 Task: Find connections with filter location Tsqaltubo with filter topic #covidwith filter profile language English with filter current company Dicetek LLC with filter school Shri Ram Institute of Technology with filter industry Entertainment Providers with filter service category Real Estate with filter keywords title Quality Control
Action: Mouse moved to (166, 254)
Screenshot: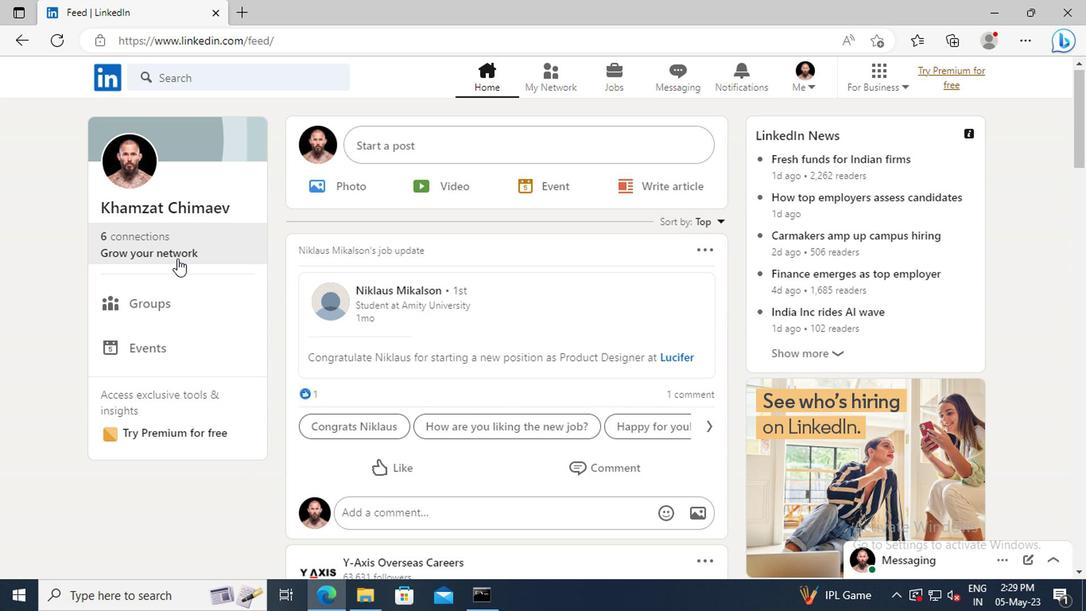 
Action: Mouse pressed left at (166, 254)
Screenshot: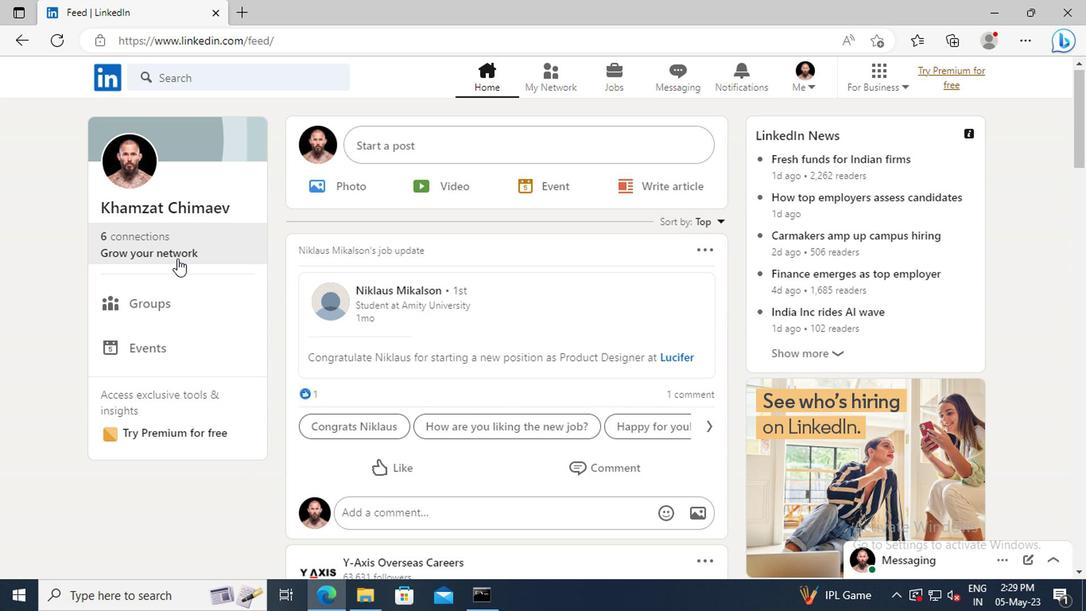
Action: Mouse moved to (168, 167)
Screenshot: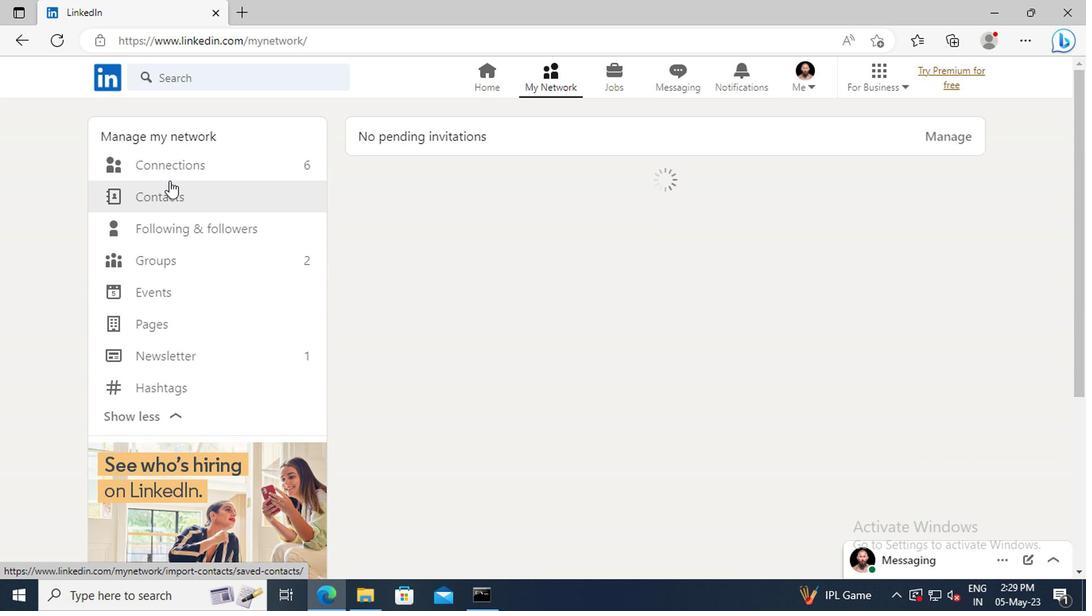 
Action: Mouse pressed left at (168, 167)
Screenshot: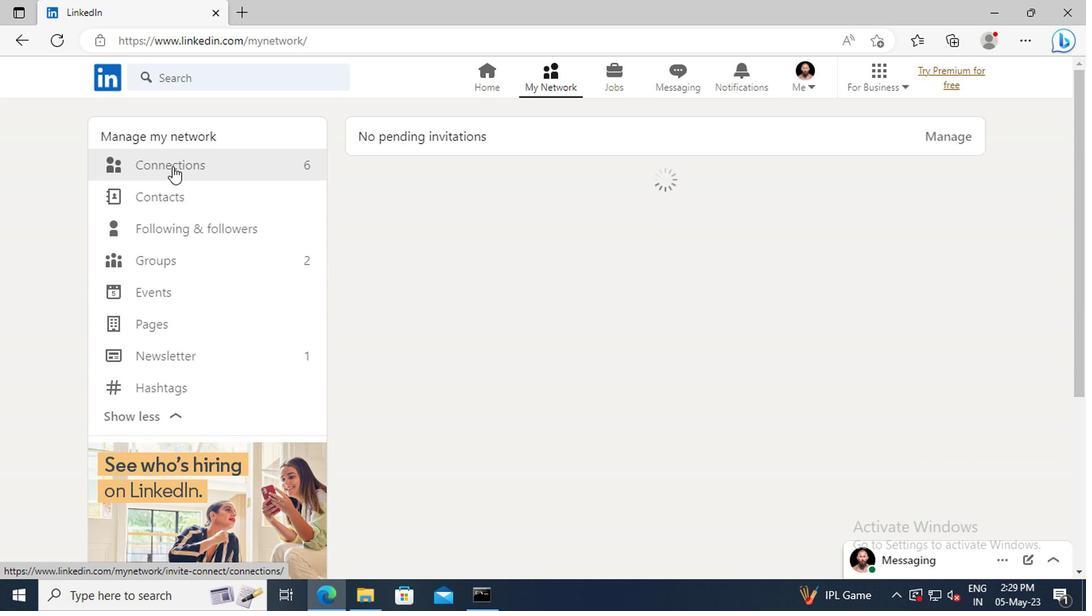 
Action: Mouse moved to (663, 170)
Screenshot: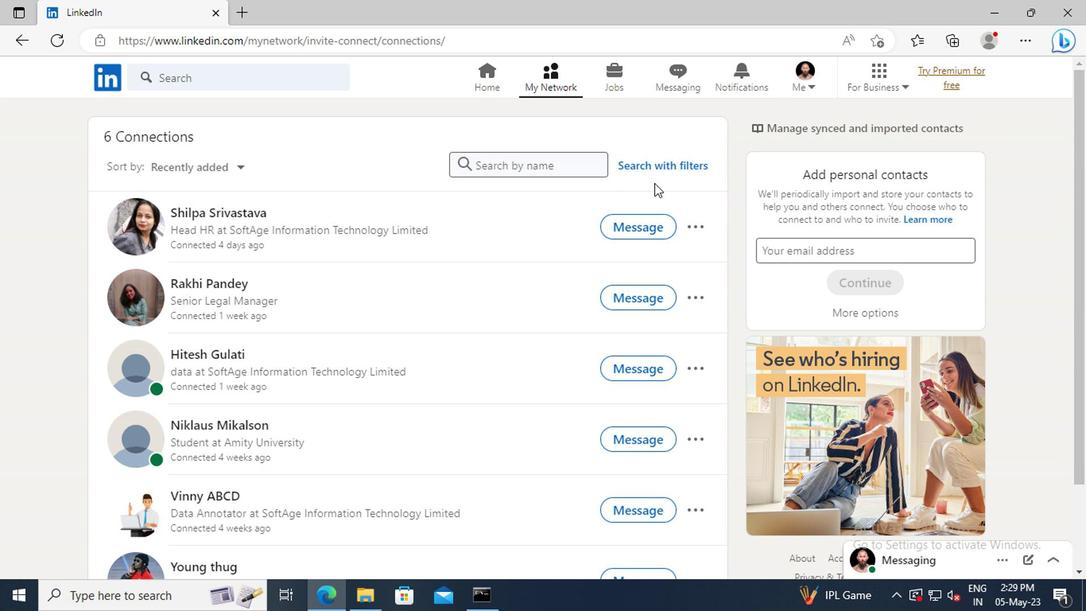 
Action: Mouse pressed left at (663, 170)
Screenshot: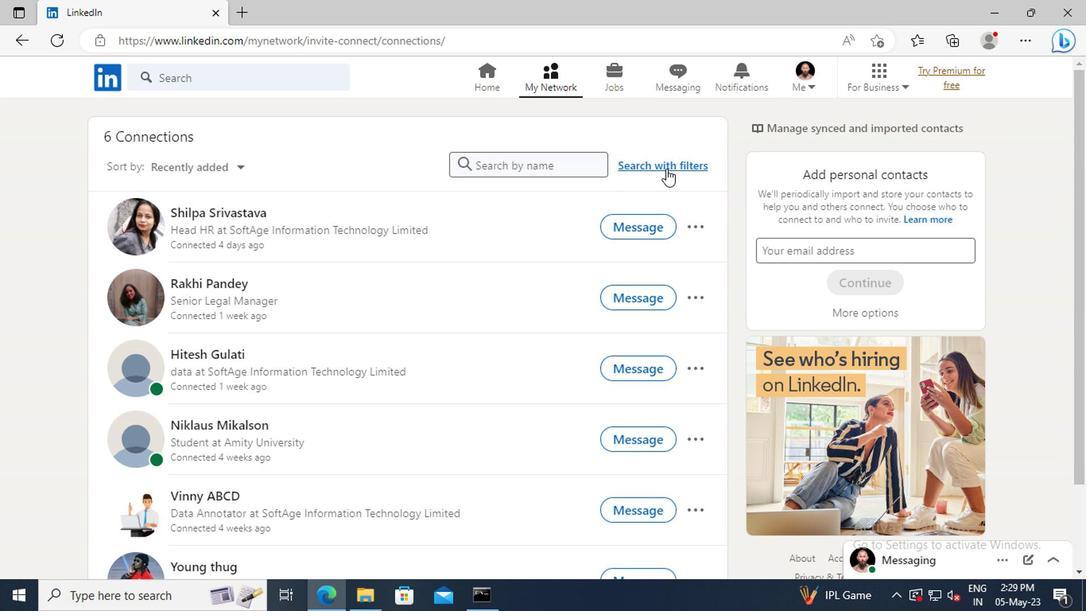 
Action: Mouse moved to (599, 123)
Screenshot: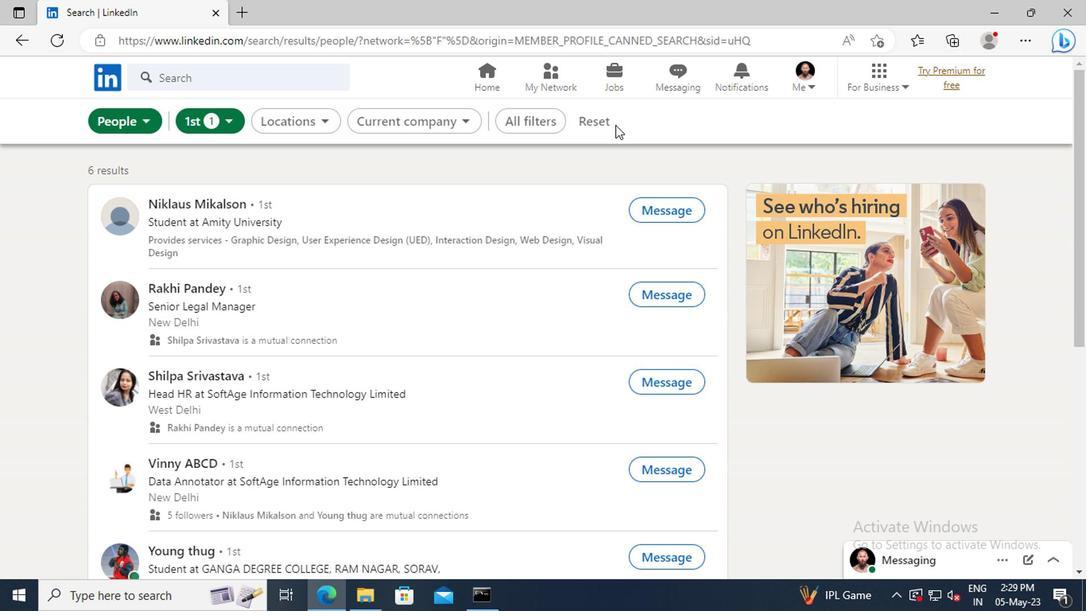 
Action: Mouse pressed left at (599, 123)
Screenshot: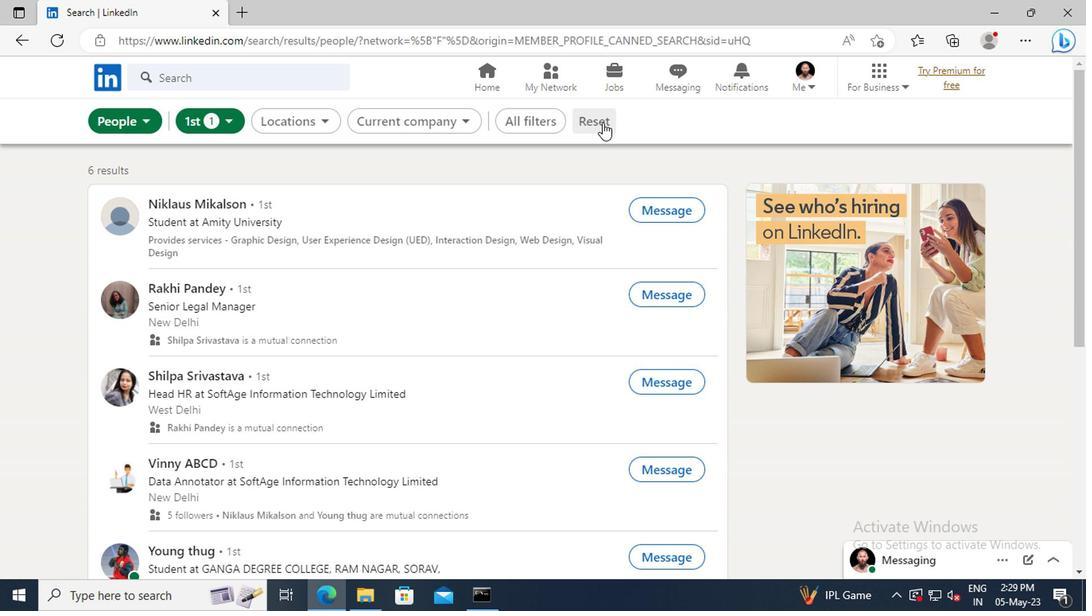 
Action: Mouse moved to (569, 123)
Screenshot: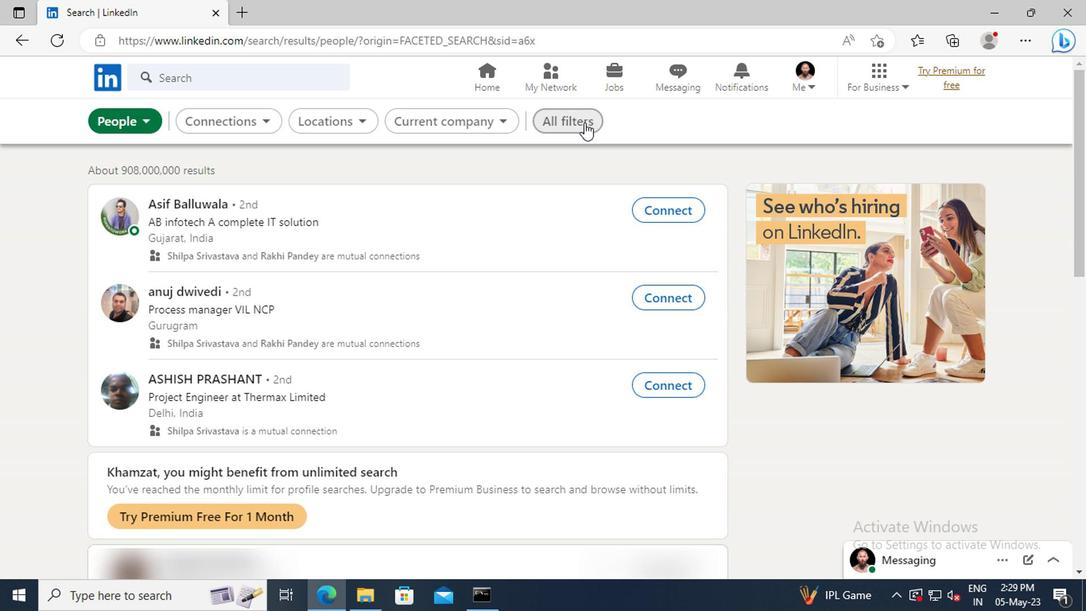 
Action: Mouse pressed left at (569, 123)
Screenshot: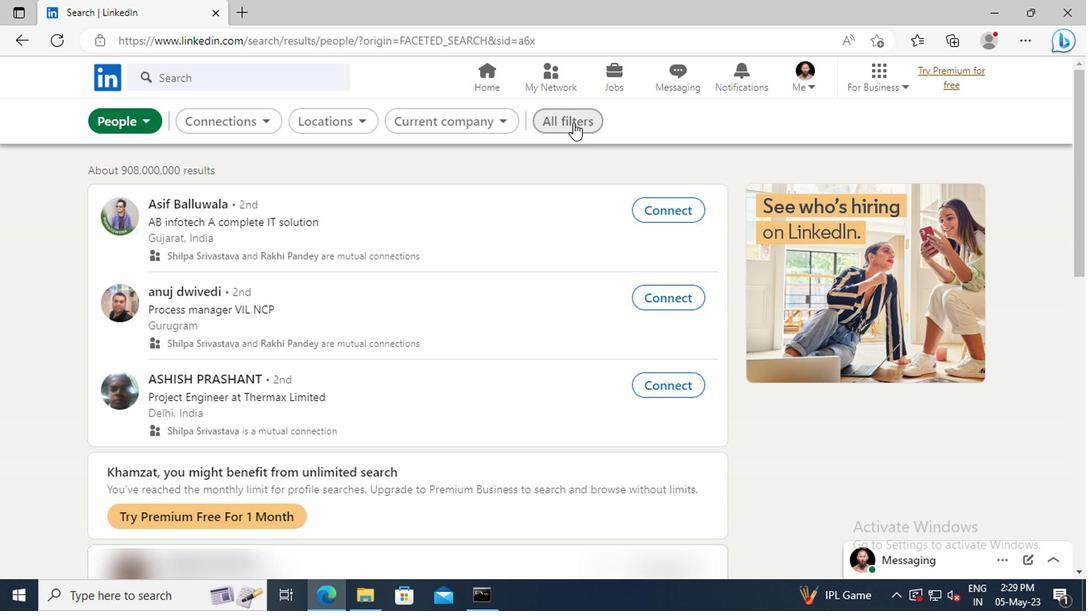 
Action: Mouse moved to (865, 316)
Screenshot: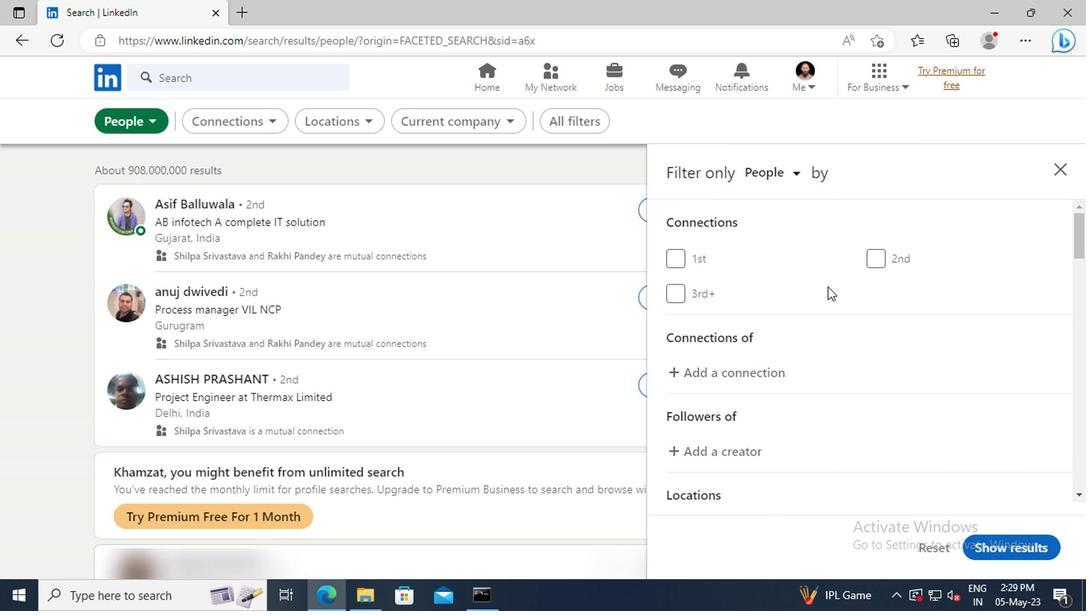 
Action: Mouse scrolled (865, 315) with delta (0, -1)
Screenshot: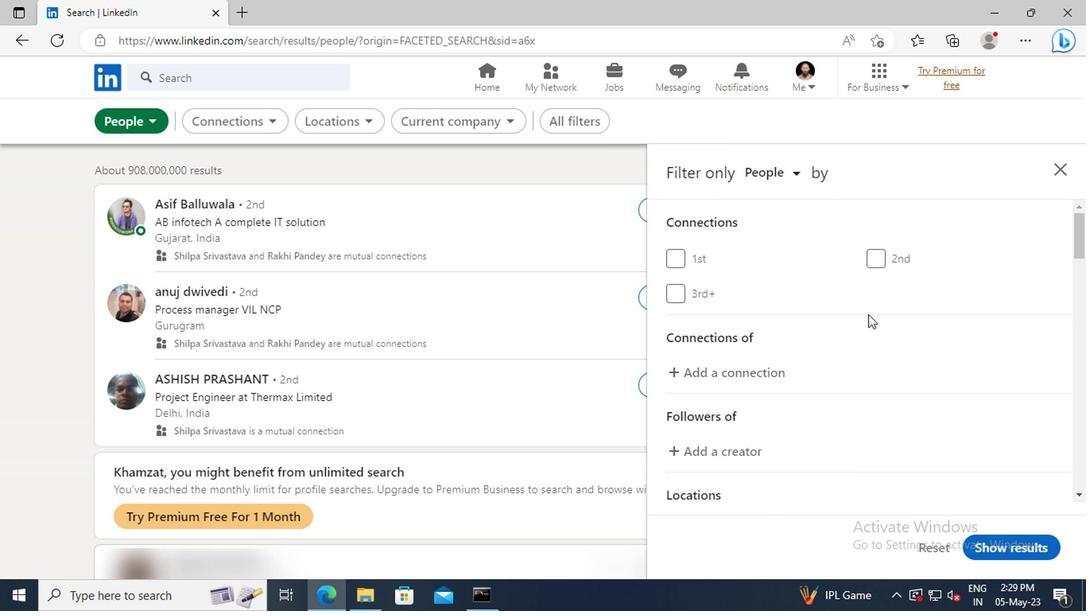 
Action: Mouse scrolled (865, 315) with delta (0, -1)
Screenshot: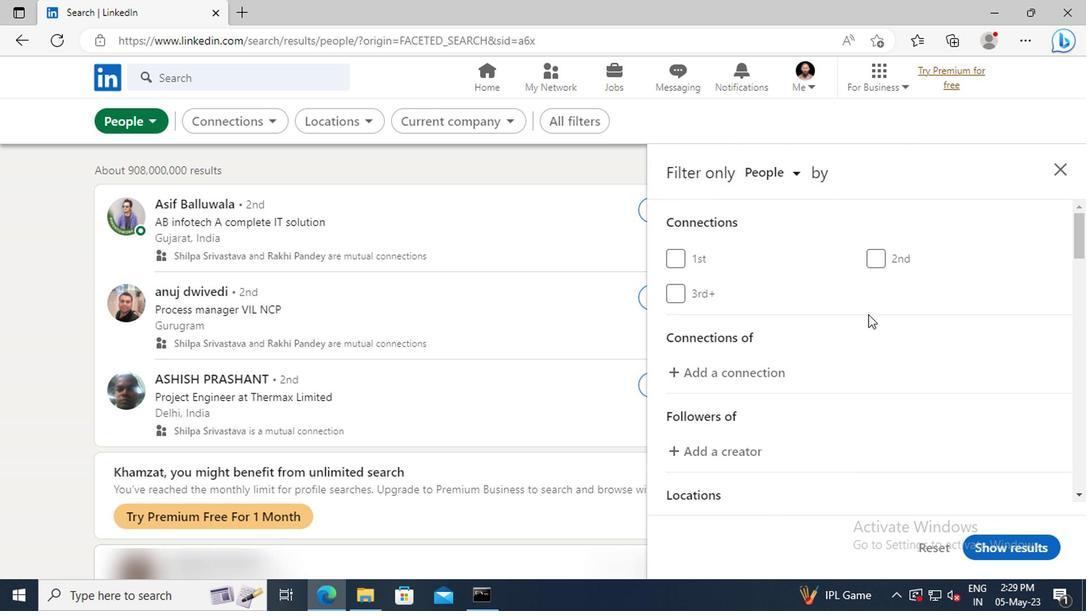 
Action: Mouse scrolled (865, 315) with delta (0, -1)
Screenshot: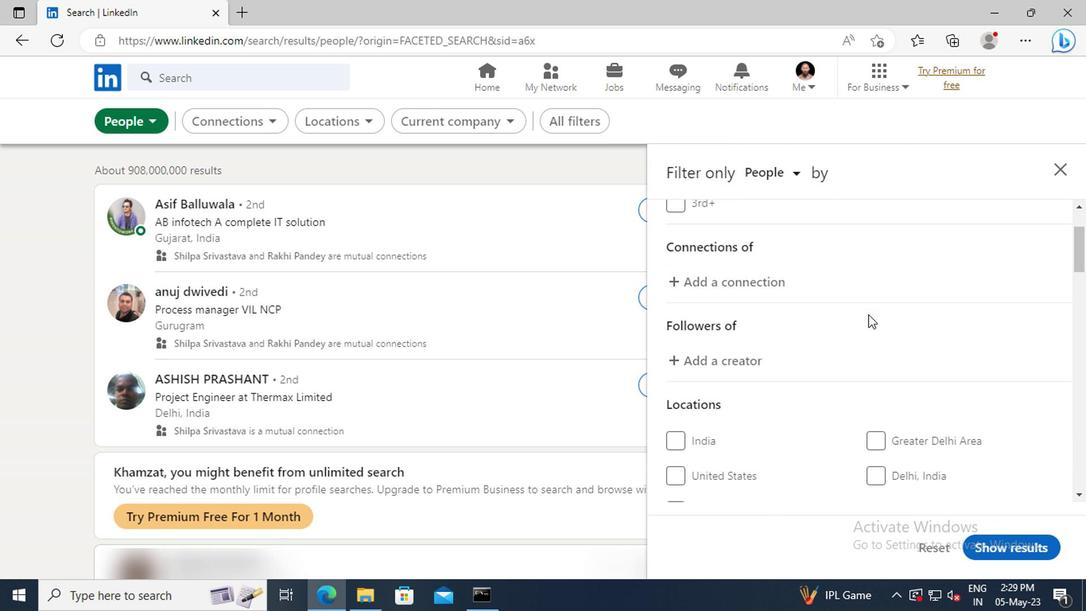 
Action: Mouse scrolled (865, 315) with delta (0, -1)
Screenshot: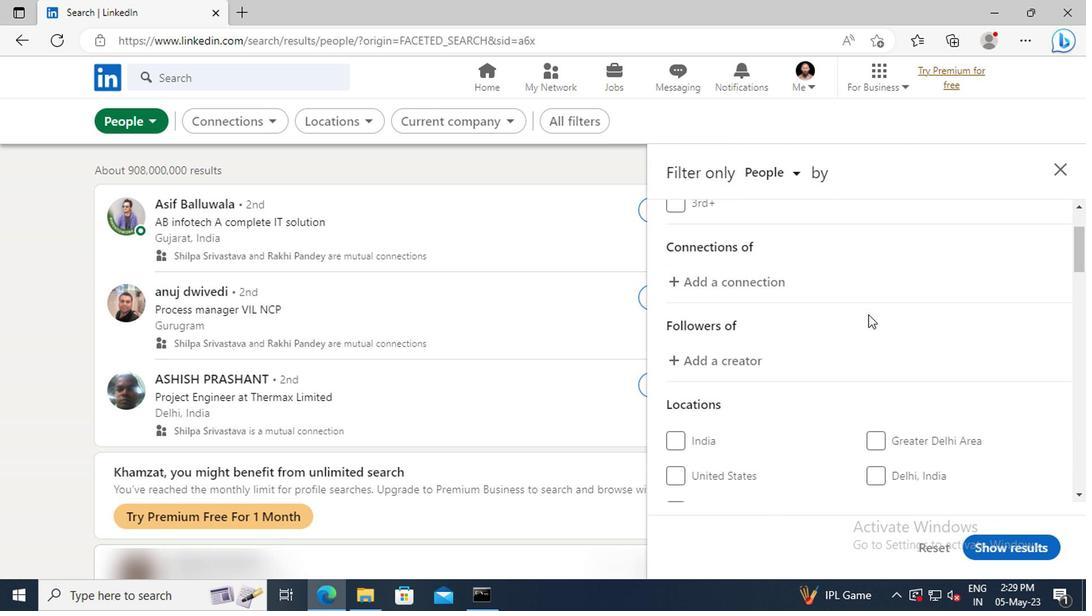 
Action: Mouse scrolled (865, 315) with delta (0, -1)
Screenshot: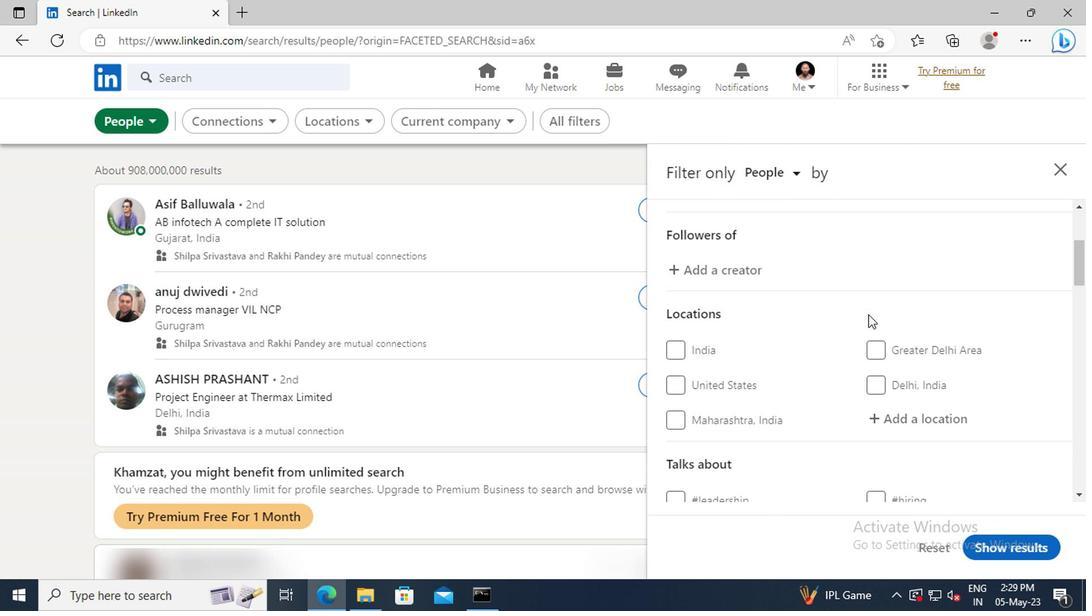 
Action: Mouse moved to (882, 376)
Screenshot: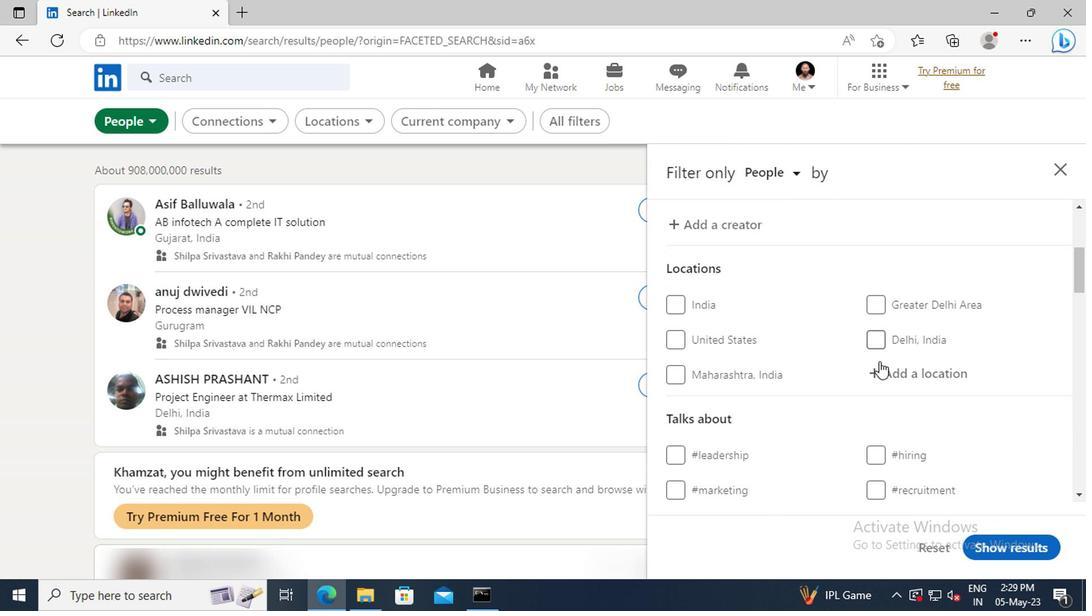 
Action: Mouse pressed left at (882, 376)
Screenshot: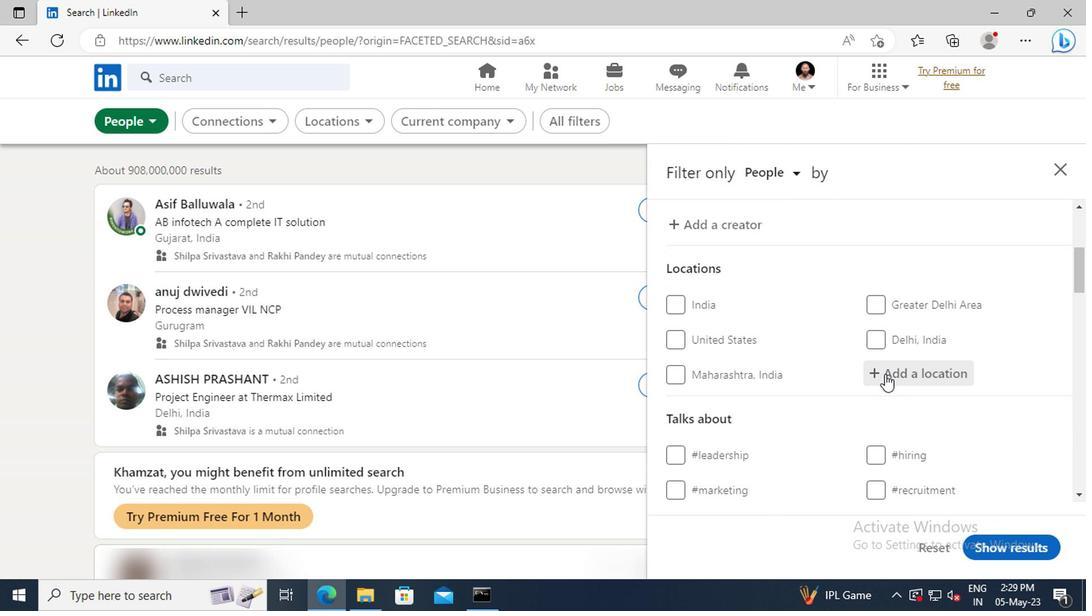 
Action: Key pressed <Key.shift>TSQALTUBO
Screenshot: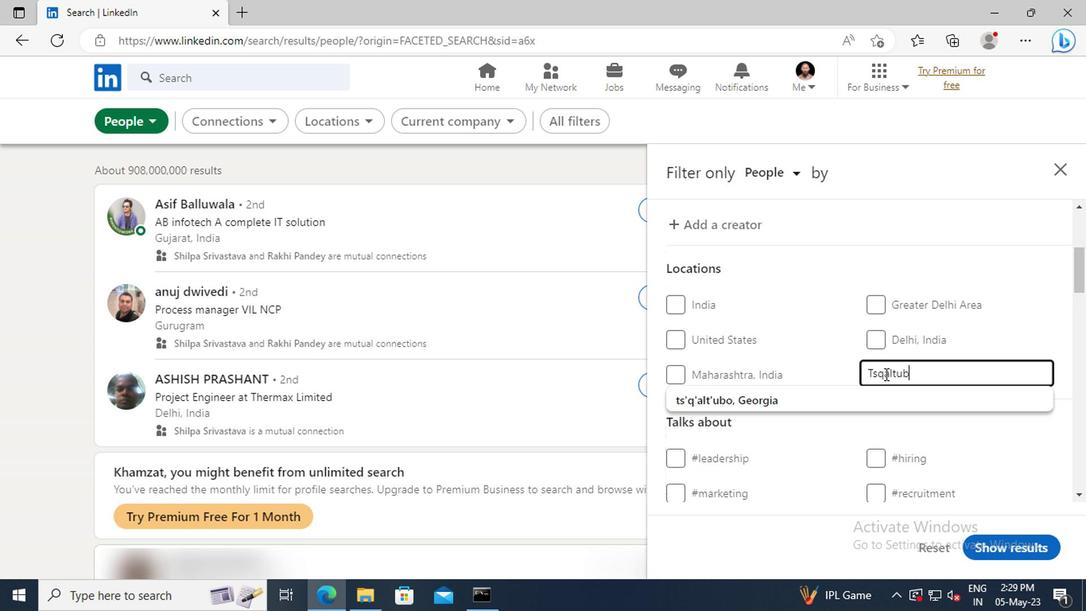 
Action: Mouse moved to (886, 392)
Screenshot: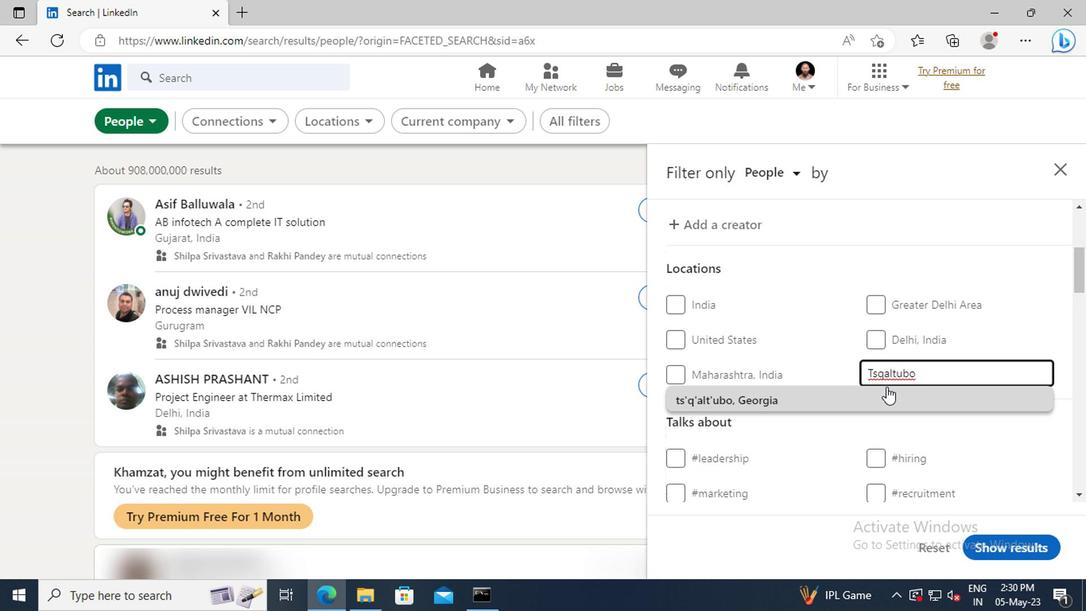 
Action: Mouse pressed left at (886, 392)
Screenshot: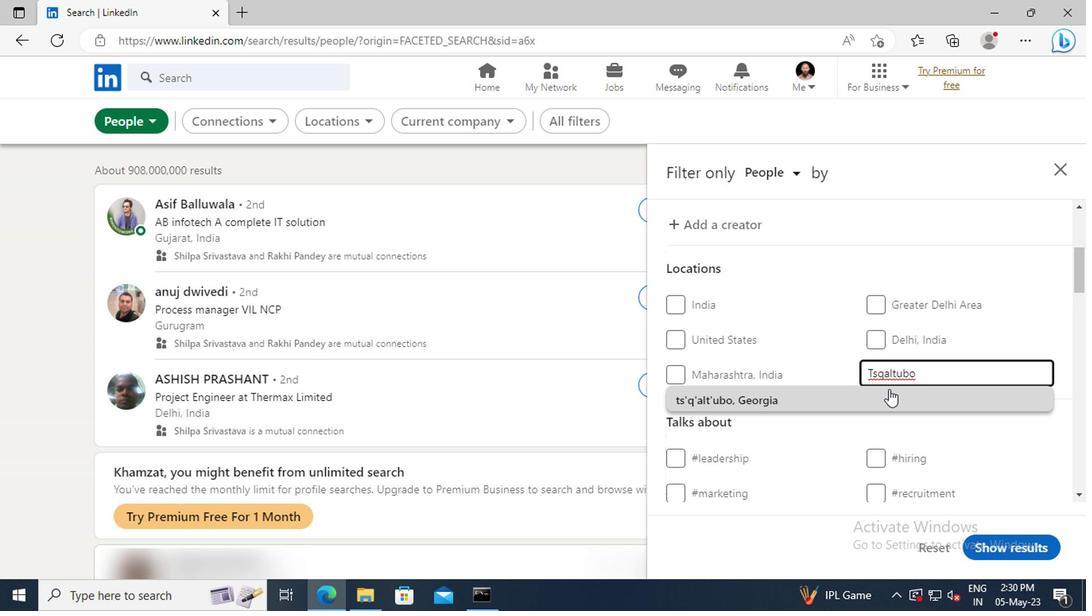 
Action: Mouse scrolled (886, 392) with delta (0, 0)
Screenshot: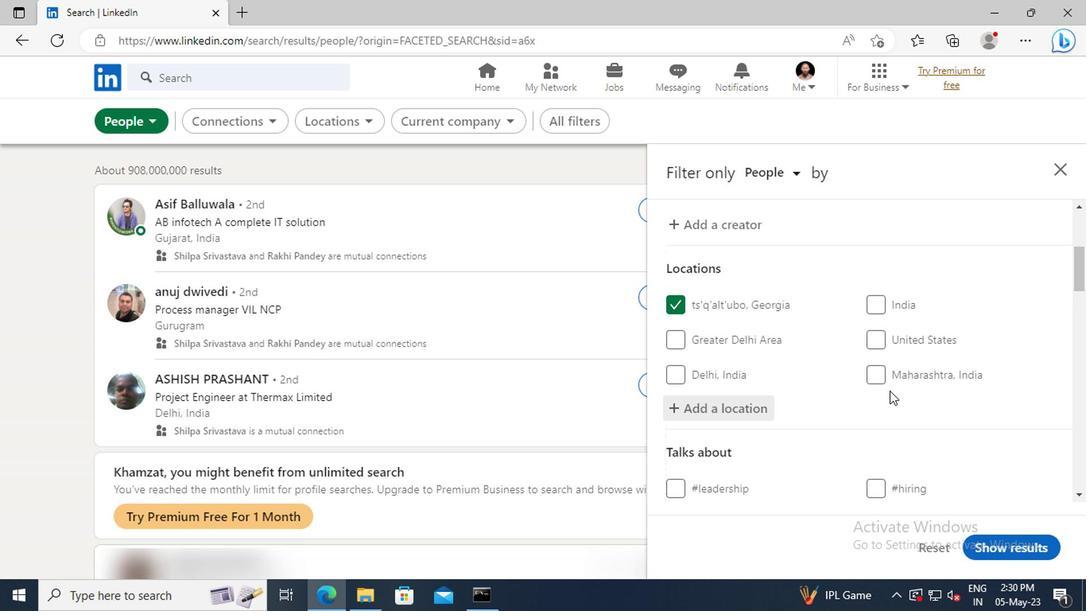 
Action: Mouse scrolled (886, 392) with delta (0, 0)
Screenshot: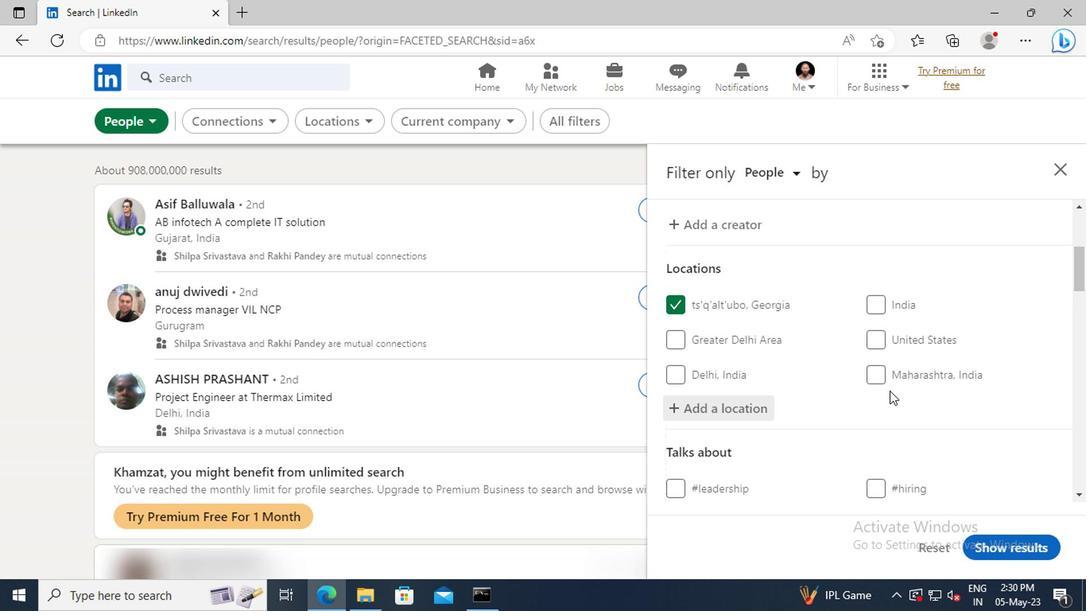 
Action: Mouse scrolled (886, 392) with delta (0, 0)
Screenshot: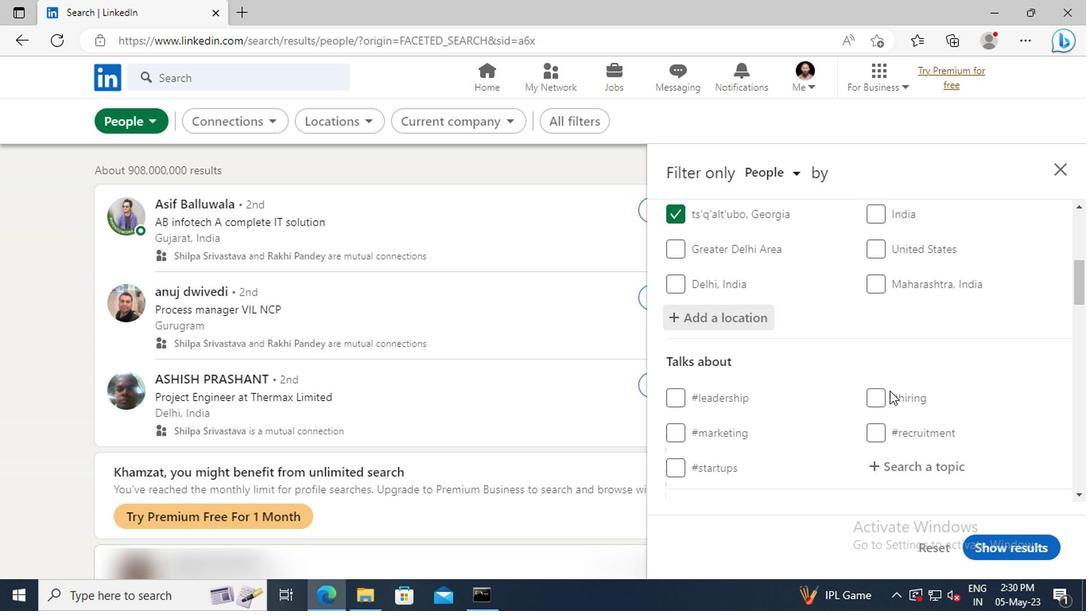 
Action: Mouse scrolled (886, 392) with delta (0, 0)
Screenshot: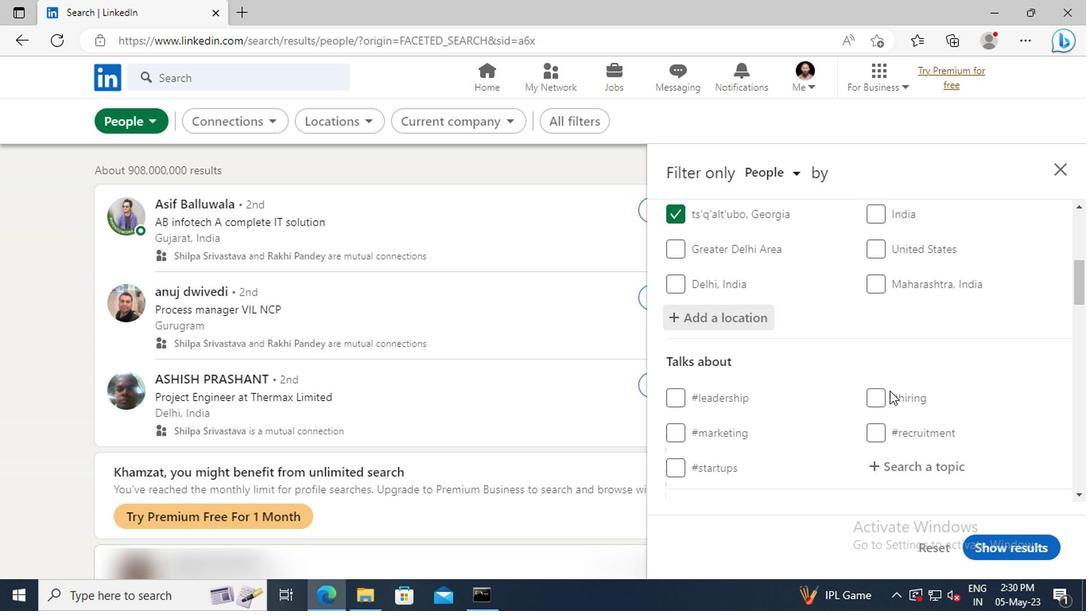 
Action: Mouse moved to (886, 388)
Screenshot: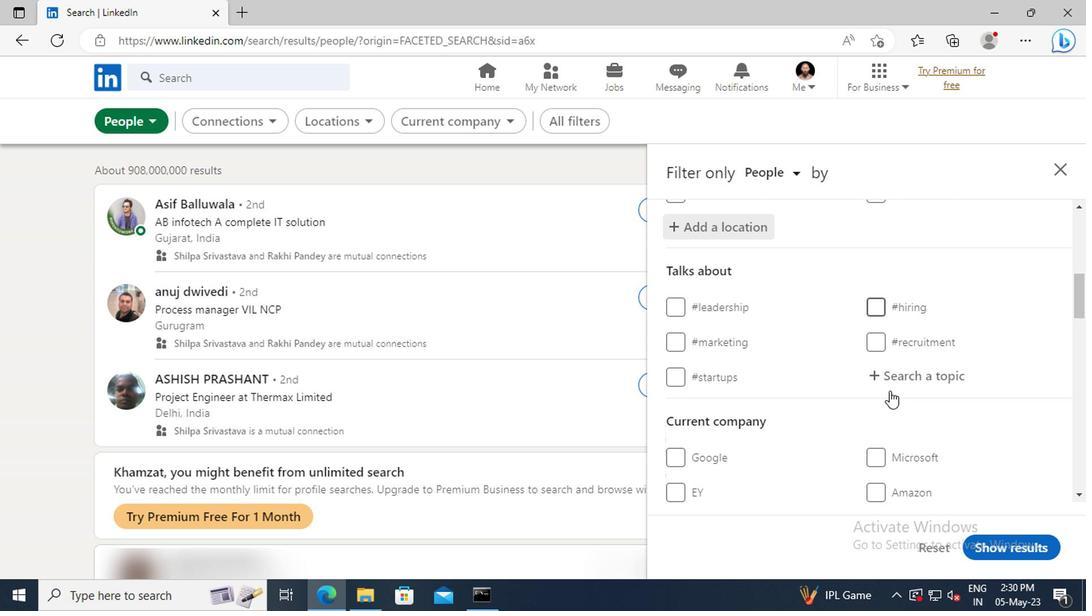 
Action: Mouse pressed left at (886, 388)
Screenshot: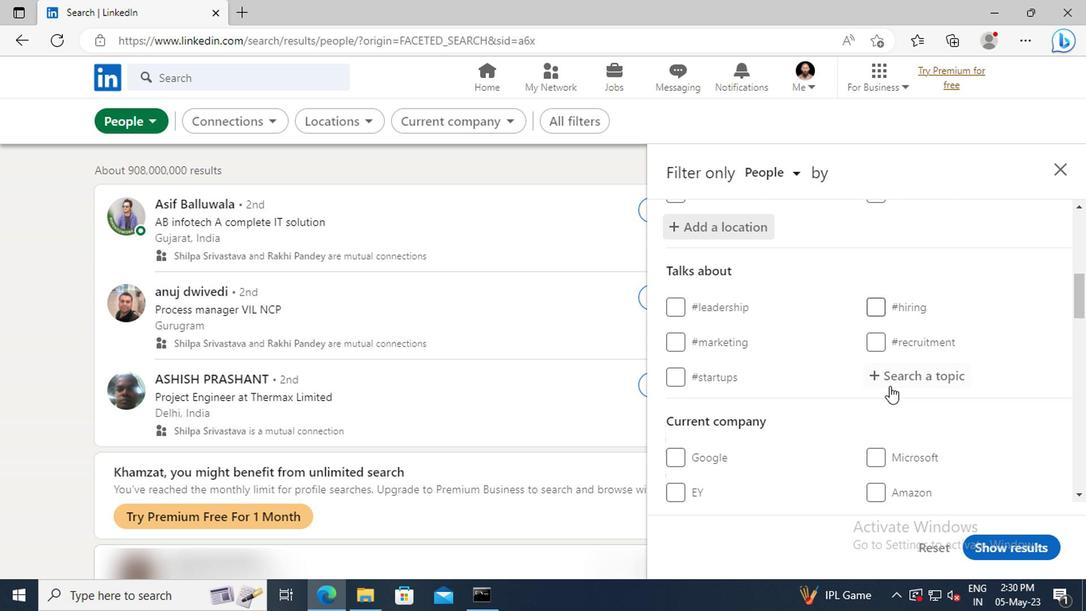
Action: Key pressed COVID
Screenshot: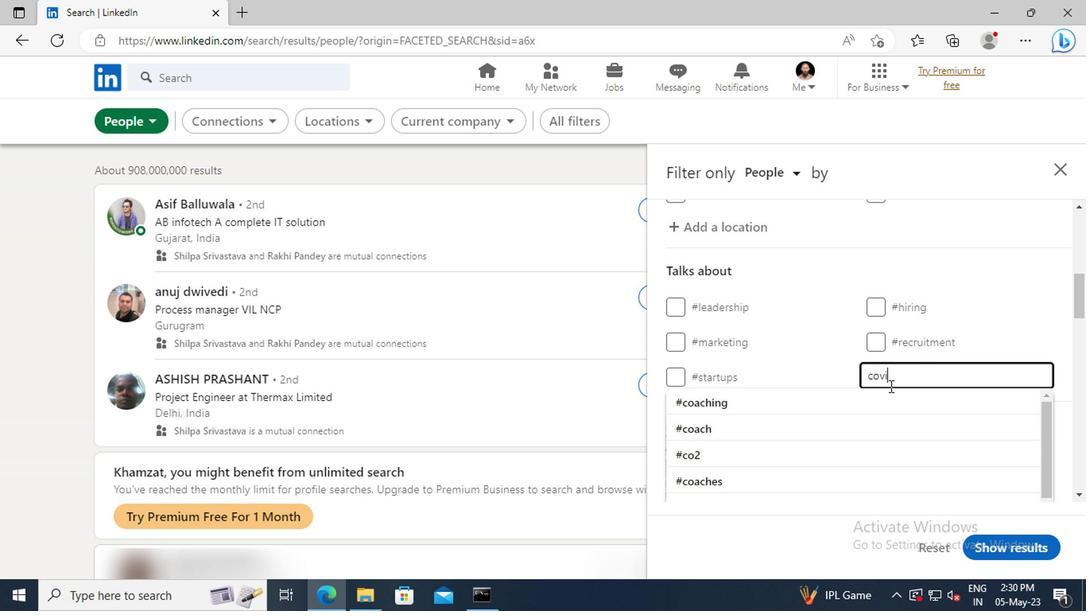 
Action: Mouse moved to (890, 396)
Screenshot: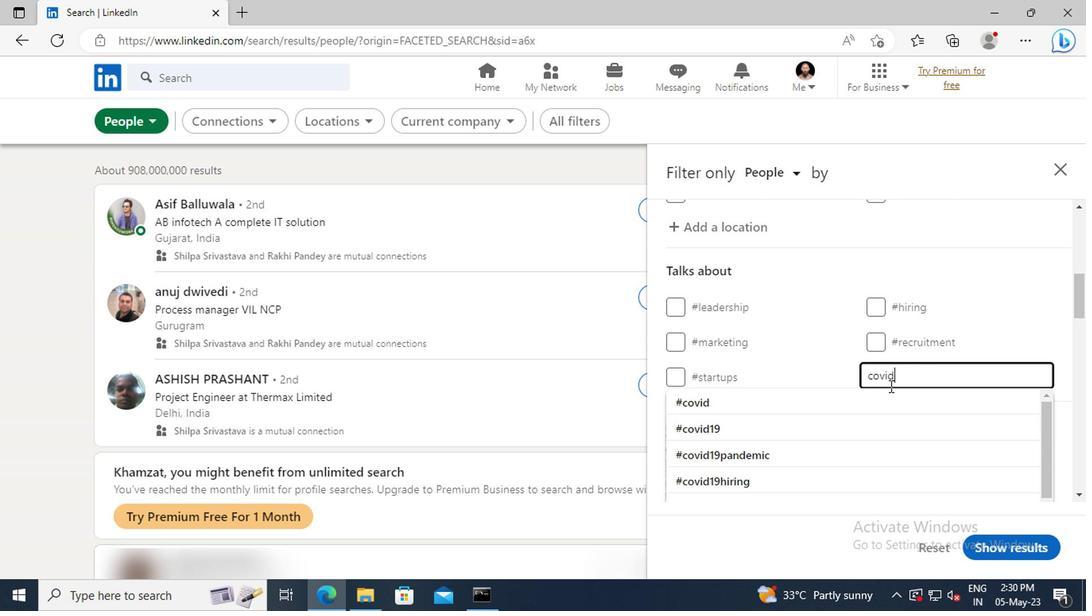 
Action: Mouse pressed left at (890, 396)
Screenshot: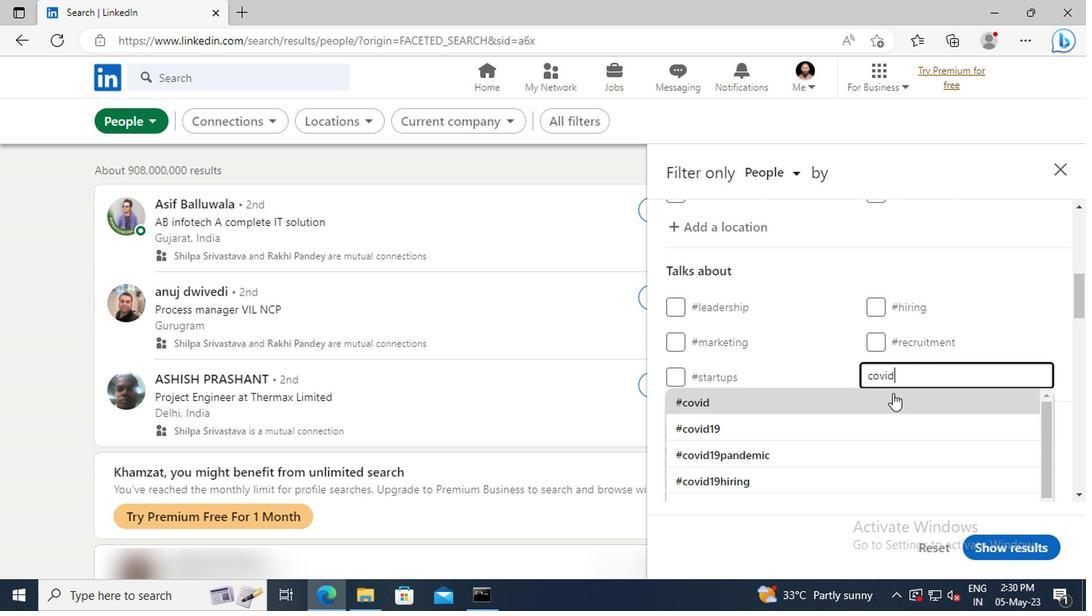 
Action: Mouse scrolled (890, 396) with delta (0, 0)
Screenshot: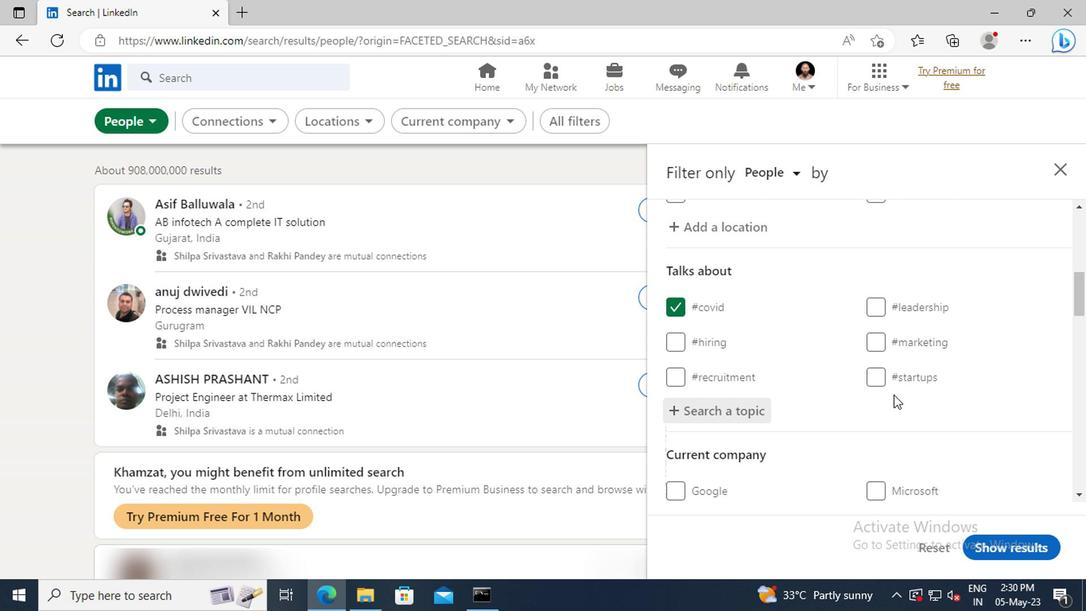 
Action: Mouse scrolled (890, 396) with delta (0, 0)
Screenshot: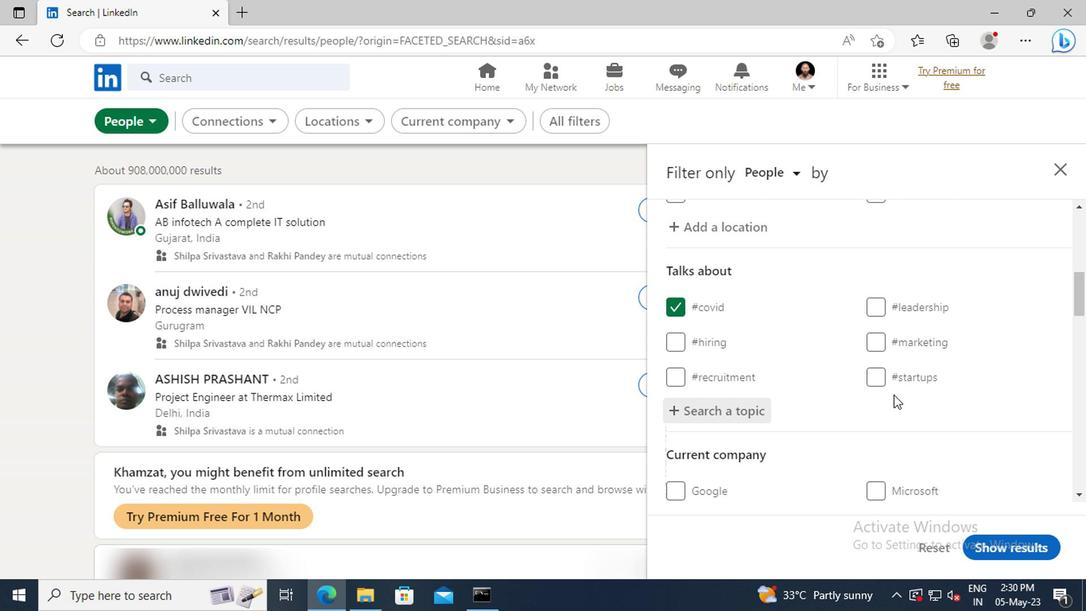 
Action: Mouse scrolled (890, 396) with delta (0, 0)
Screenshot: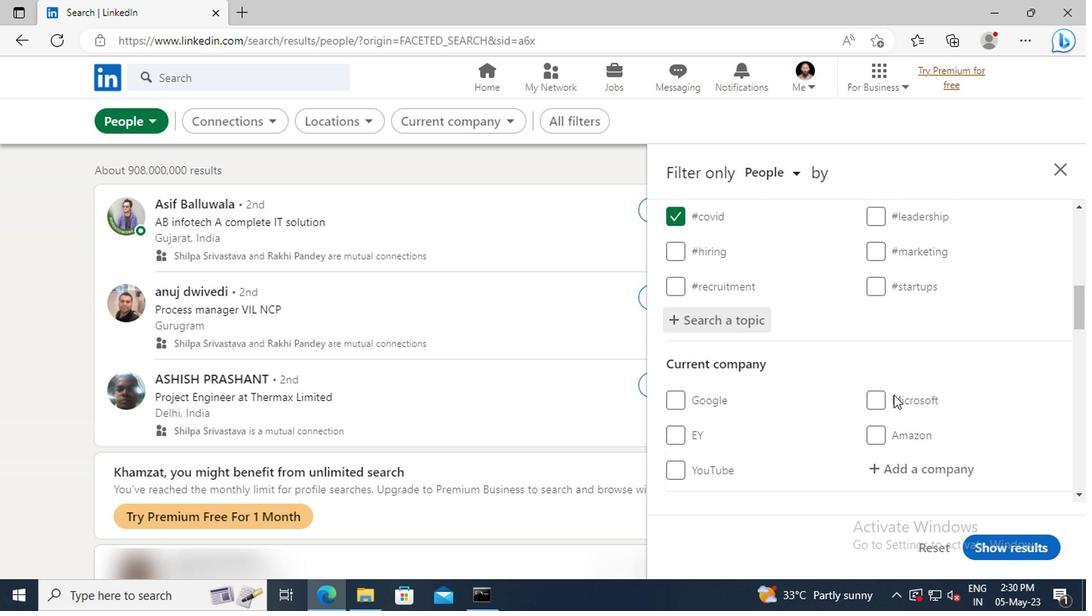 
Action: Mouse scrolled (890, 396) with delta (0, 0)
Screenshot: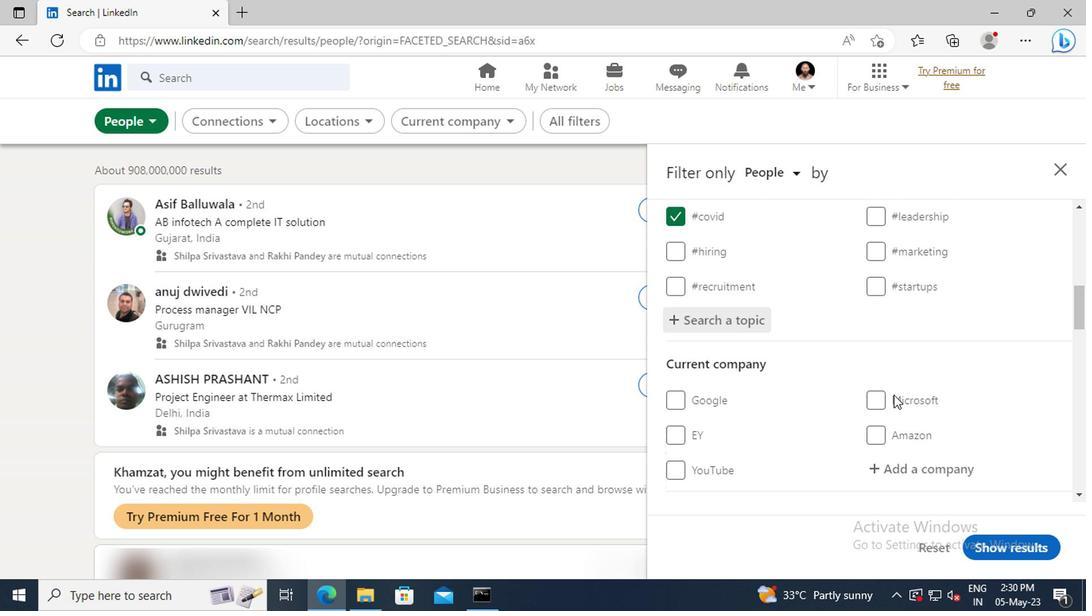 
Action: Mouse scrolled (890, 396) with delta (0, 0)
Screenshot: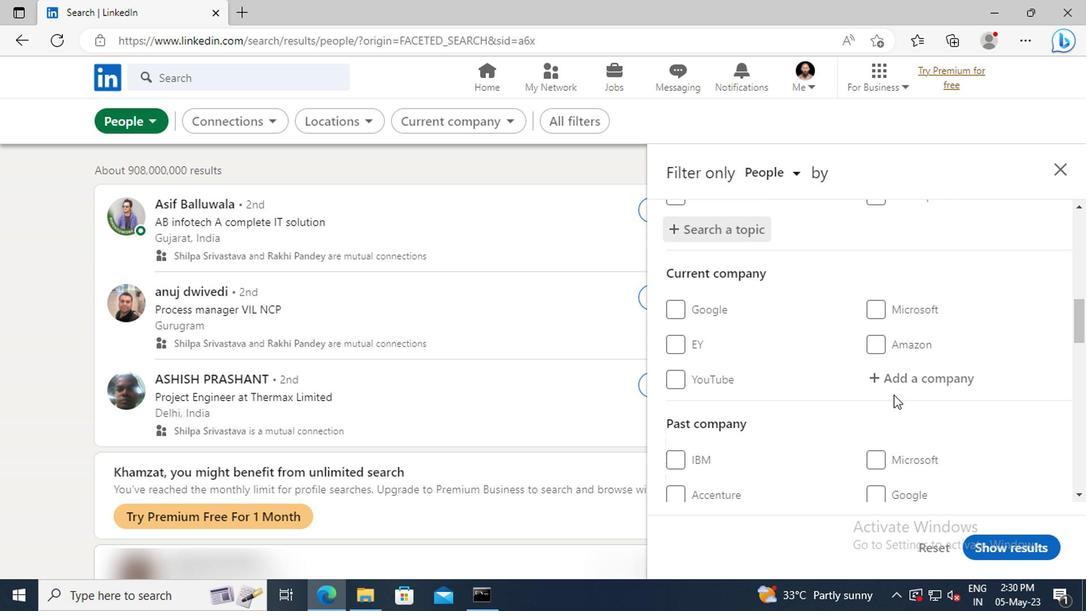 
Action: Mouse scrolled (890, 396) with delta (0, 0)
Screenshot: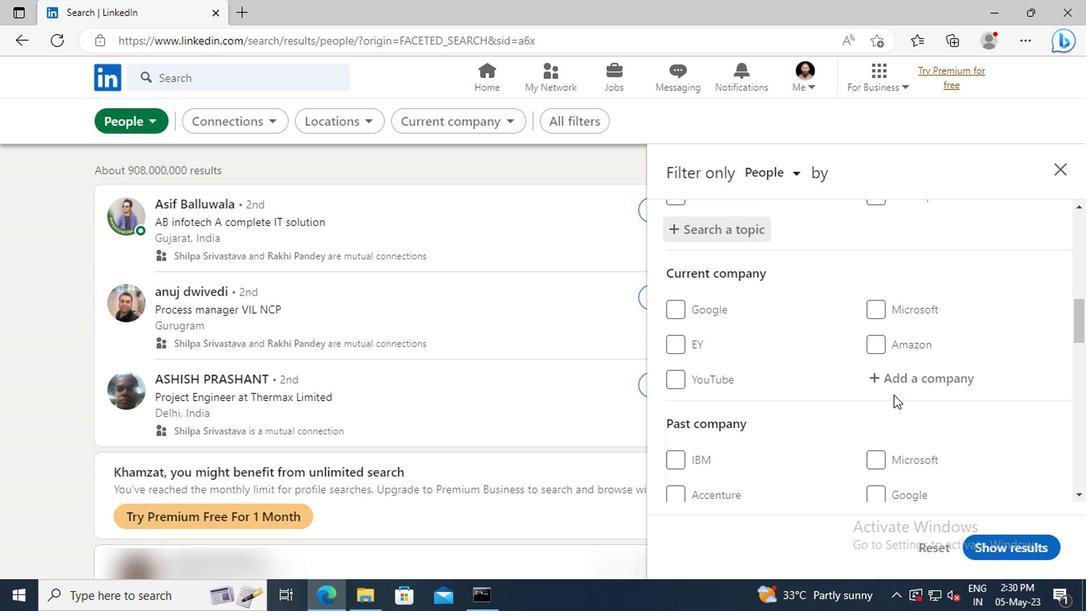 
Action: Mouse scrolled (890, 396) with delta (0, 0)
Screenshot: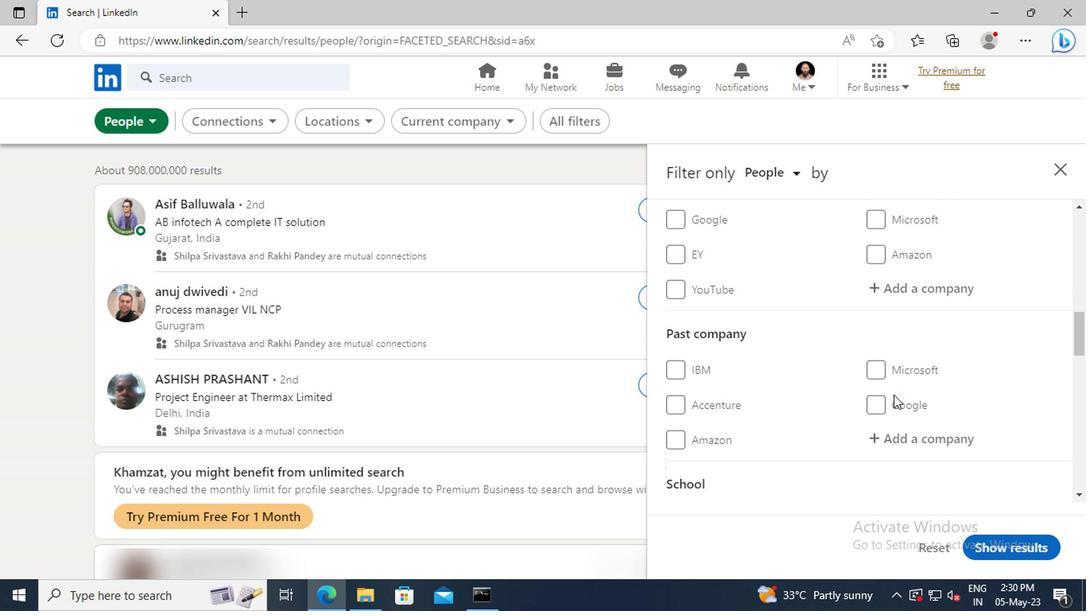 
Action: Mouse scrolled (890, 396) with delta (0, 0)
Screenshot: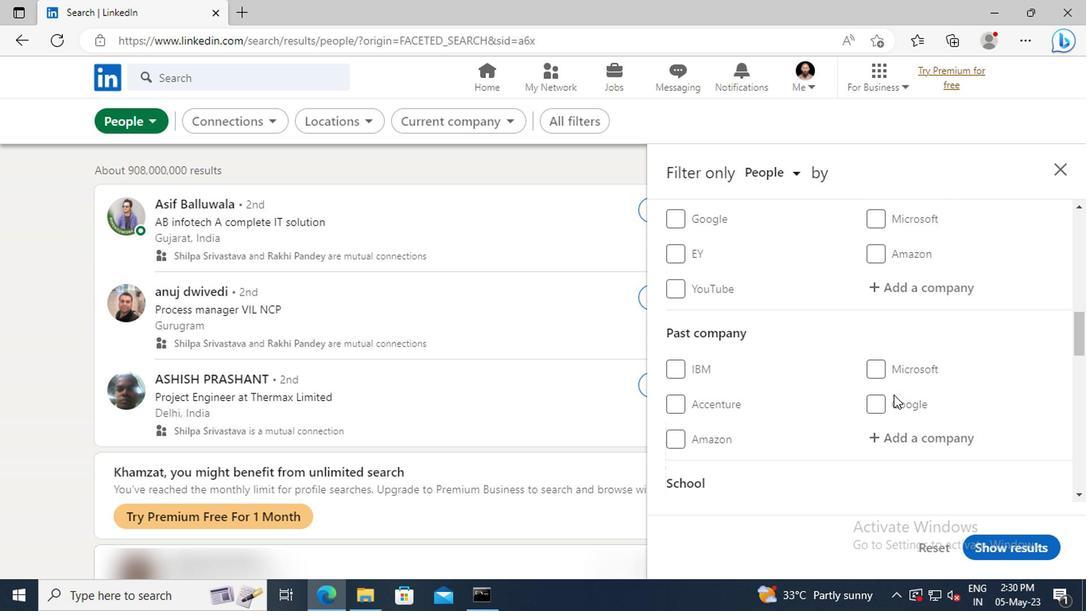 
Action: Mouse scrolled (890, 396) with delta (0, 0)
Screenshot: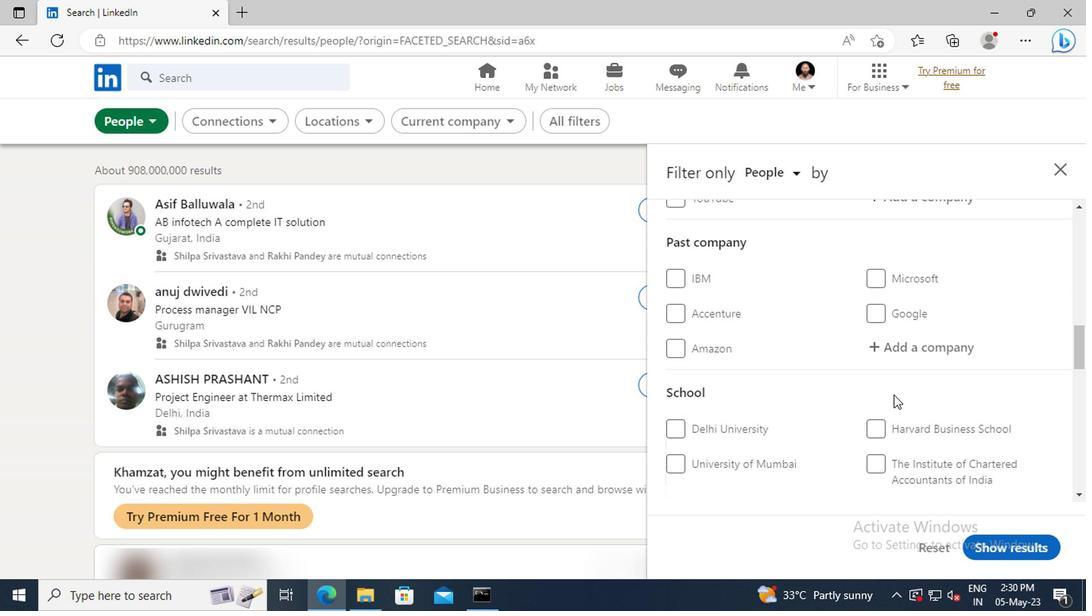 
Action: Mouse scrolled (890, 396) with delta (0, 0)
Screenshot: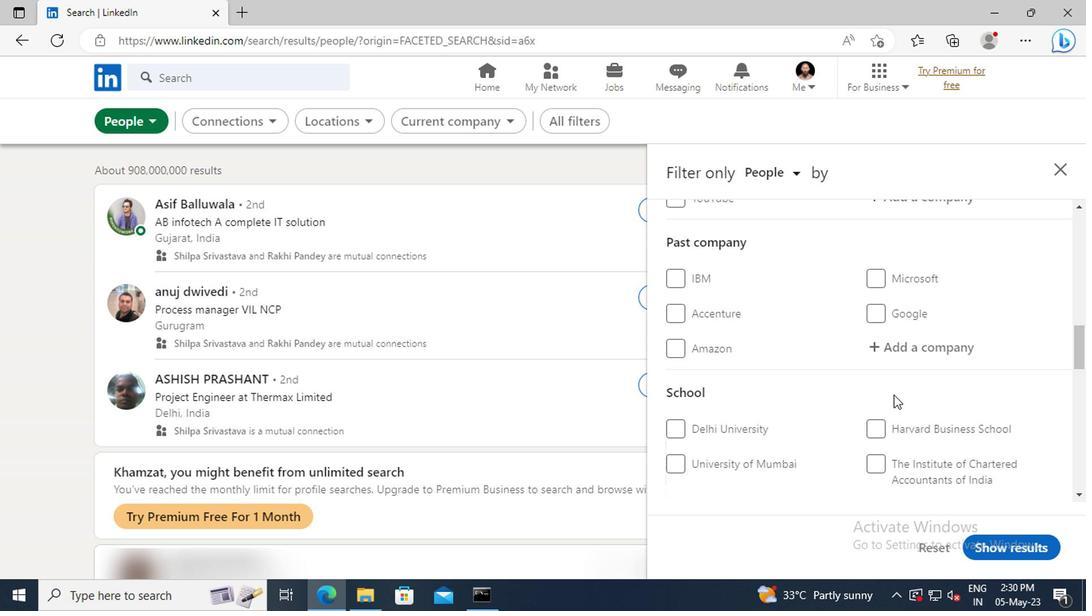 
Action: Mouse scrolled (890, 396) with delta (0, 0)
Screenshot: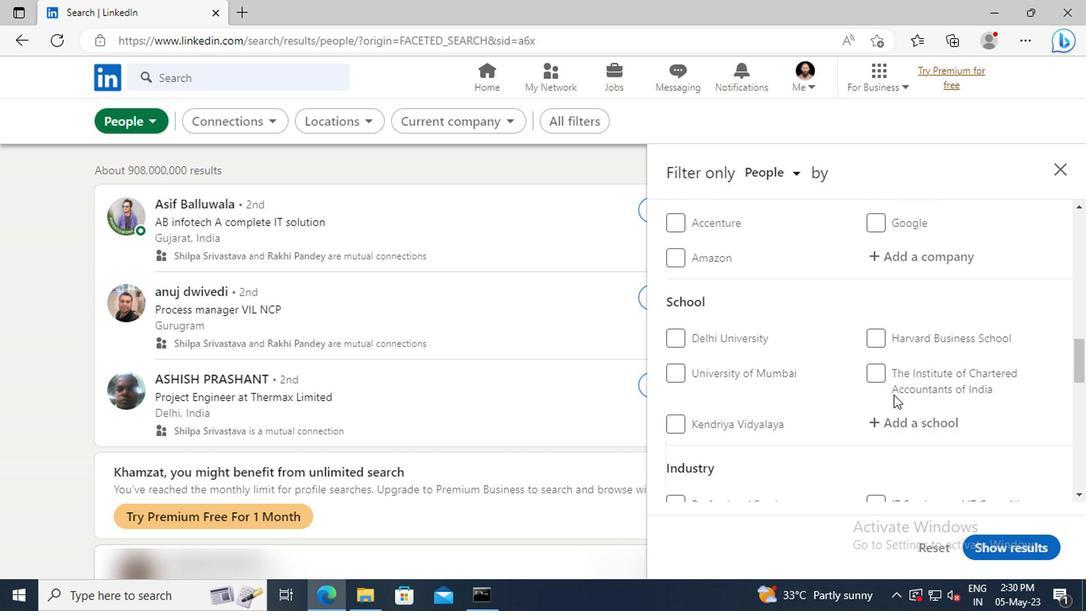 
Action: Mouse scrolled (890, 396) with delta (0, 0)
Screenshot: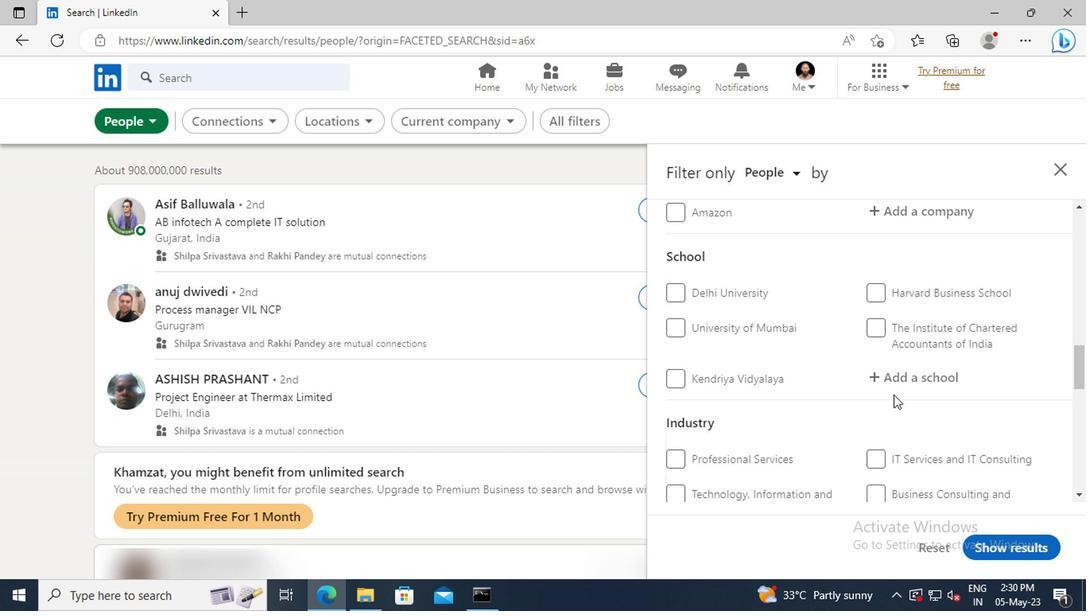 
Action: Mouse scrolled (890, 396) with delta (0, 0)
Screenshot: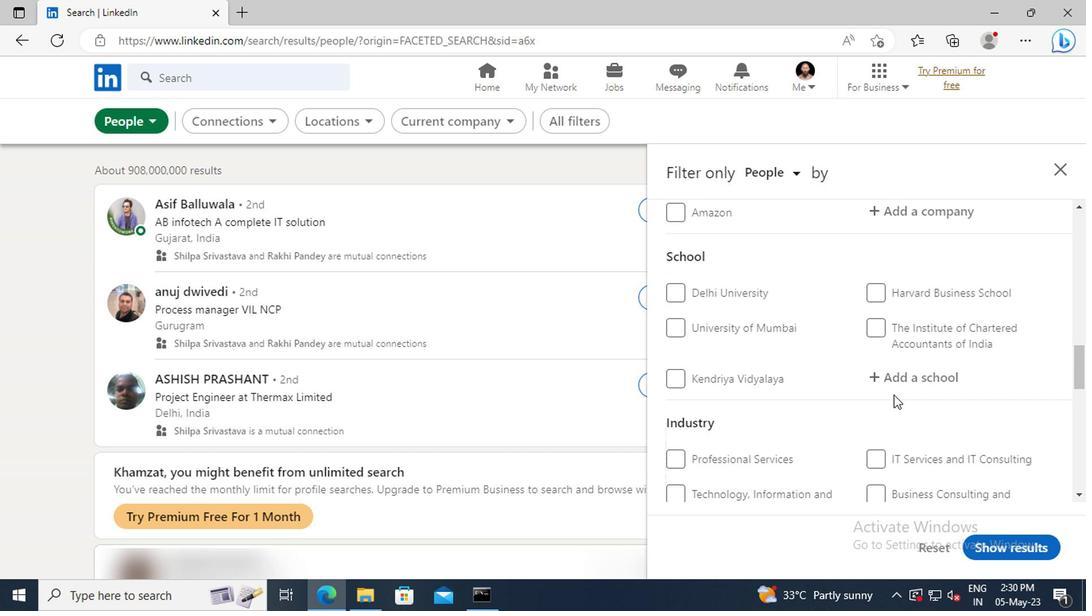 
Action: Mouse scrolled (890, 396) with delta (0, 0)
Screenshot: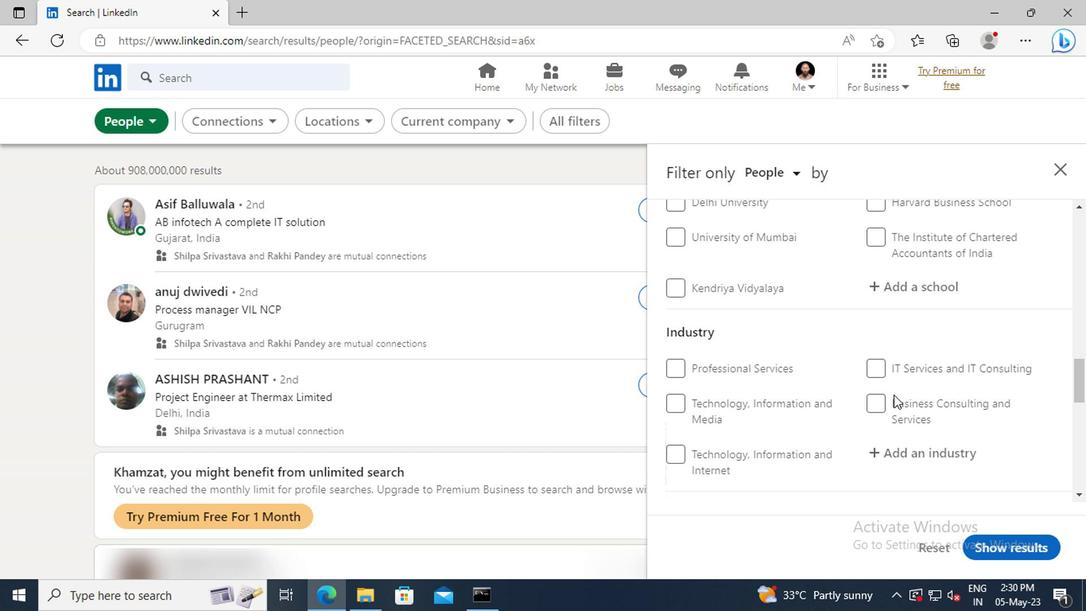 
Action: Mouse scrolled (890, 396) with delta (0, 0)
Screenshot: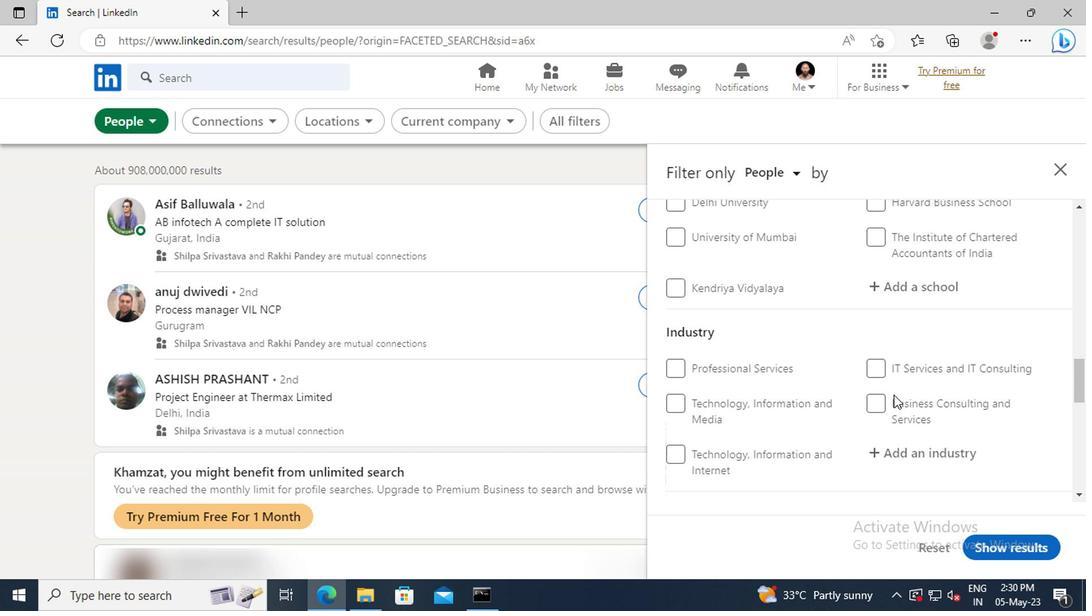 
Action: Mouse scrolled (890, 396) with delta (0, 0)
Screenshot: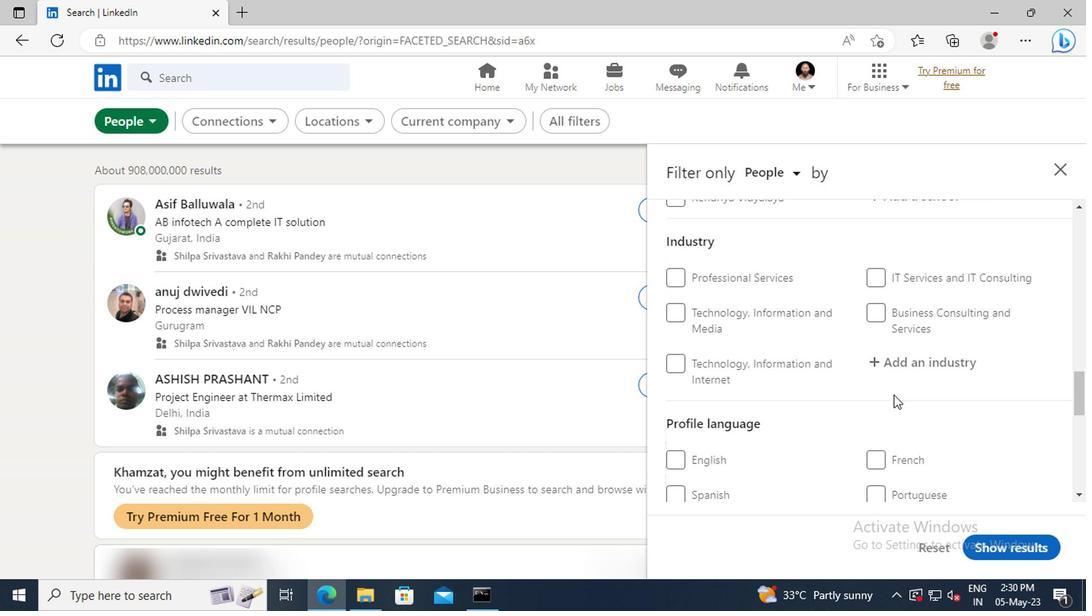 
Action: Mouse moved to (667, 419)
Screenshot: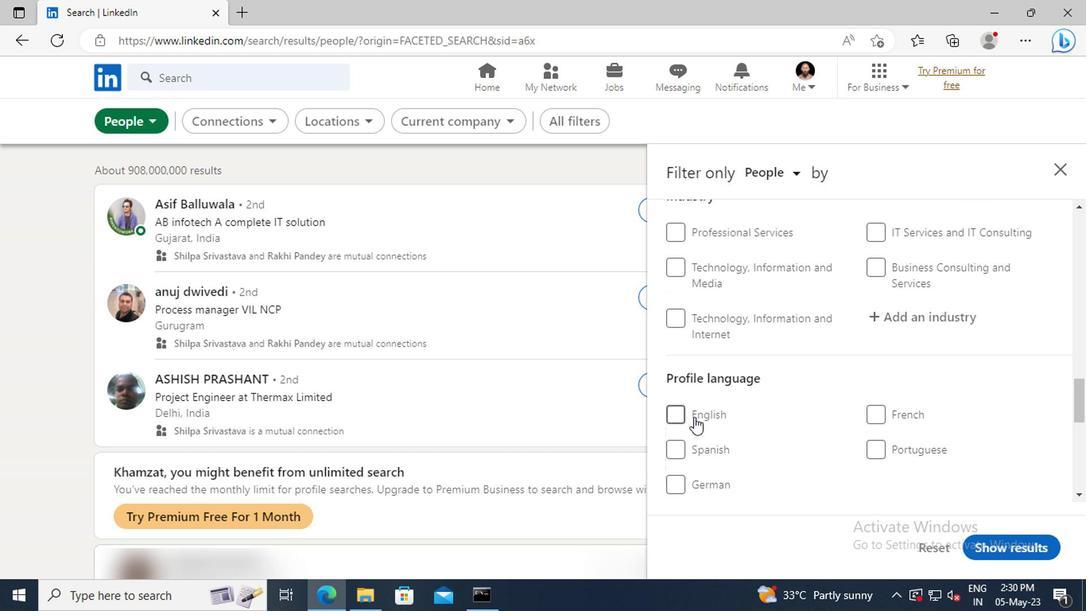 
Action: Mouse pressed left at (667, 419)
Screenshot: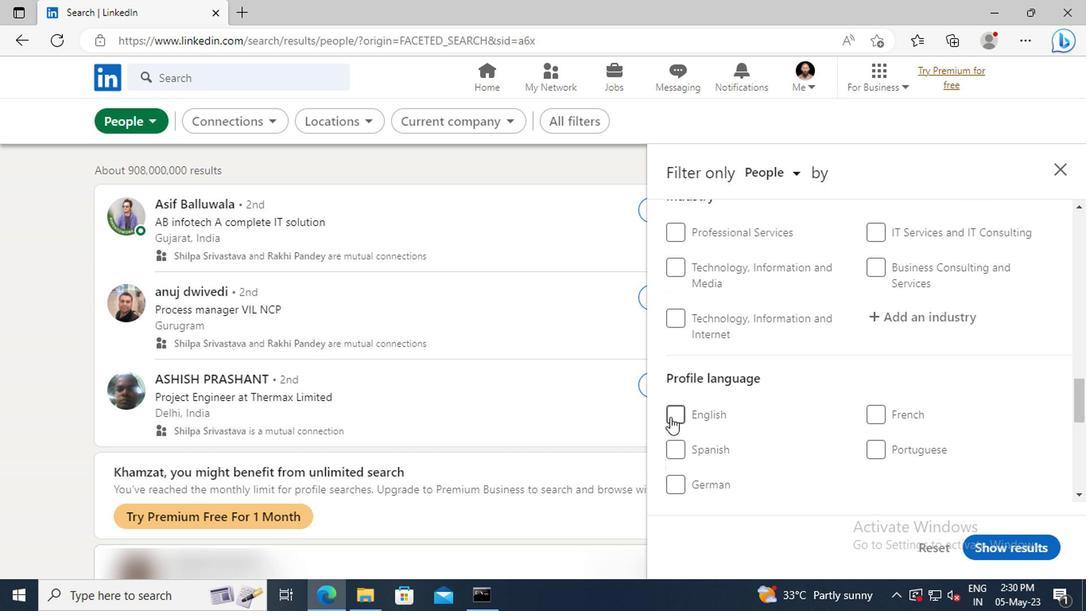 
Action: Mouse moved to (866, 406)
Screenshot: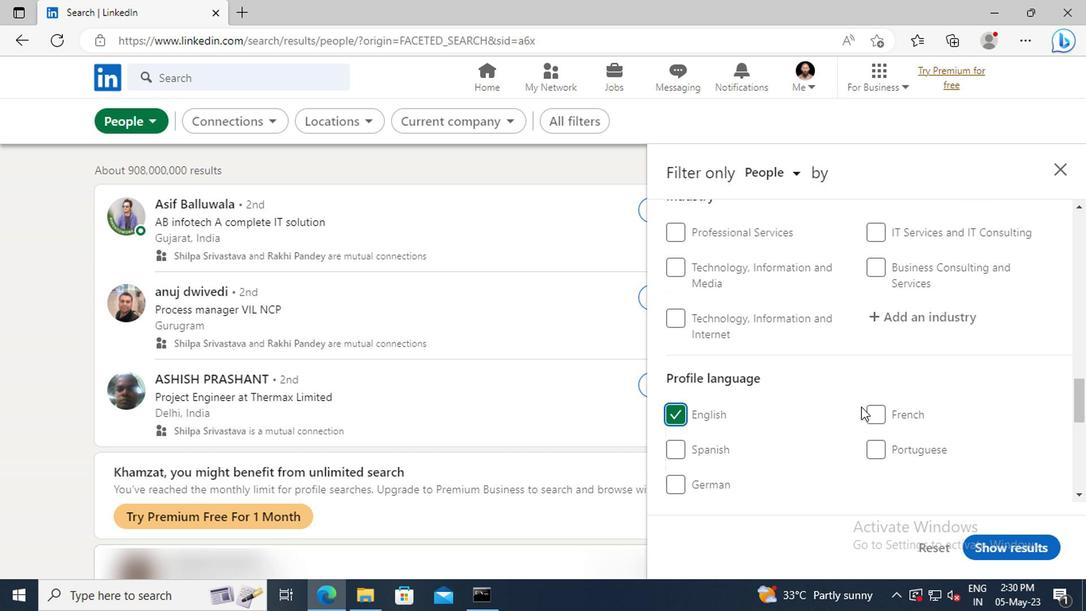 
Action: Mouse scrolled (866, 407) with delta (0, 1)
Screenshot: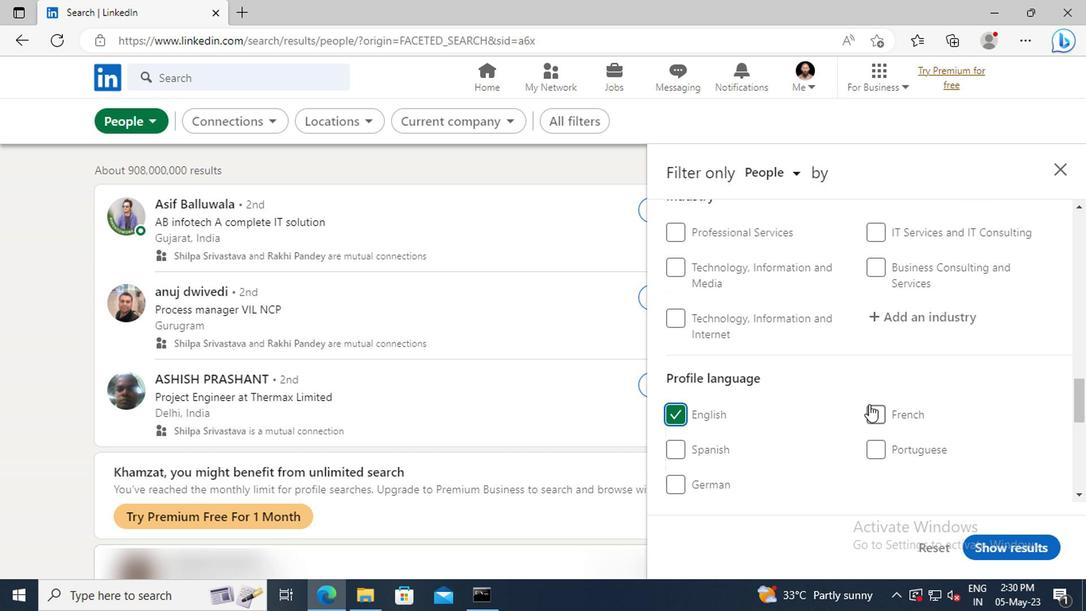 
Action: Mouse scrolled (866, 407) with delta (0, 1)
Screenshot: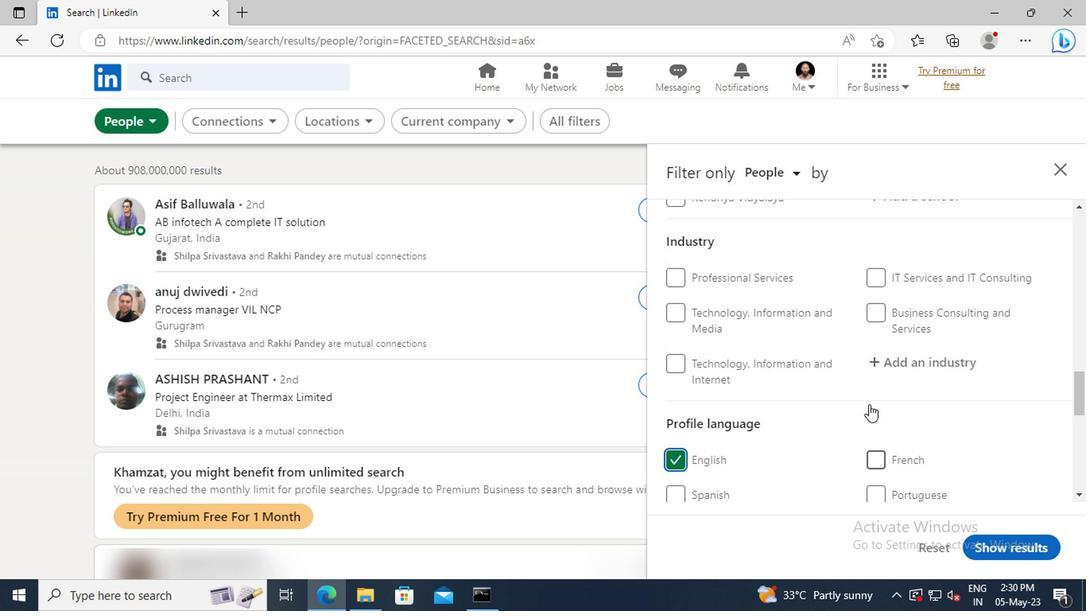 
Action: Mouse scrolled (866, 407) with delta (0, 1)
Screenshot: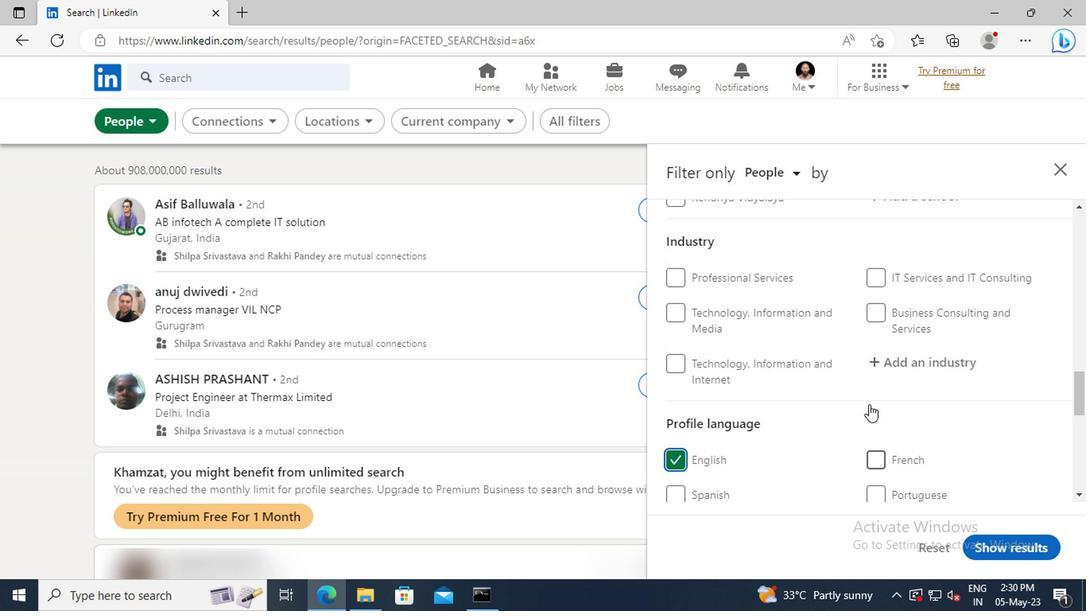
Action: Mouse scrolled (866, 407) with delta (0, 1)
Screenshot: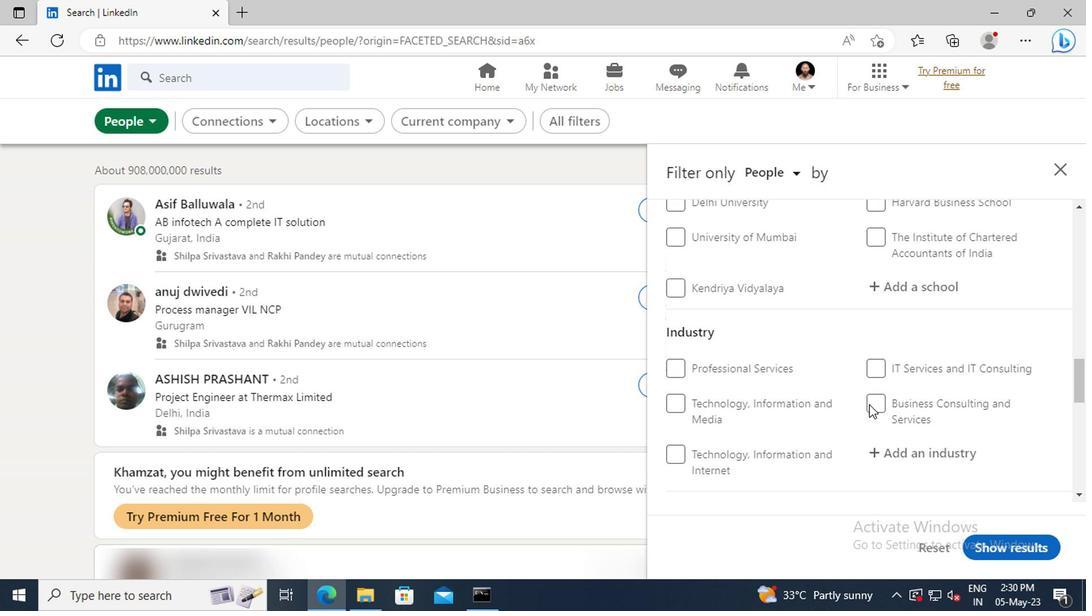 
Action: Mouse scrolled (866, 407) with delta (0, 1)
Screenshot: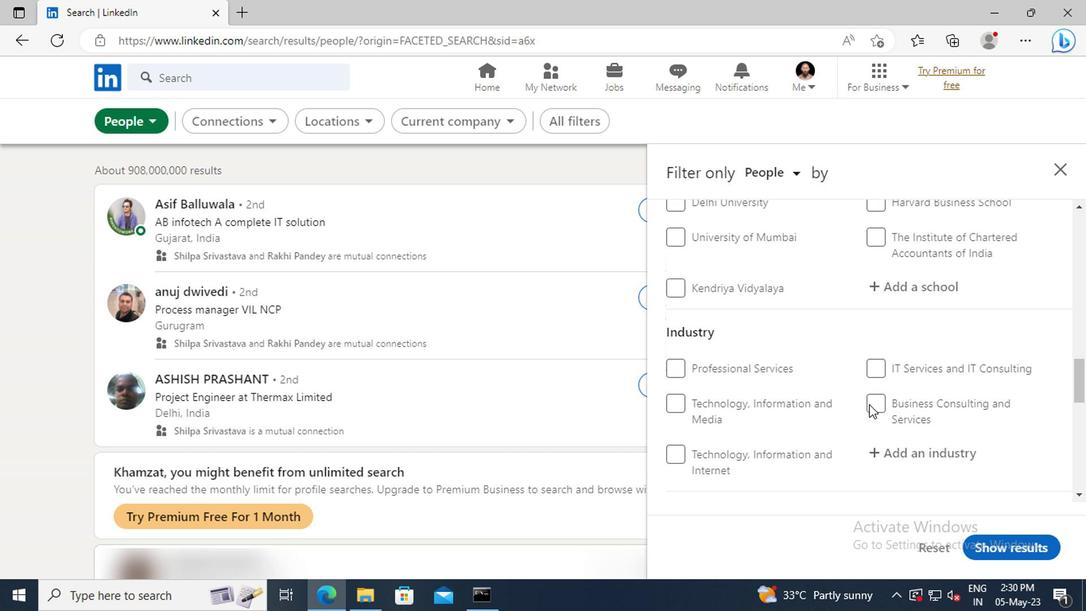 
Action: Mouse scrolled (866, 407) with delta (0, 1)
Screenshot: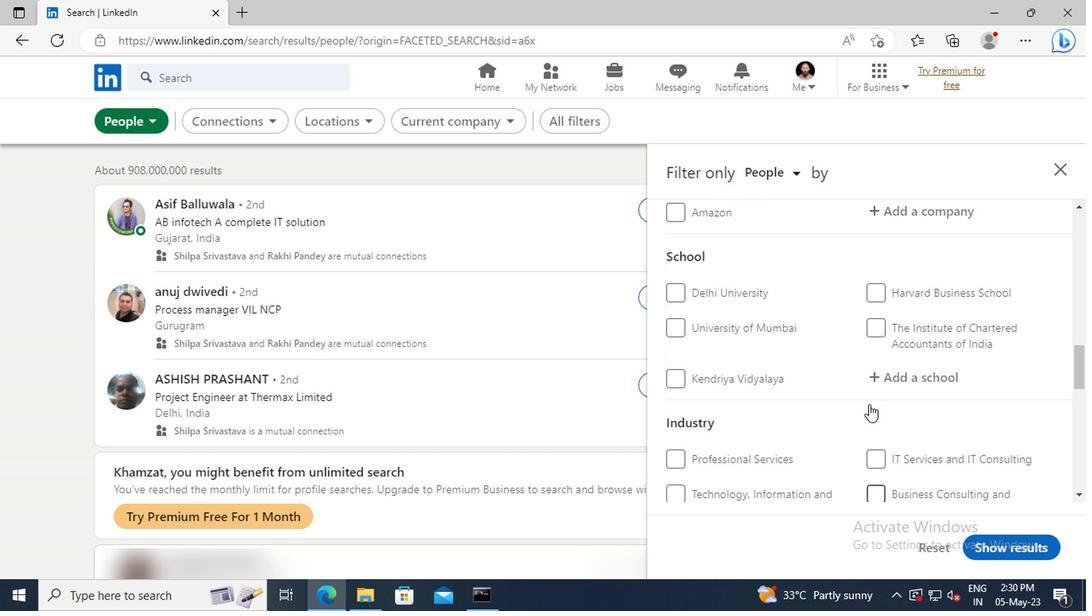 
Action: Mouse scrolled (866, 407) with delta (0, 1)
Screenshot: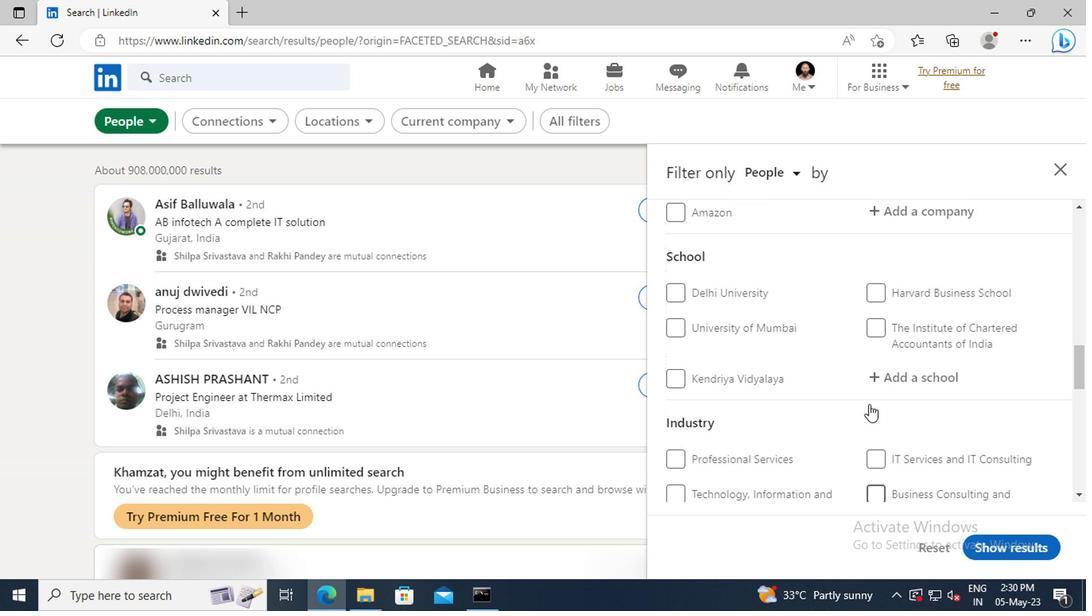 
Action: Mouse scrolled (866, 407) with delta (0, 1)
Screenshot: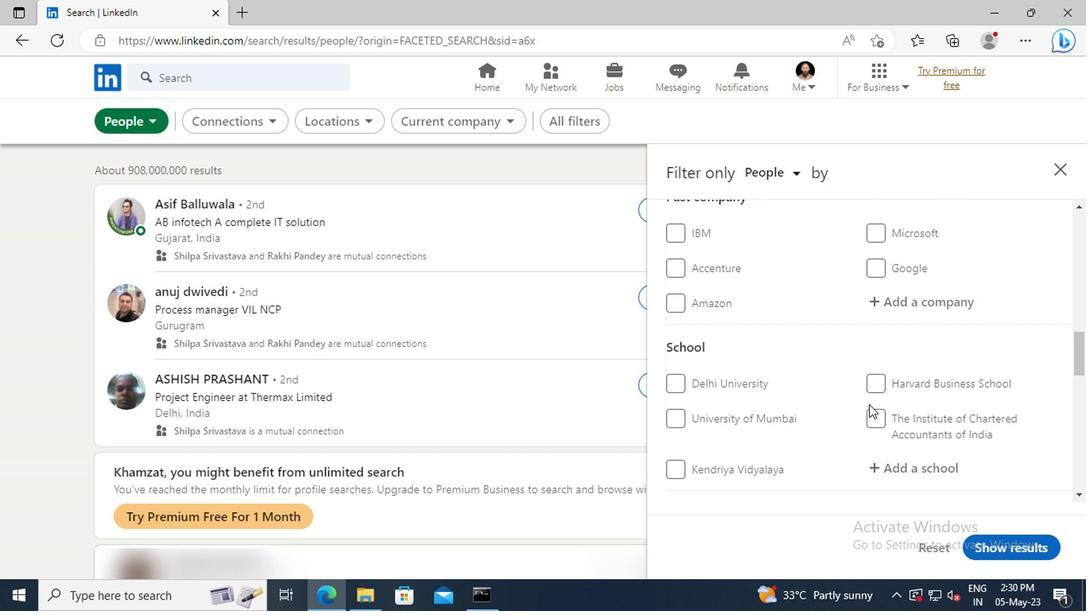 
Action: Mouse scrolled (866, 407) with delta (0, 1)
Screenshot: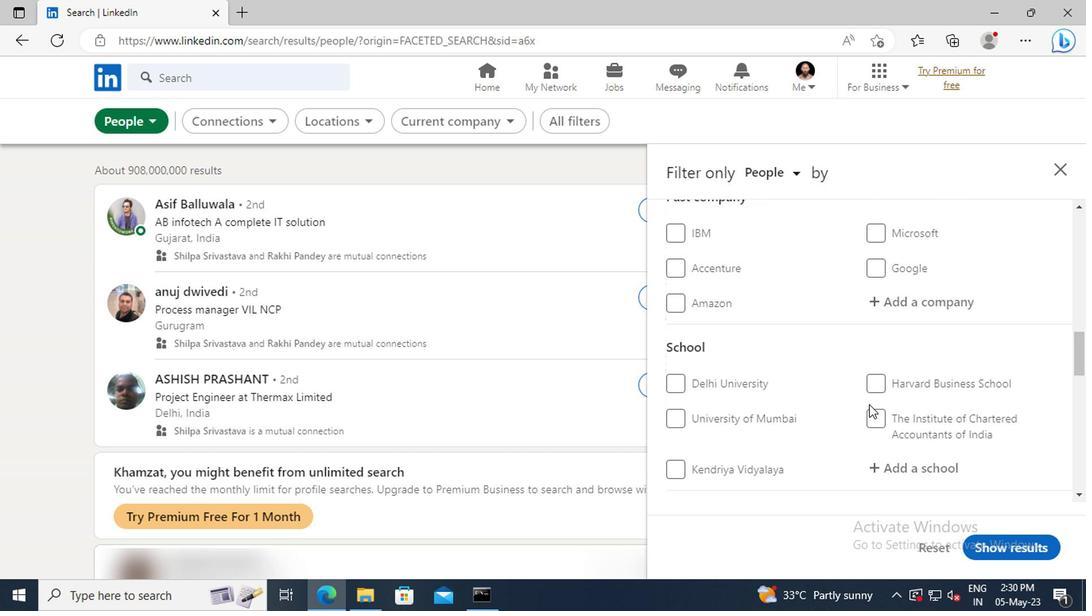 
Action: Mouse scrolled (866, 407) with delta (0, 1)
Screenshot: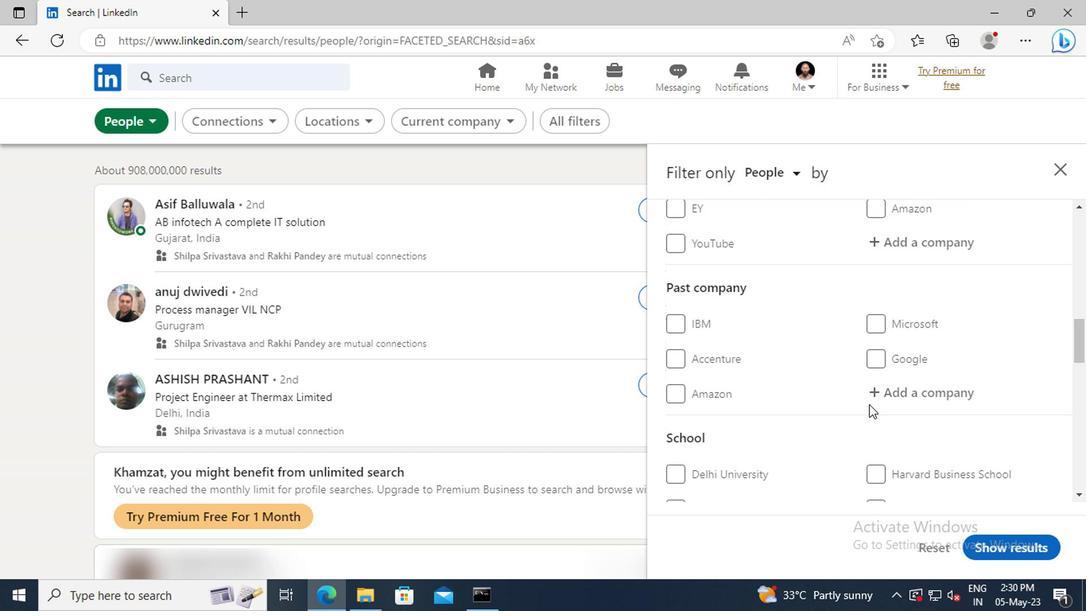 
Action: Mouse scrolled (866, 407) with delta (0, 1)
Screenshot: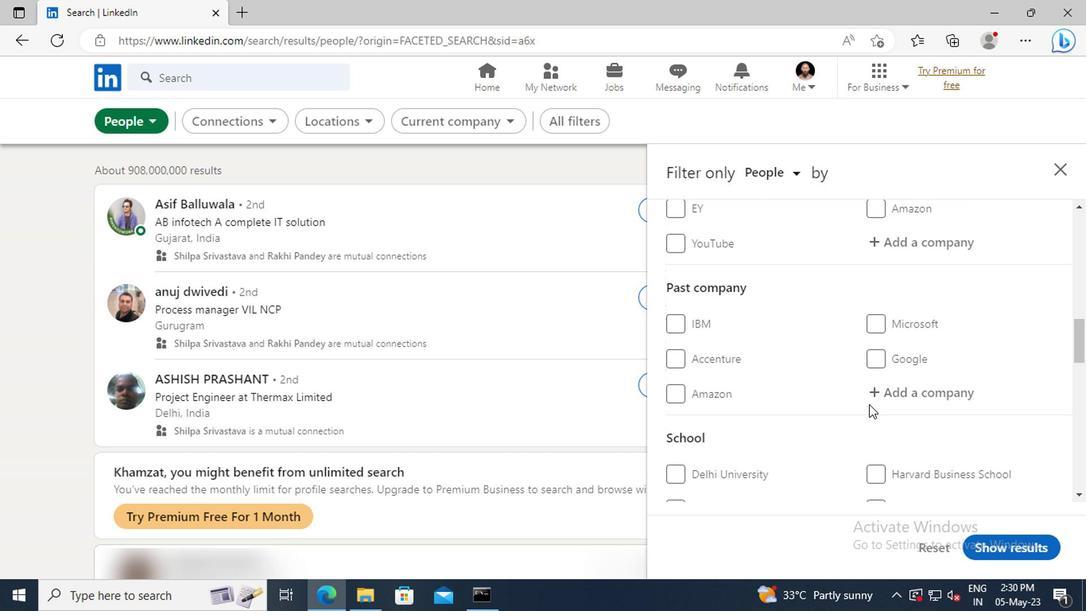 
Action: Mouse scrolled (866, 407) with delta (0, 1)
Screenshot: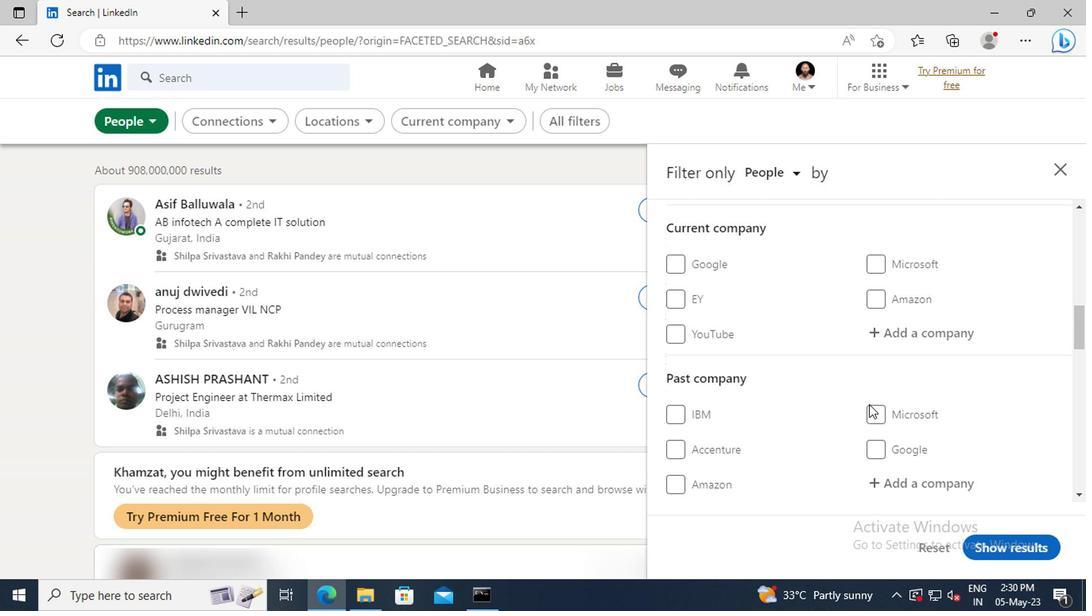 
Action: Mouse moved to (877, 388)
Screenshot: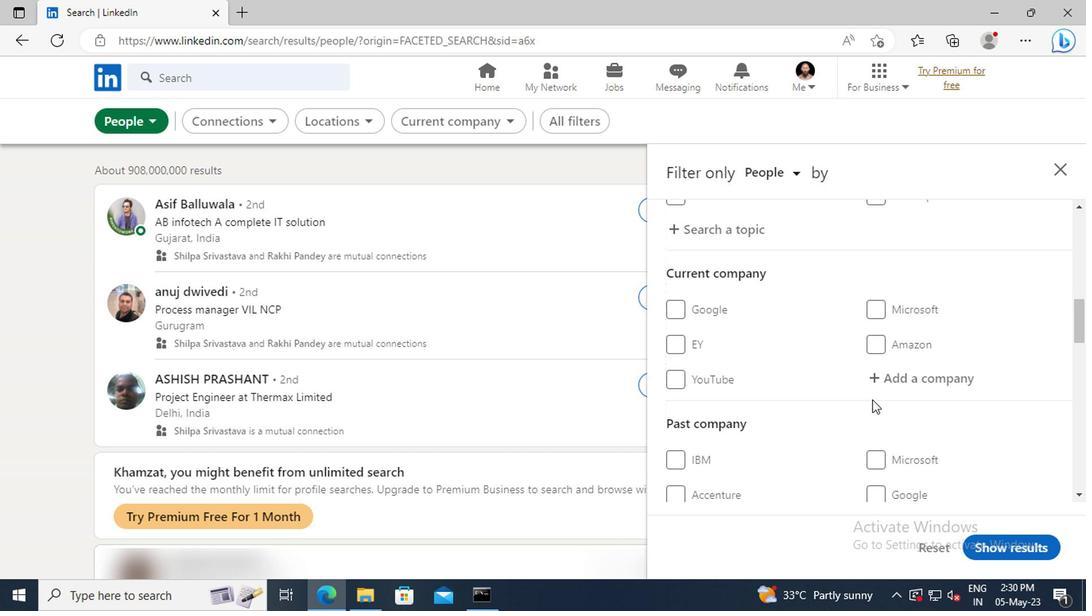 
Action: Mouse pressed left at (877, 388)
Screenshot: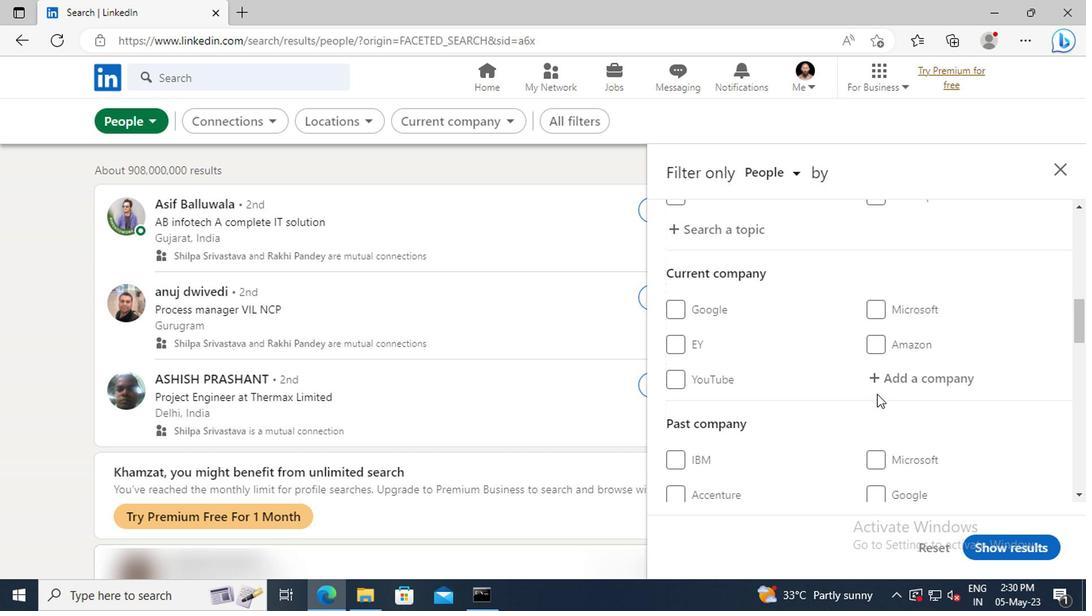 
Action: Key pressed <Key.shift>DICETEK<Key.space>
Screenshot: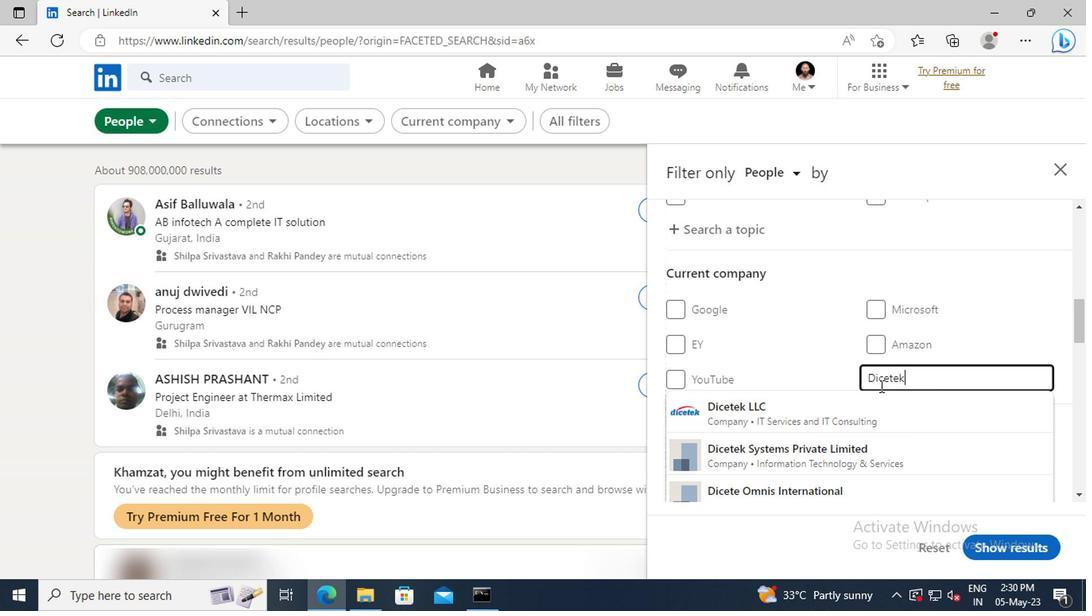 
Action: Mouse moved to (882, 404)
Screenshot: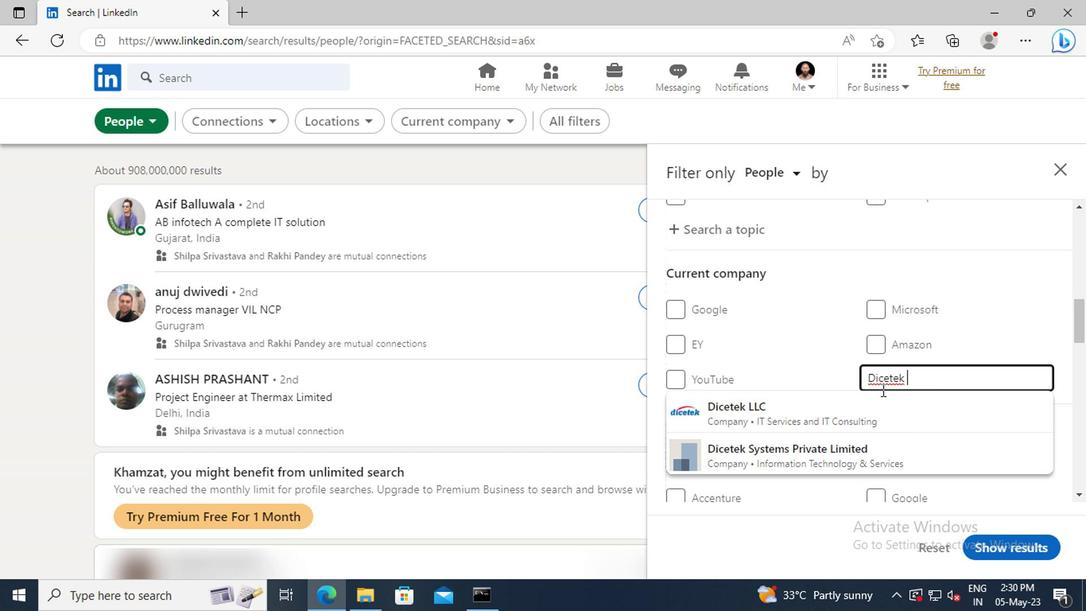 
Action: Mouse pressed left at (882, 404)
Screenshot: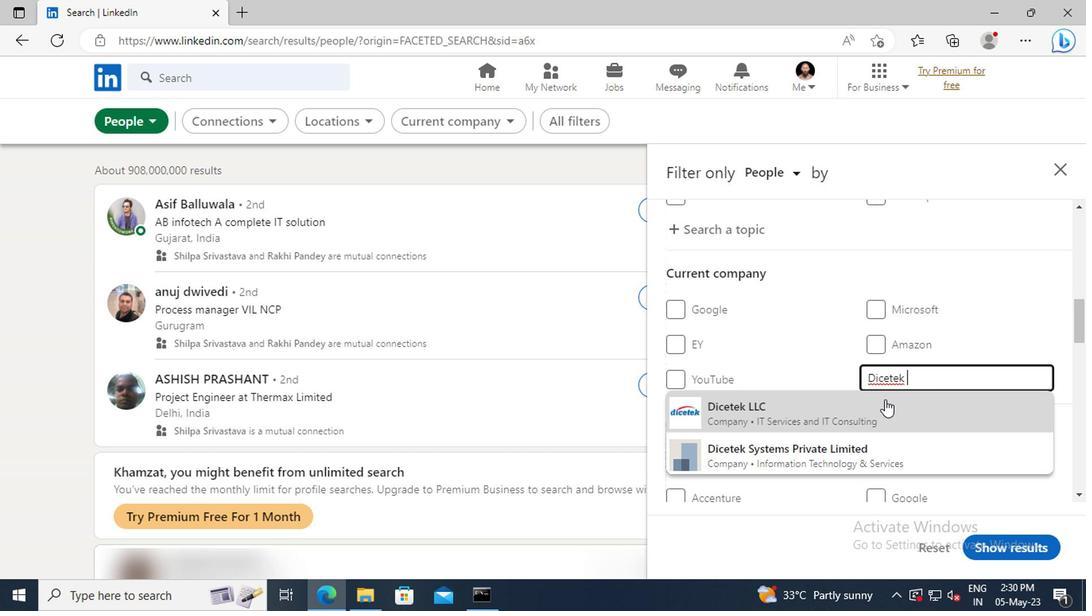 
Action: Mouse scrolled (882, 403) with delta (0, 0)
Screenshot: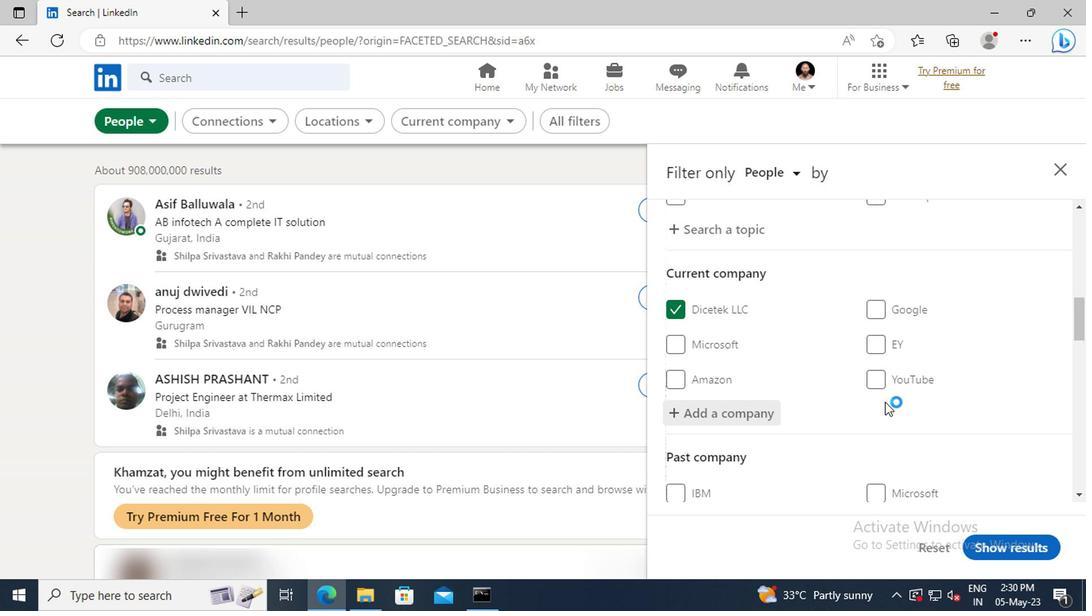 
Action: Mouse scrolled (882, 403) with delta (0, 0)
Screenshot: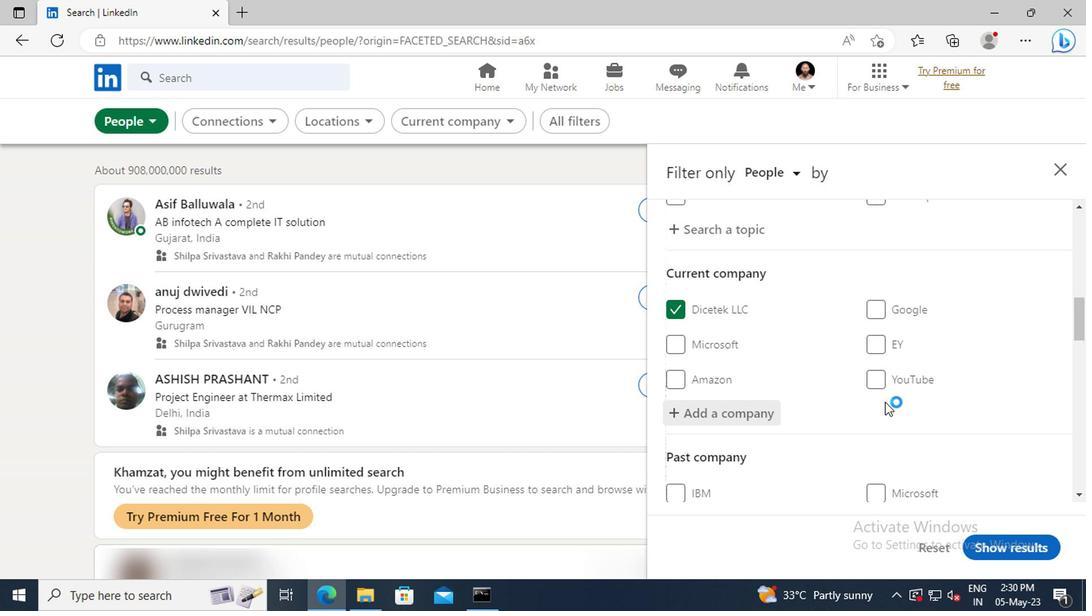 
Action: Mouse scrolled (882, 403) with delta (0, 0)
Screenshot: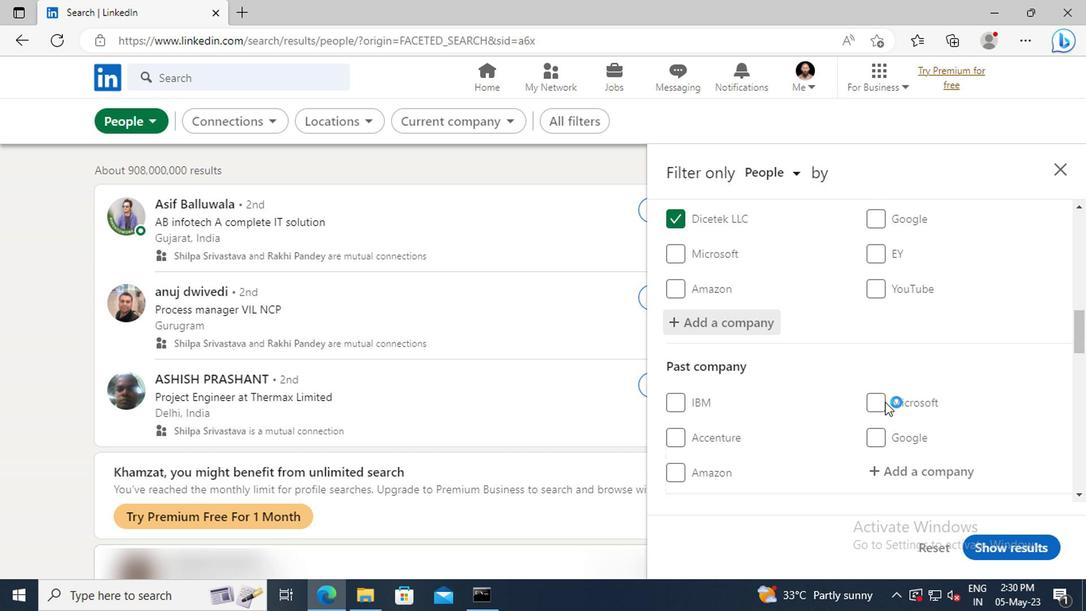 
Action: Mouse scrolled (882, 403) with delta (0, 0)
Screenshot: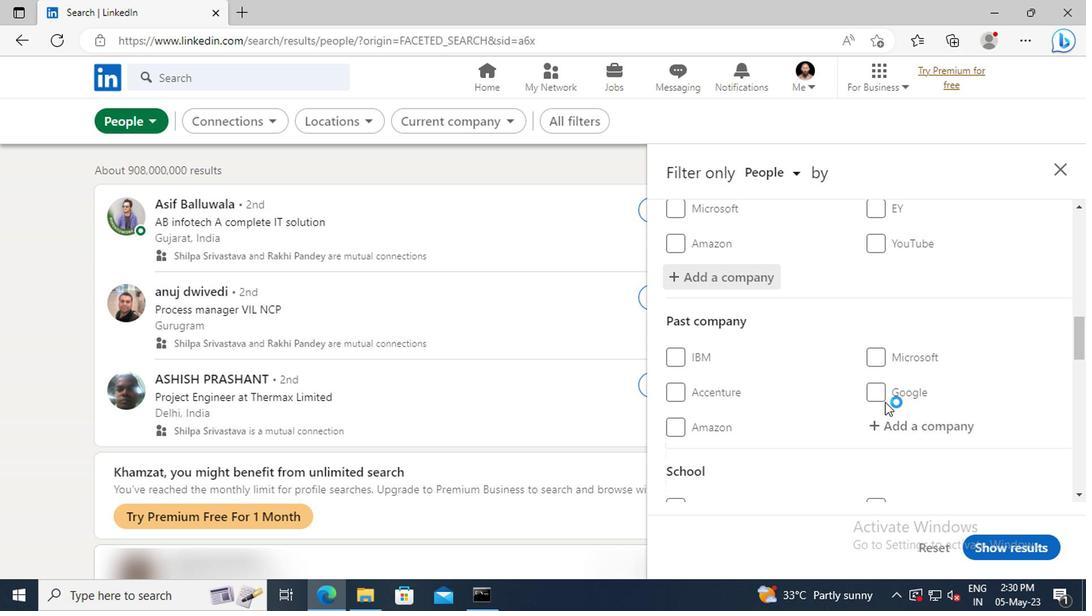 
Action: Mouse moved to (875, 393)
Screenshot: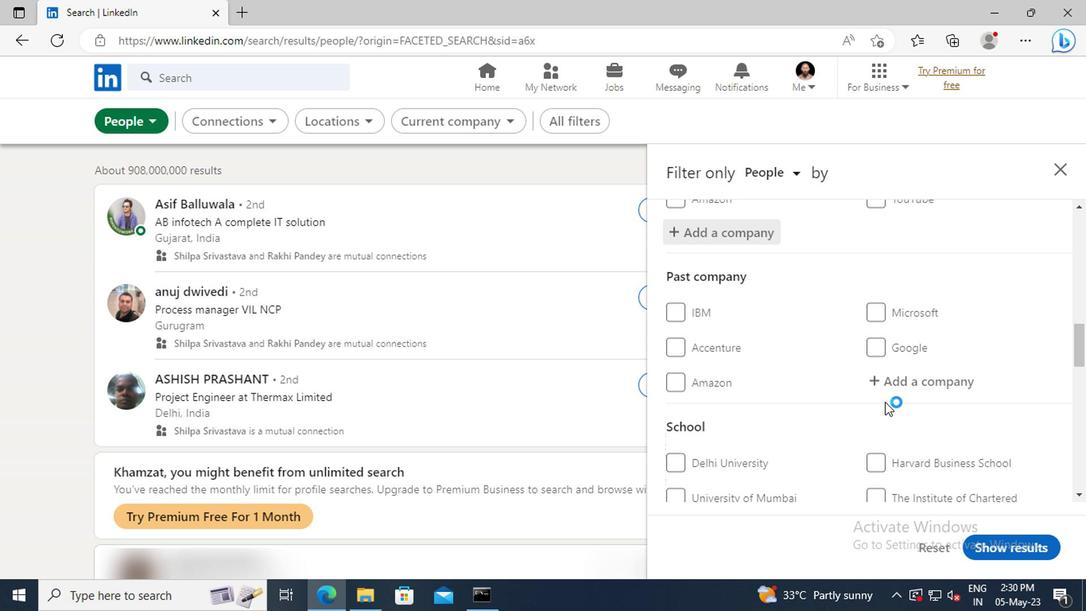 
Action: Mouse scrolled (875, 392) with delta (0, -1)
Screenshot: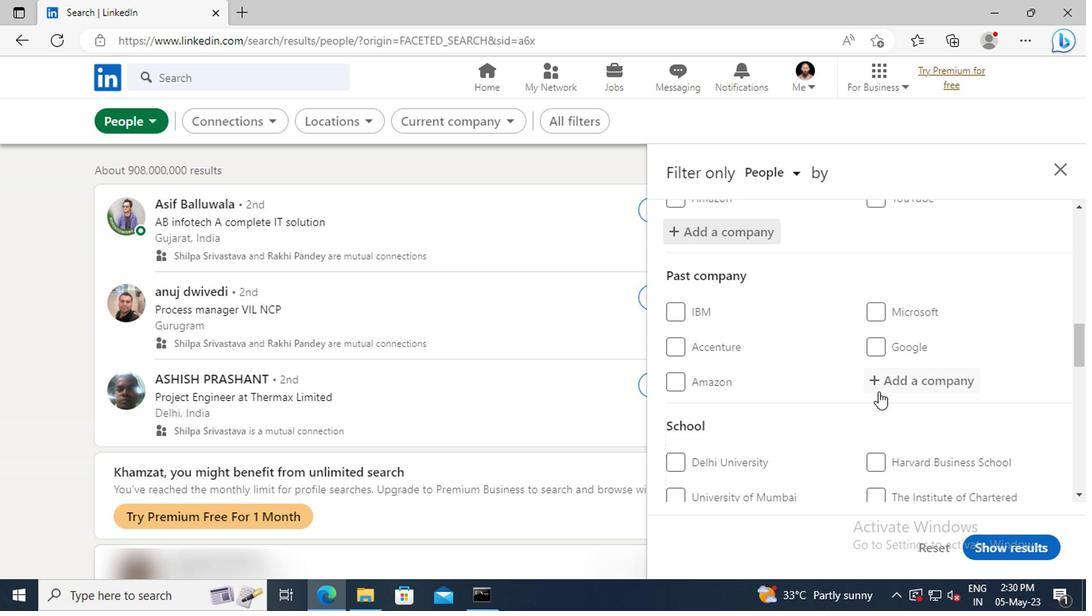
Action: Mouse scrolled (875, 392) with delta (0, -1)
Screenshot: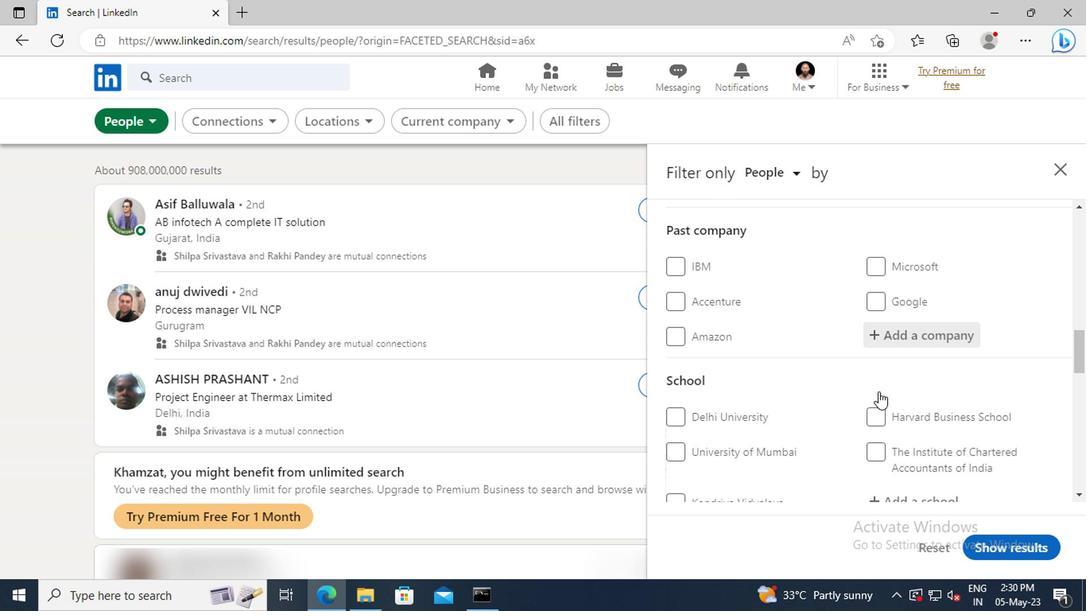 
Action: Mouse scrolled (875, 392) with delta (0, -1)
Screenshot: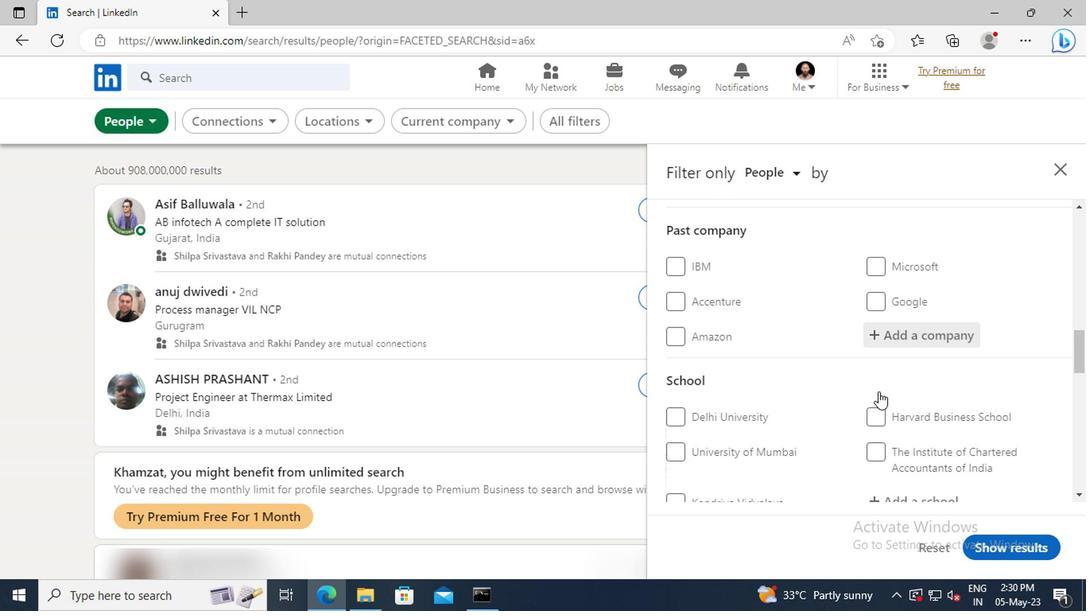 
Action: Mouse moved to (878, 411)
Screenshot: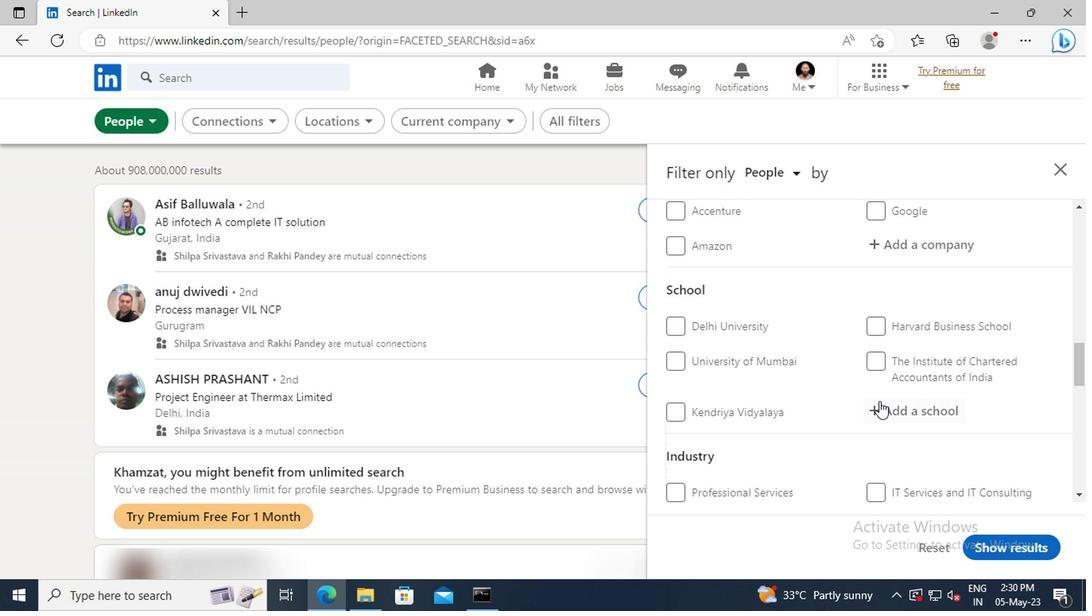 
Action: Mouse pressed left at (878, 411)
Screenshot: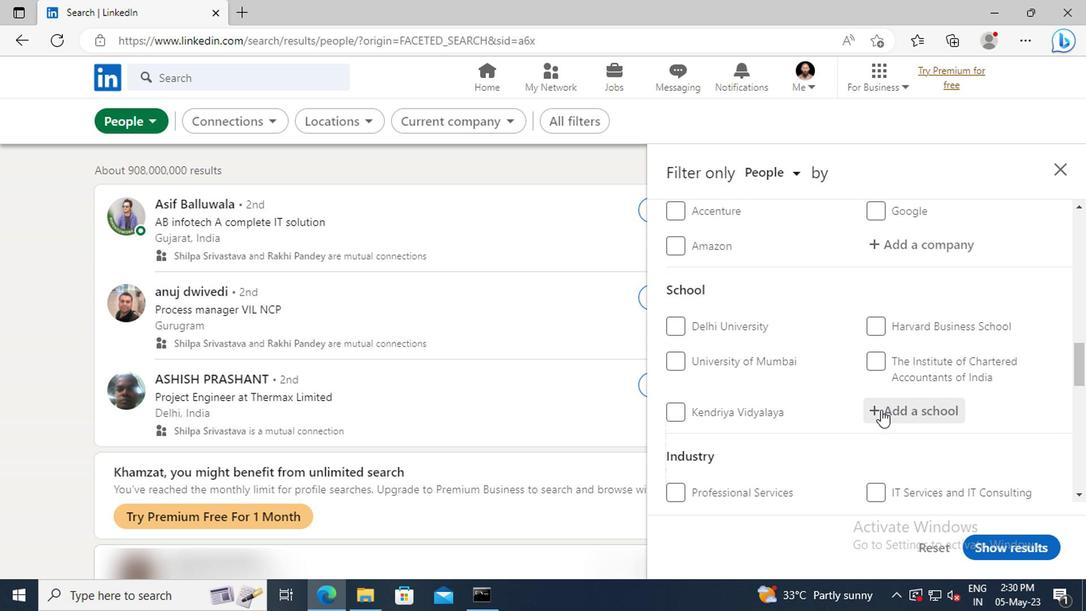 
Action: Key pressed <Key.shift>SHRI<Key.space><Key.shift><Key.shift><Key.shift><Key.shift><Key.shift>RAM<Key.space><Key.shift>INSTI
Screenshot: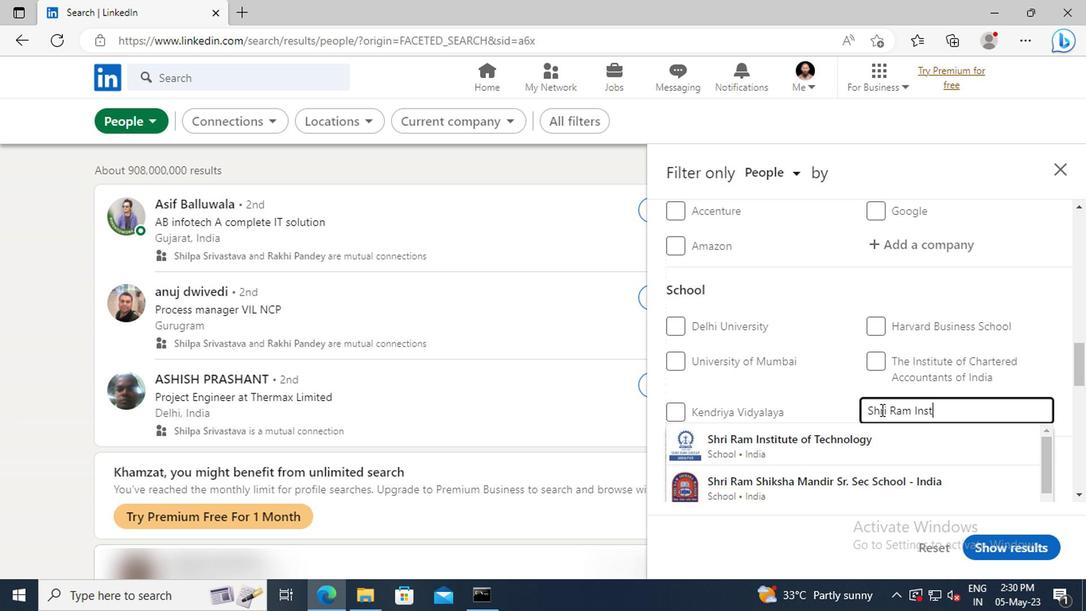 
Action: Mouse moved to (878, 438)
Screenshot: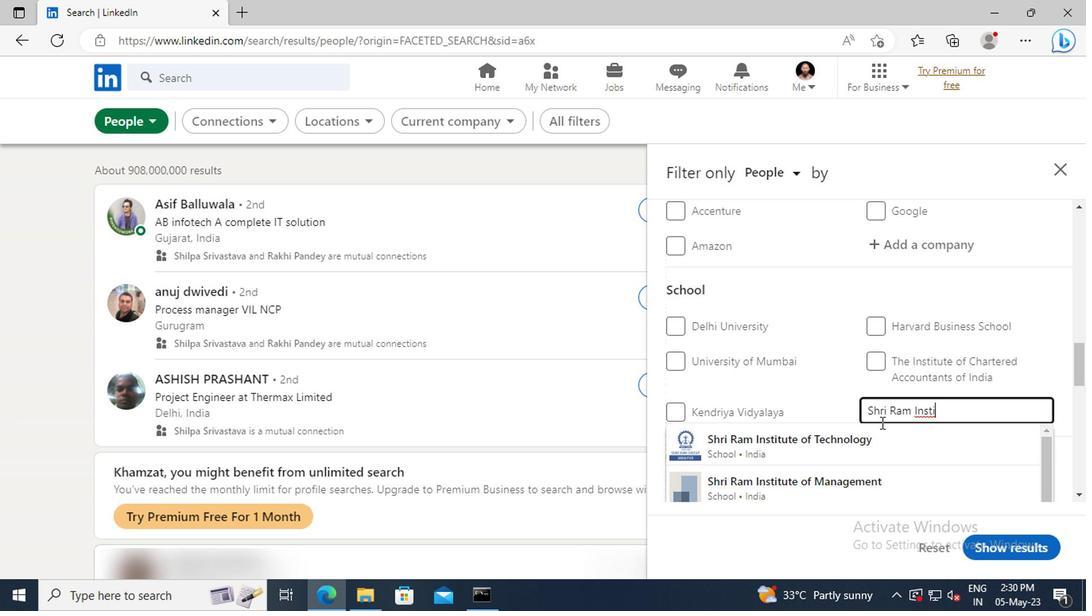 
Action: Mouse pressed left at (878, 438)
Screenshot: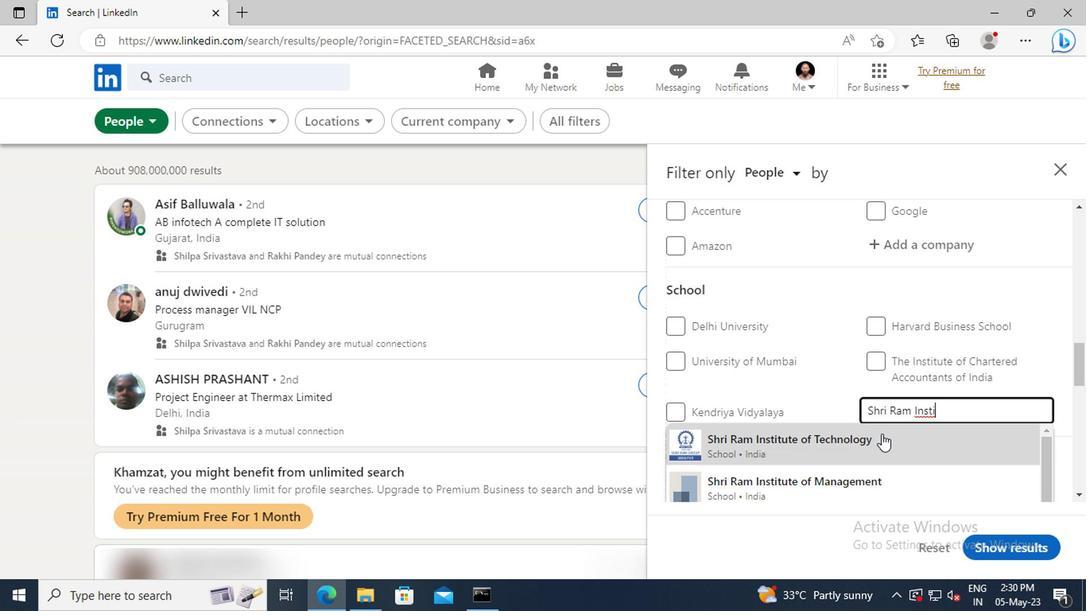 
Action: Mouse scrolled (878, 437) with delta (0, -1)
Screenshot: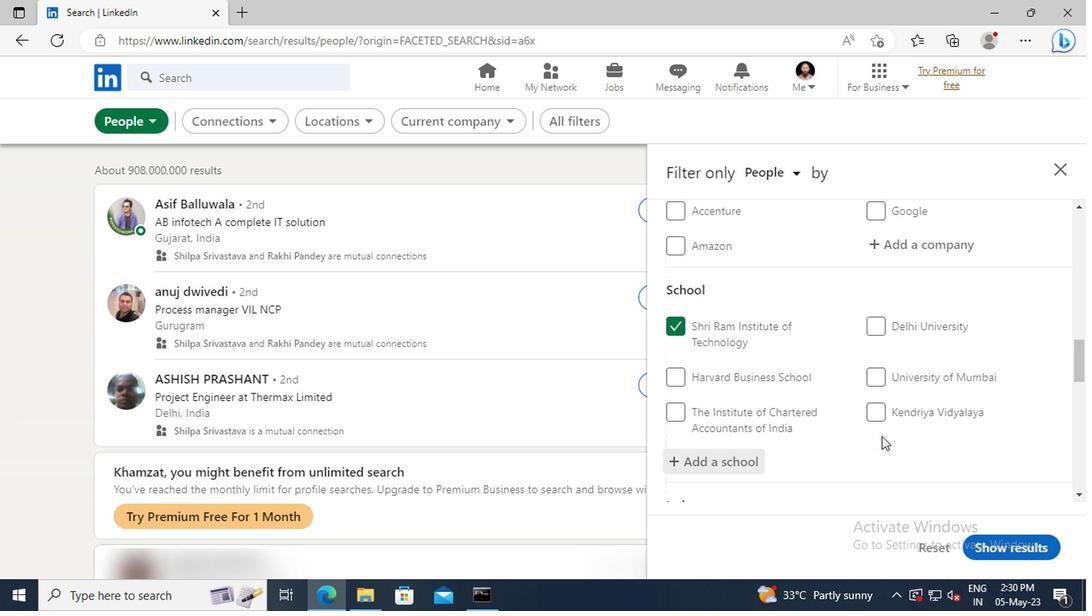 
Action: Mouse scrolled (878, 437) with delta (0, -1)
Screenshot: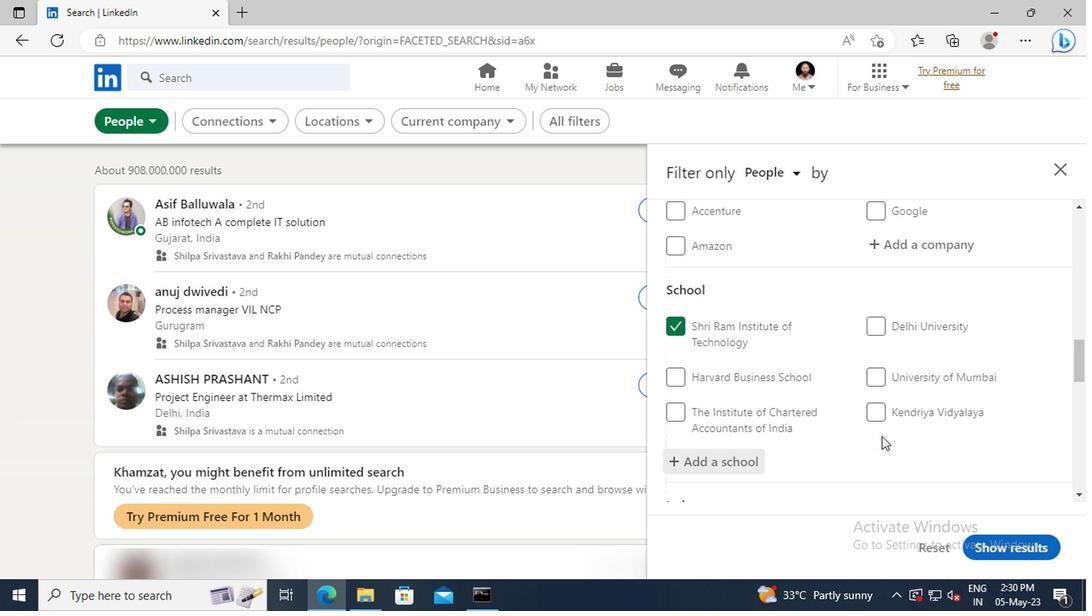 
Action: Mouse moved to (868, 404)
Screenshot: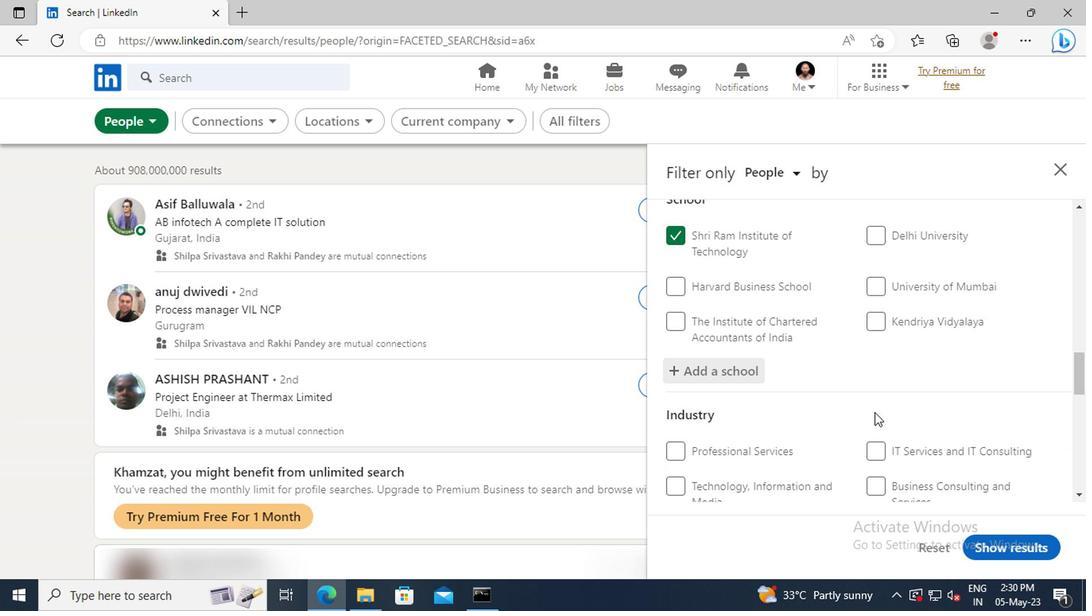 
Action: Mouse scrolled (868, 403) with delta (0, 0)
Screenshot: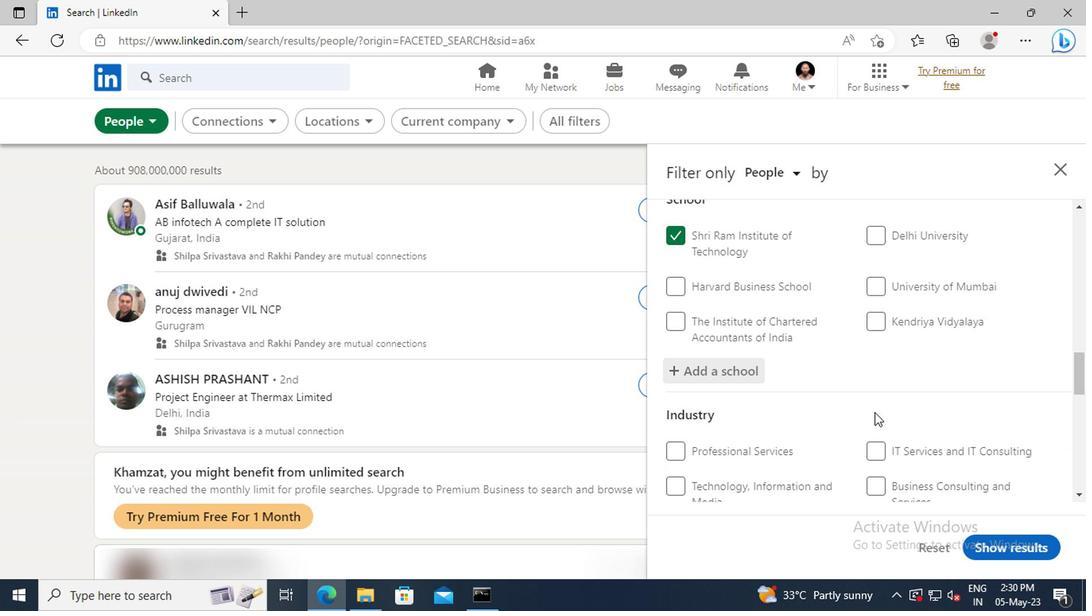 
Action: Mouse moved to (865, 393)
Screenshot: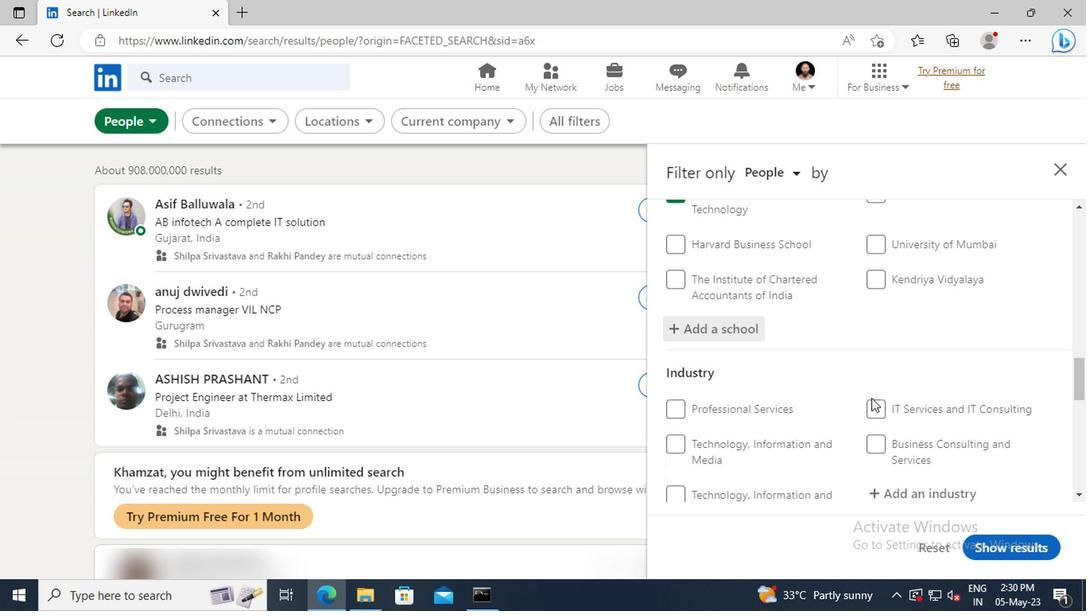 
Action: Mouse scrolled (865, 392) with delta (0, -1)
Screenshot: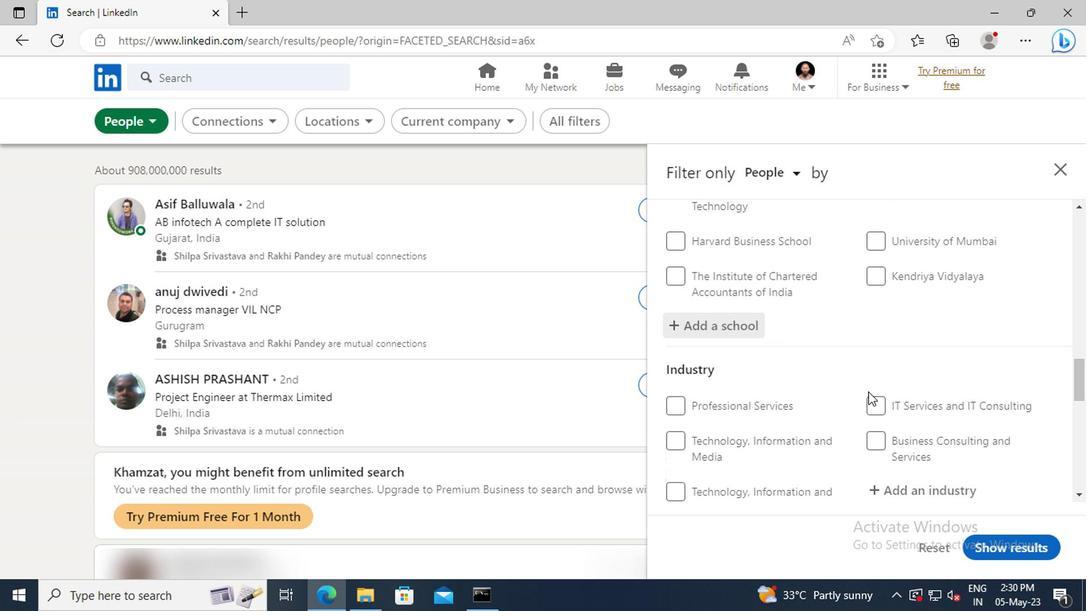 
Action: Mouse scrolled (865, 392) with delta (0, -1)
Screenshot: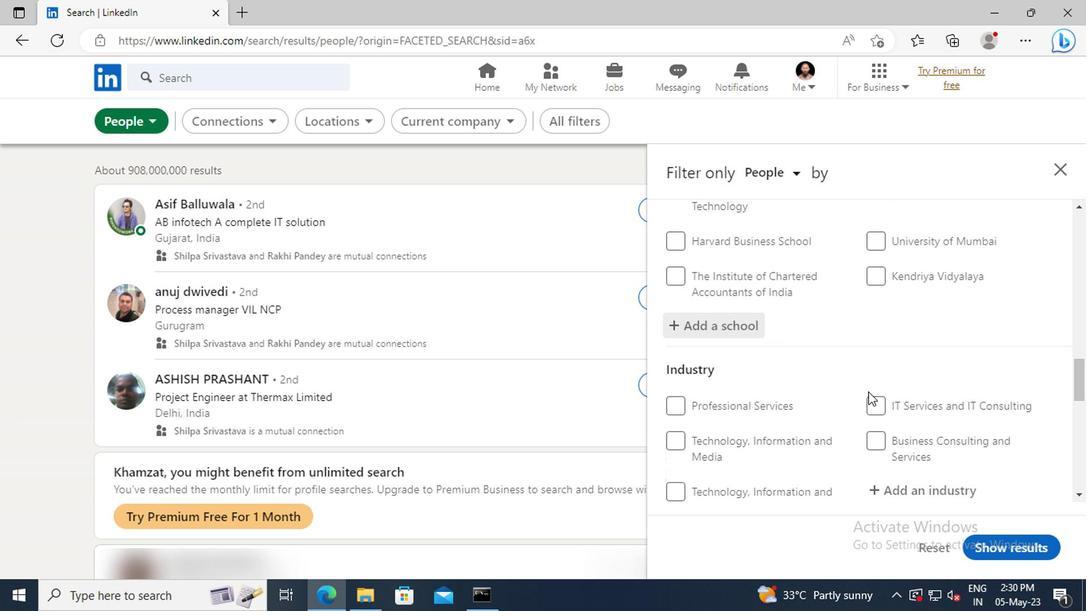 
Action: Mouse moved to (876, 398)
Screenshot: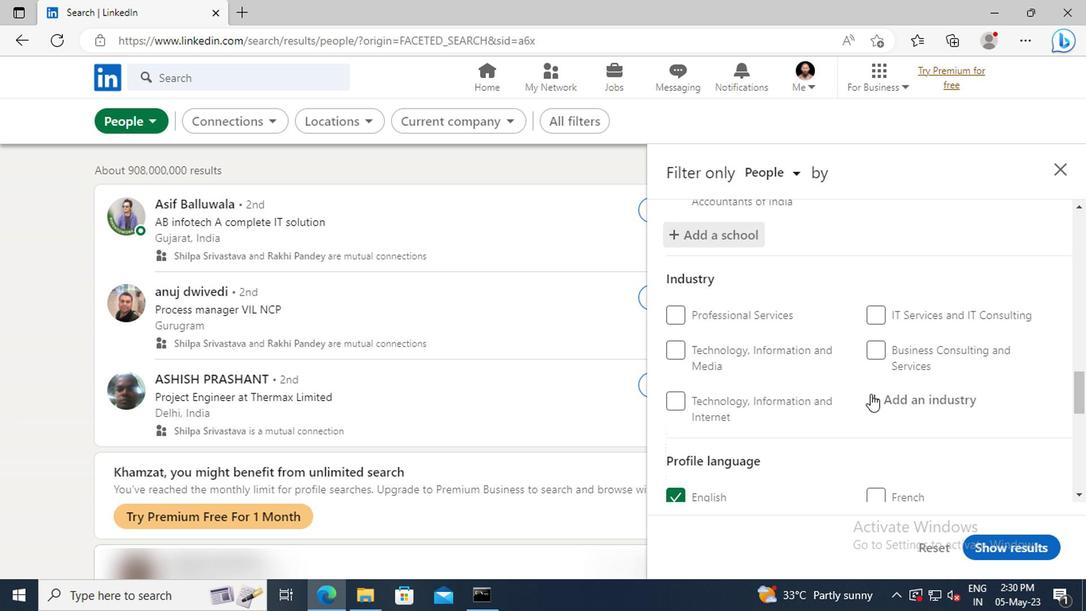 
Action: Mouse pressed left at (876, 398)
Screenshot: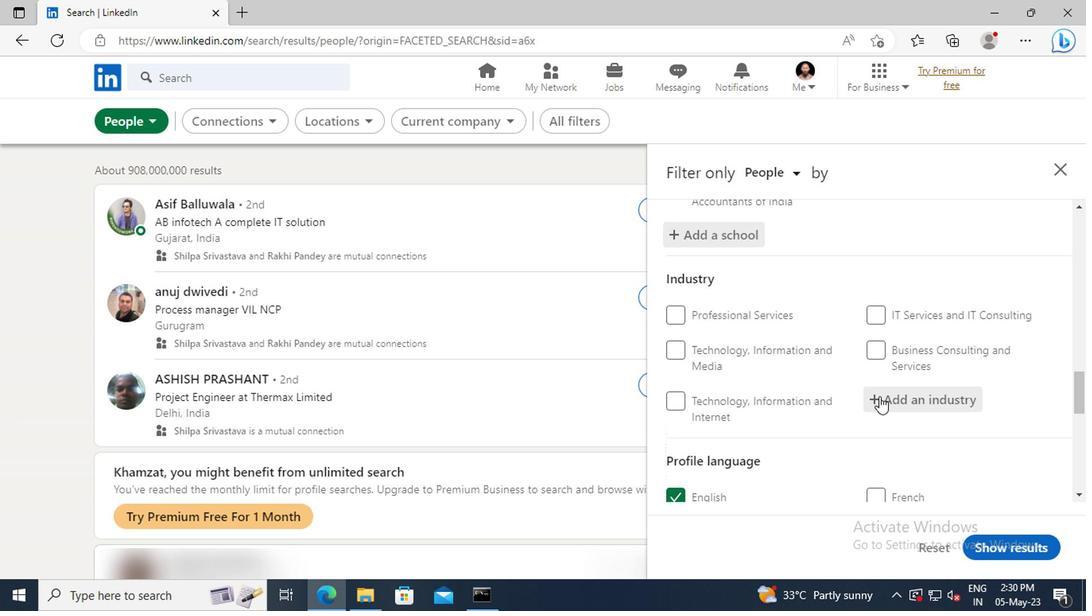 
Action: Key pressed <Key.shift><Key.shift><Key.shift><Key.shift><Key.shift>ENTER
Screenshot: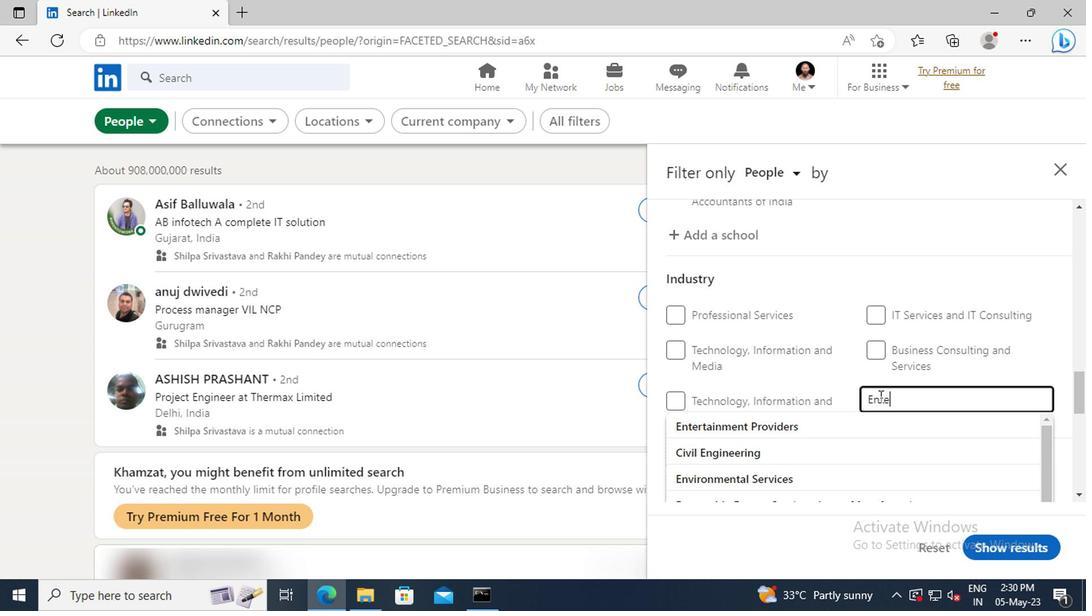 
Action: Mouse moved to (881, 419)
Screenshot: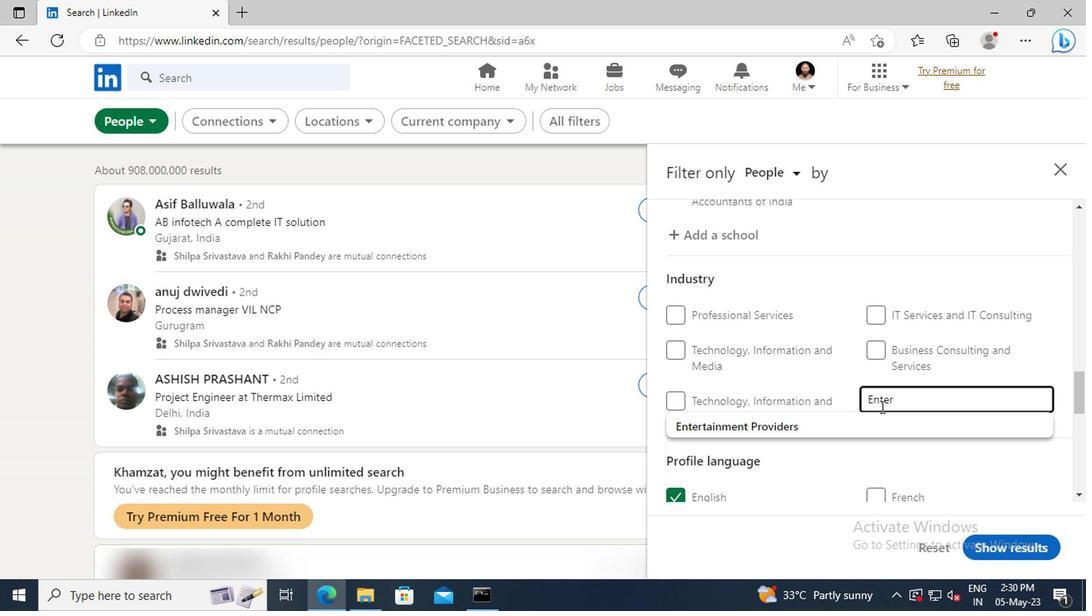 
Action: Mouse pressed left at (881, 419)
Screenshot: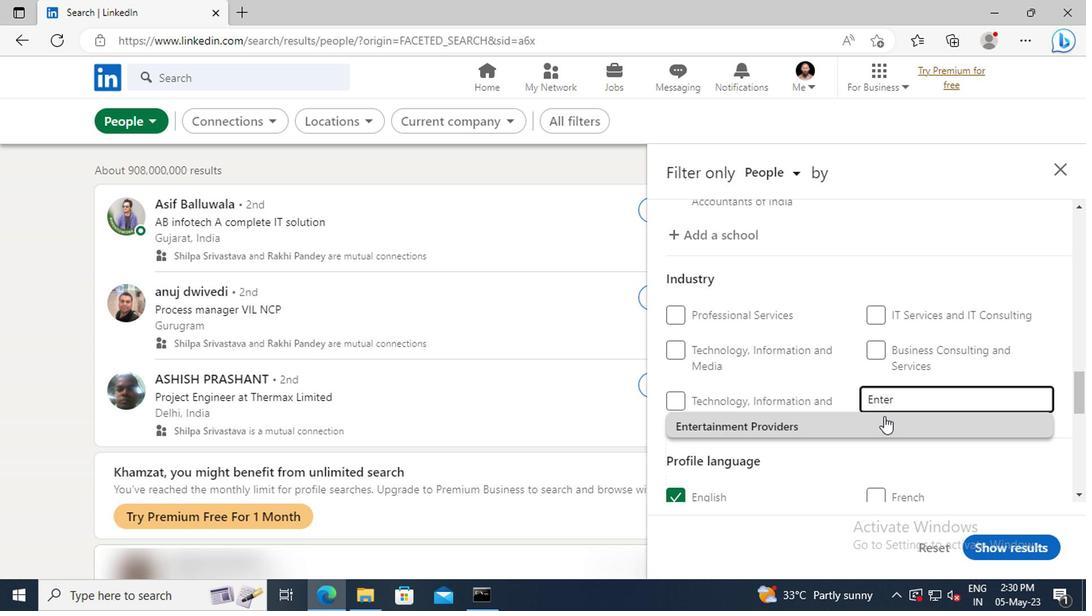 
Action: Mouse scrolled (881, 418) with delta (0, -1)
Screenshot: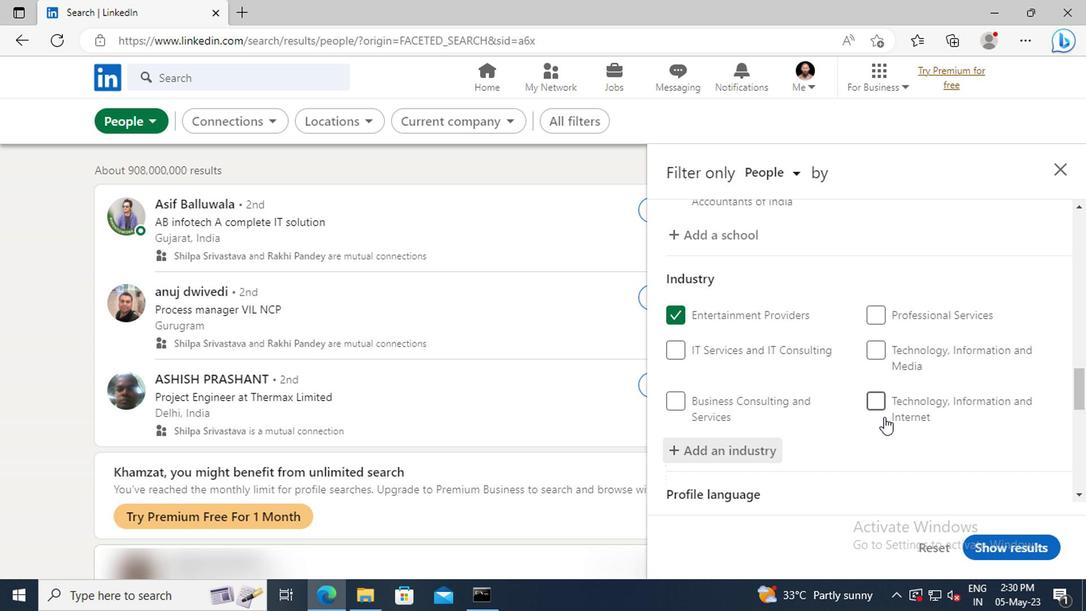 
Action: Mouse scrolled (881, 418) with delta (0, -1)
Screenshot: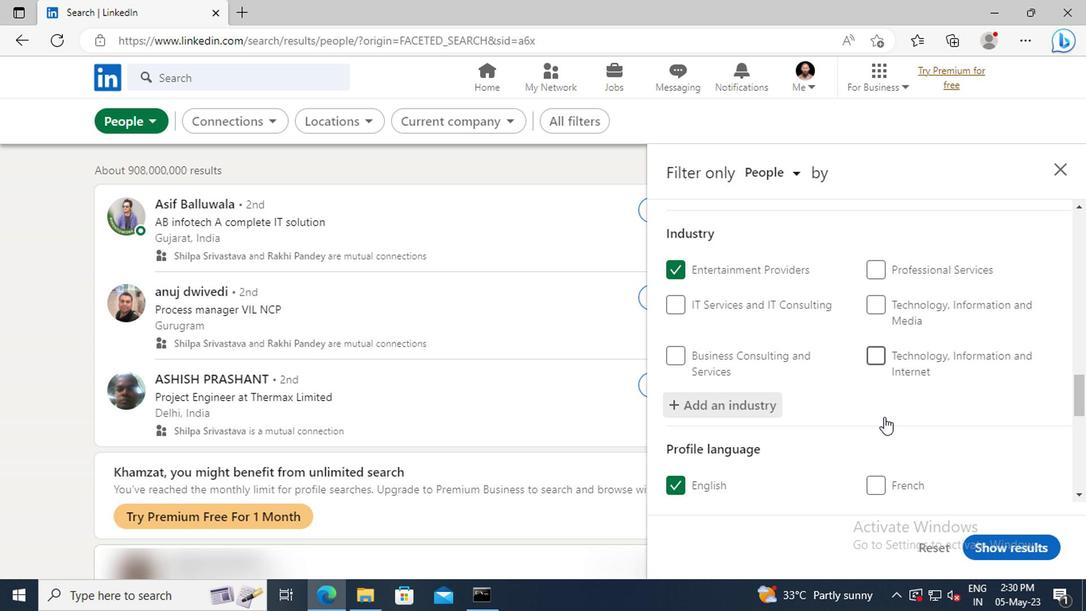 
Action: Mouse scrolled (881, 418) with delta (0, -1)
Screenshot: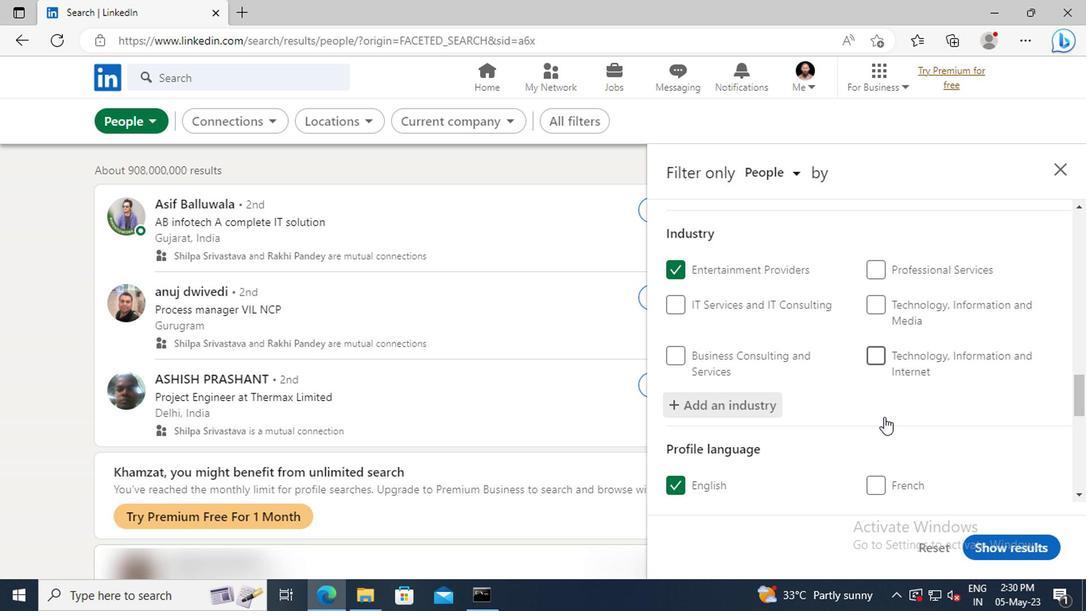
Action: Mouse moved to (879, 407)
Screenshot: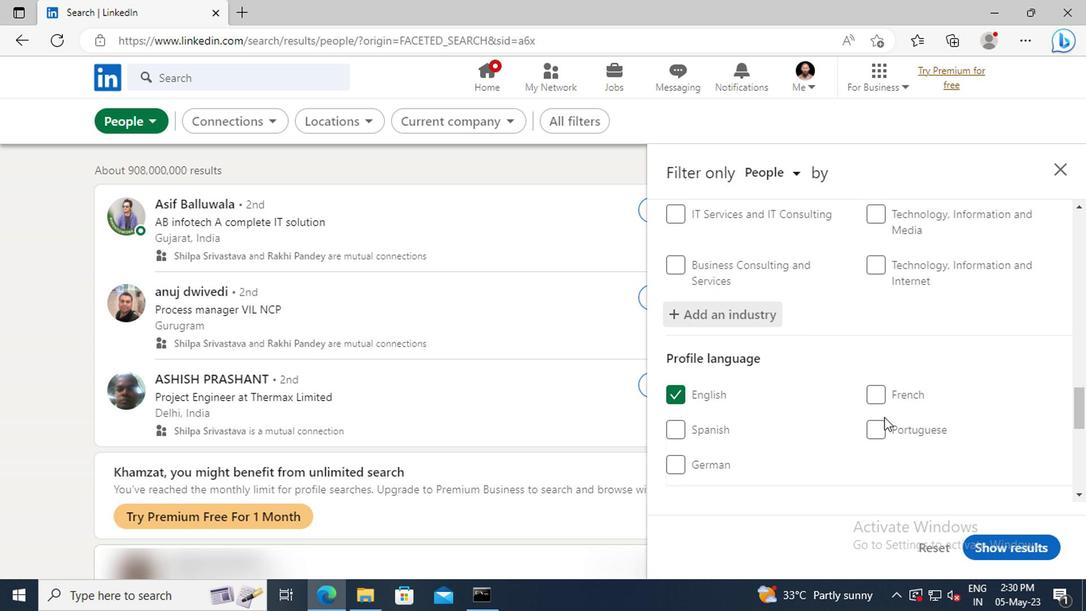 
Action: Mouse scrolled (879, 406) with delta (0, -1)
Screenshot: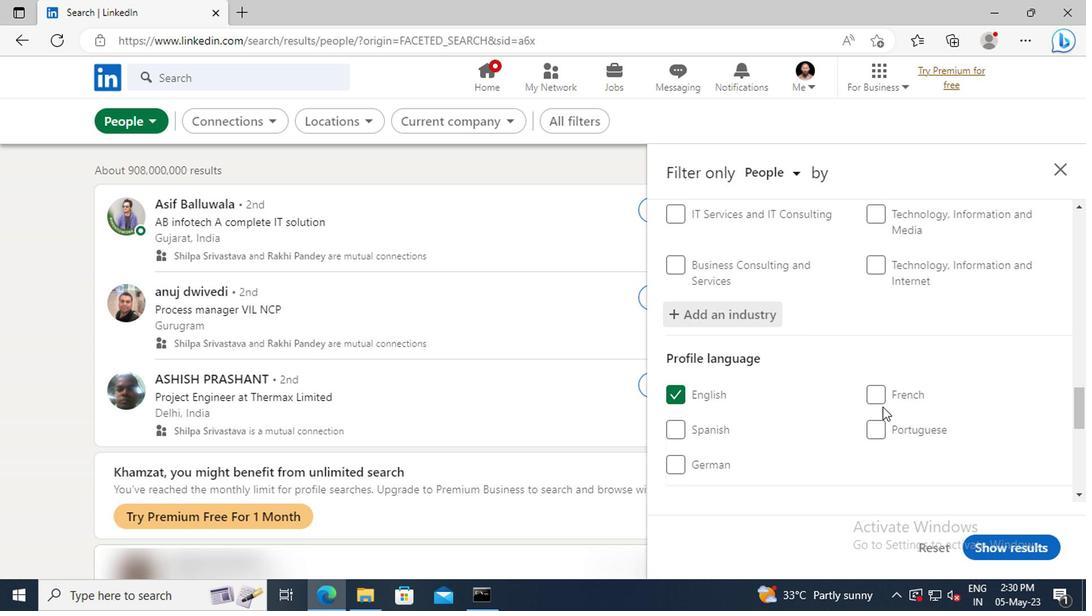 
Action: Mouse scrolled (879, 406) with delta (0, -1)
Screenshot: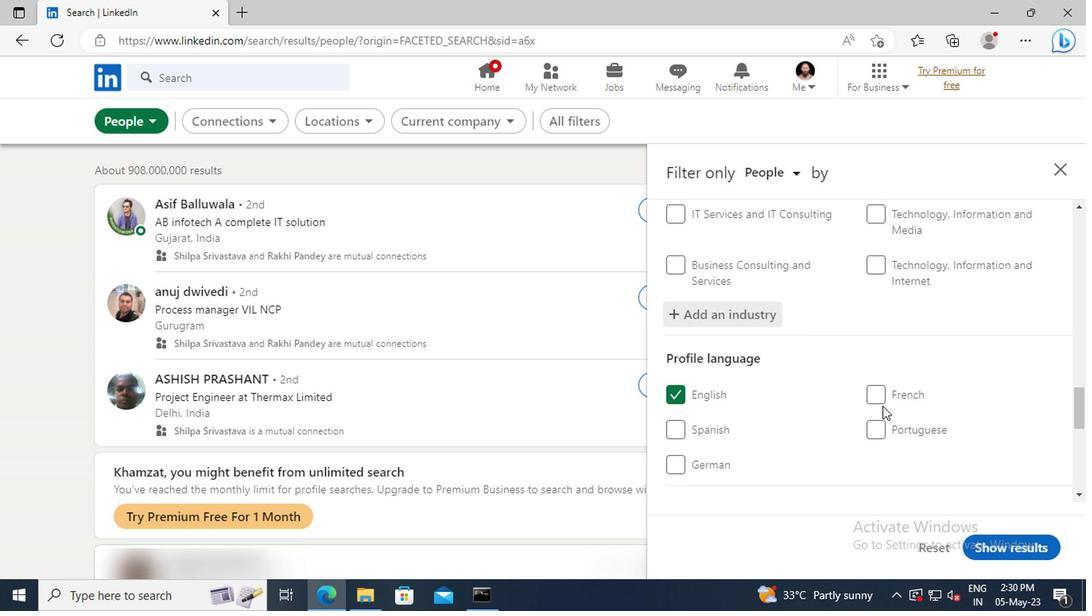
Action: Mouse moved to (873, 389)
Screenshot: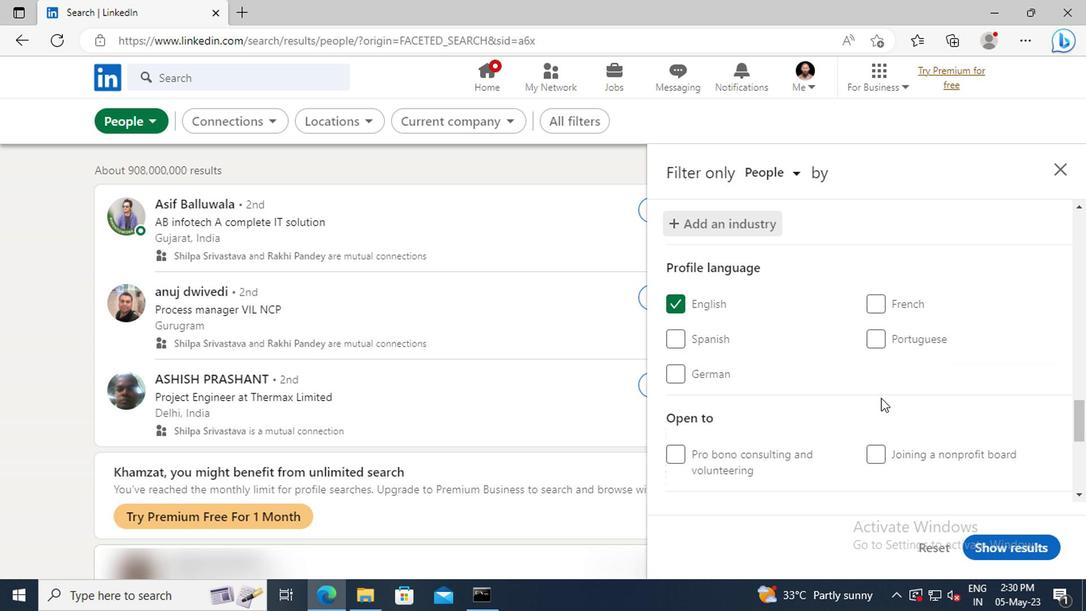 
Action: Mouse scrolled (873, 388) with delta (0, -1)
Screenshot: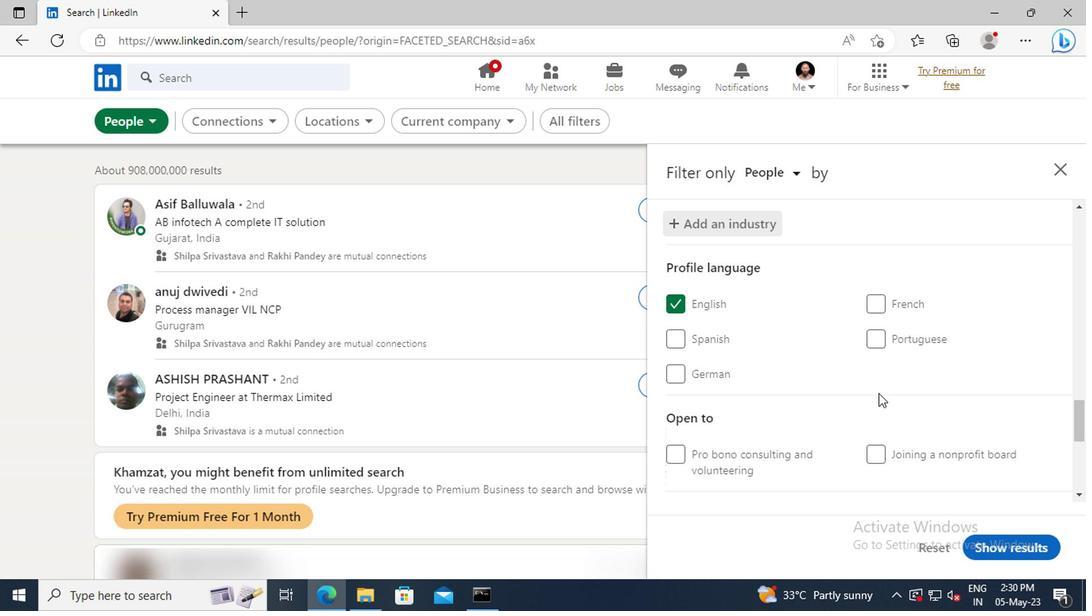 
Action: Mouse moved to (872, 384)
Screenshot: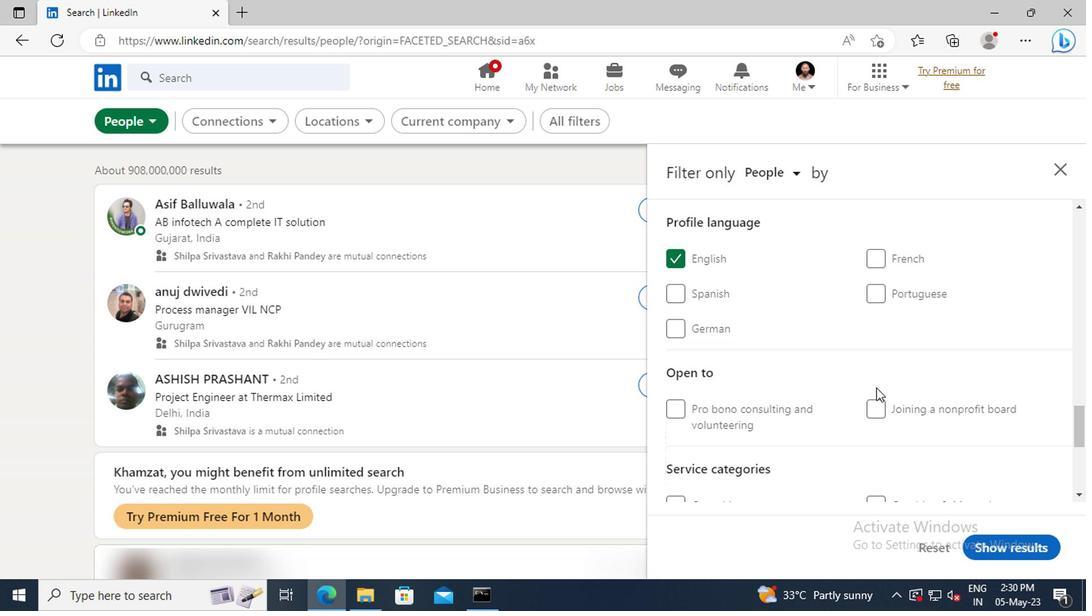
Action: Mouse scrolled (872, 384) with delta (0, 0)
Screenshot: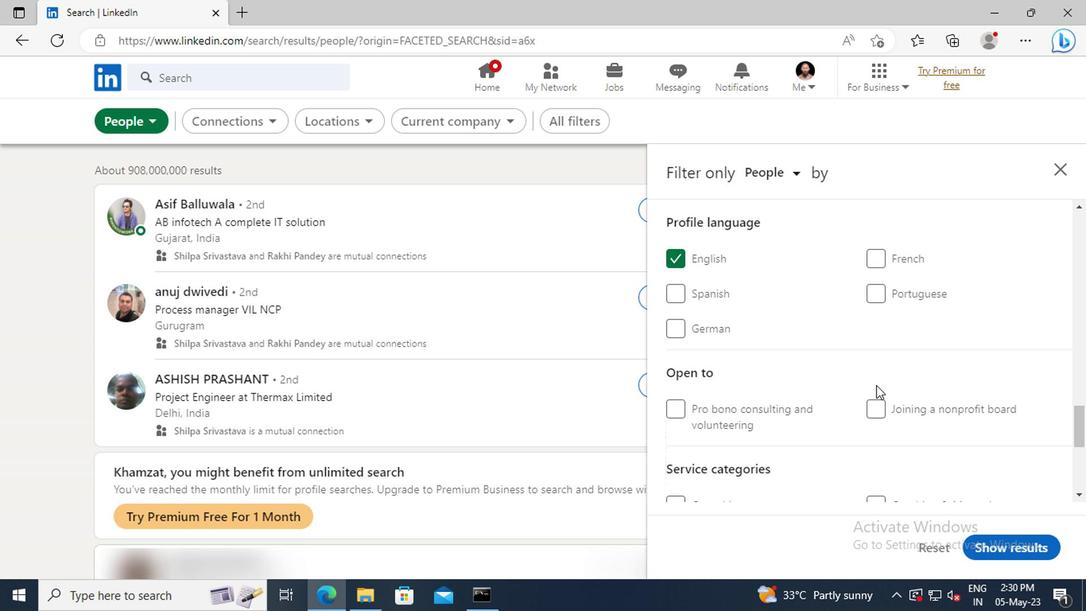 
Action: Mouse scrolled (872, 384) with delta (0, 0)
Screenshot: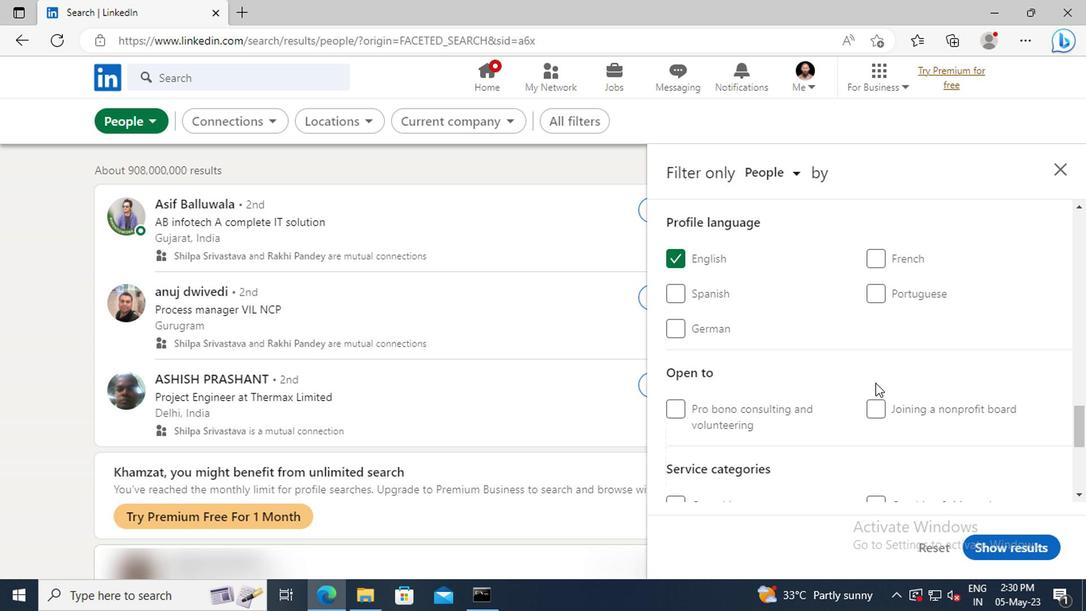 
Action: Mouse moved to (870, 379)
Screenshot: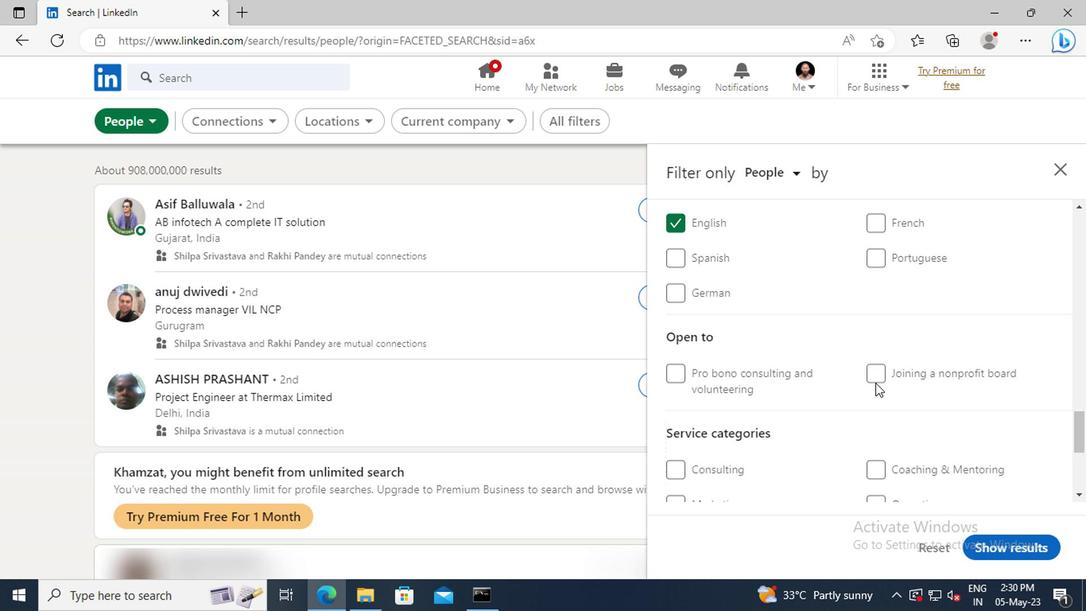 
Action: Mouse scrolled (870, 378) with delta (0, 0)
Screenshot: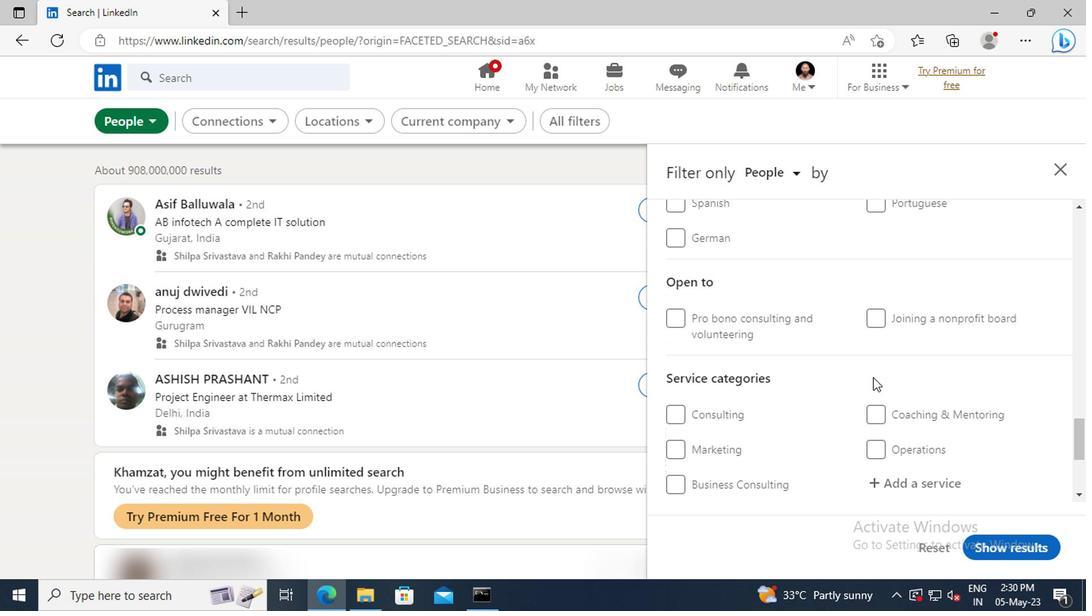 
Action: Mouse scrolled (870, 378) with delta (0, 0)
Screenshot: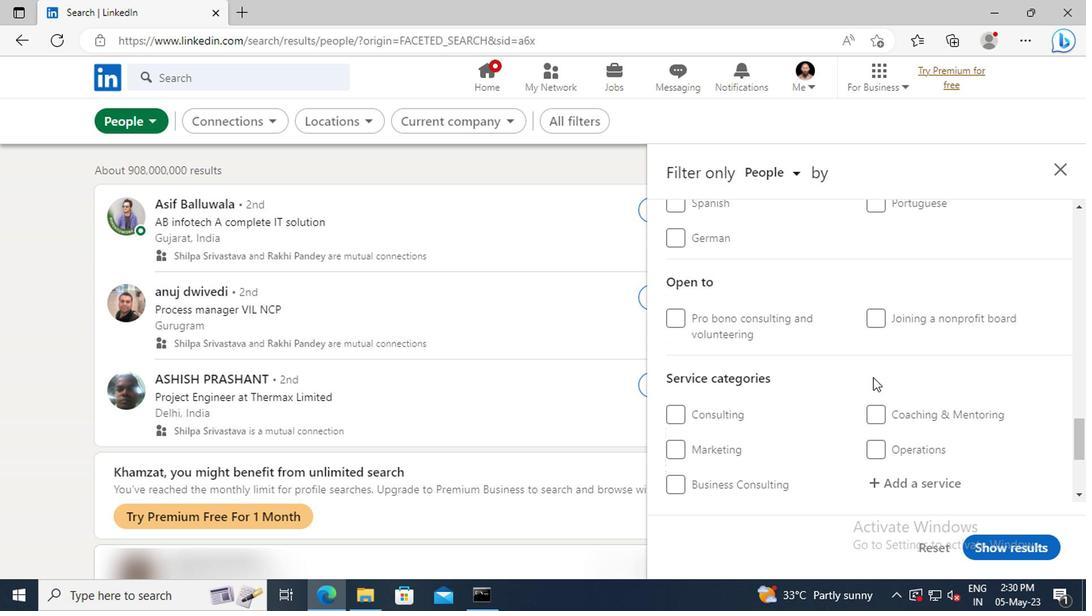 
Action: Mouse moved to (878, 391)
Screenshot: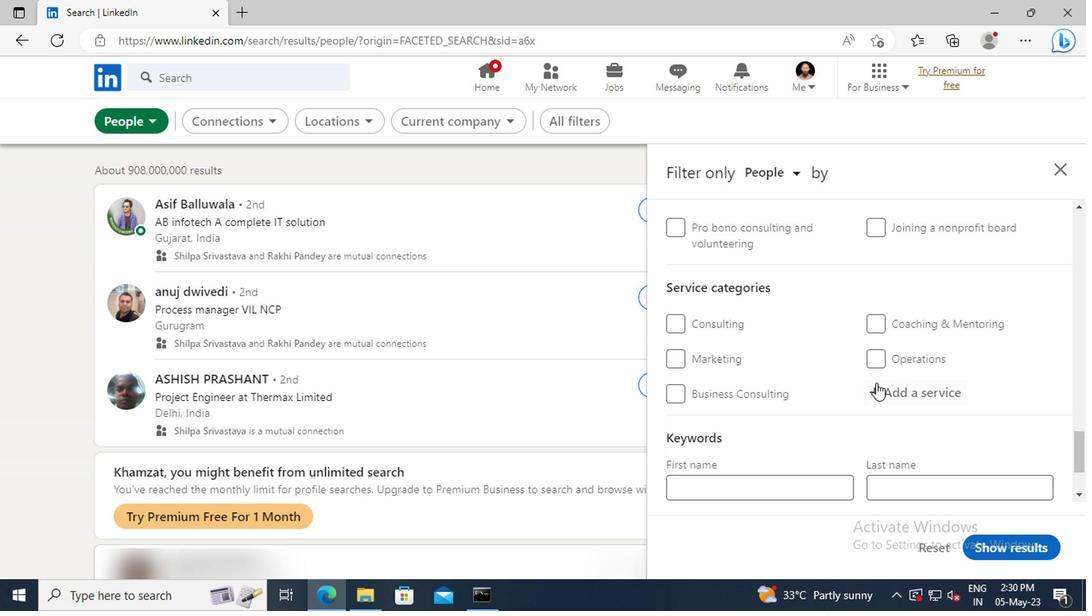 
Action: Mouse pressed left at (878, 391)
Screenshot: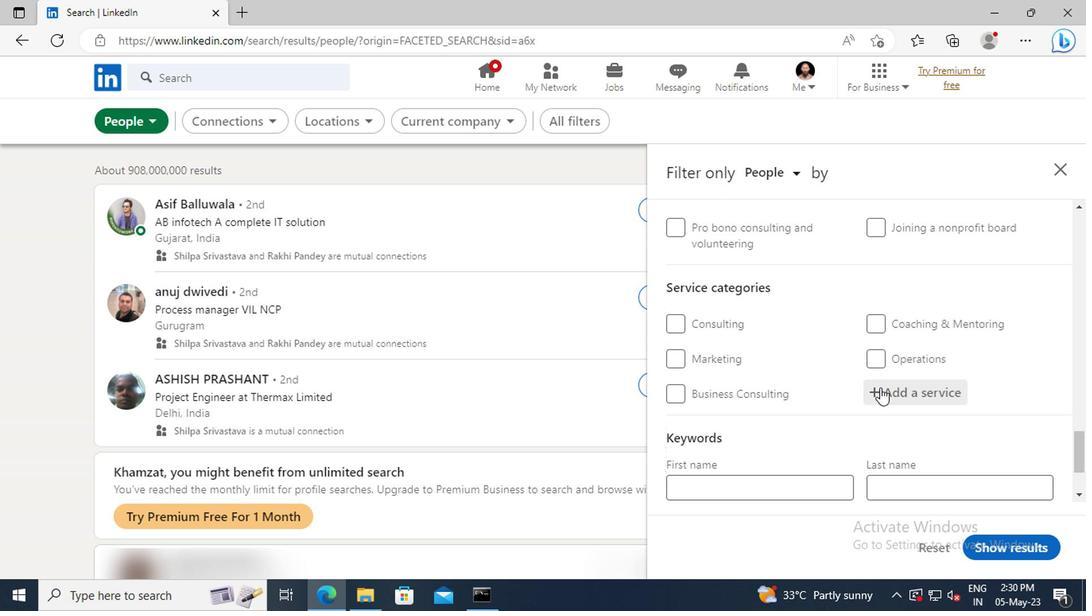 
Action: Key pressed <Key.shift>REAL<Key.space><Key.shift>E
Screenshot: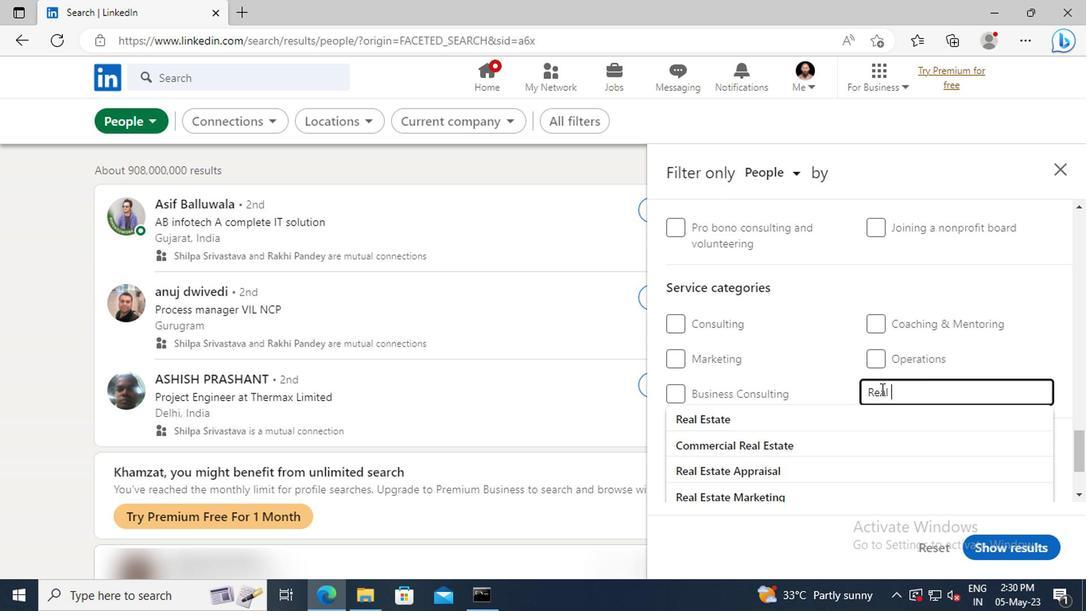 
Action: Mouse moved to (882, 415)
Screenshot: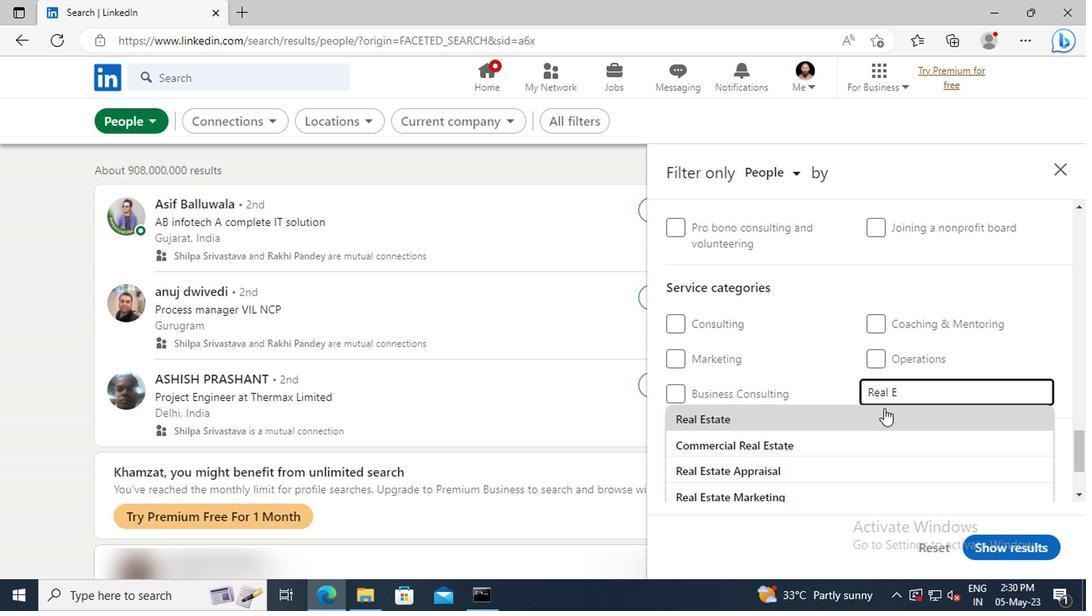 
Action: Mouse pressed left at (882, 415)
Screenshot: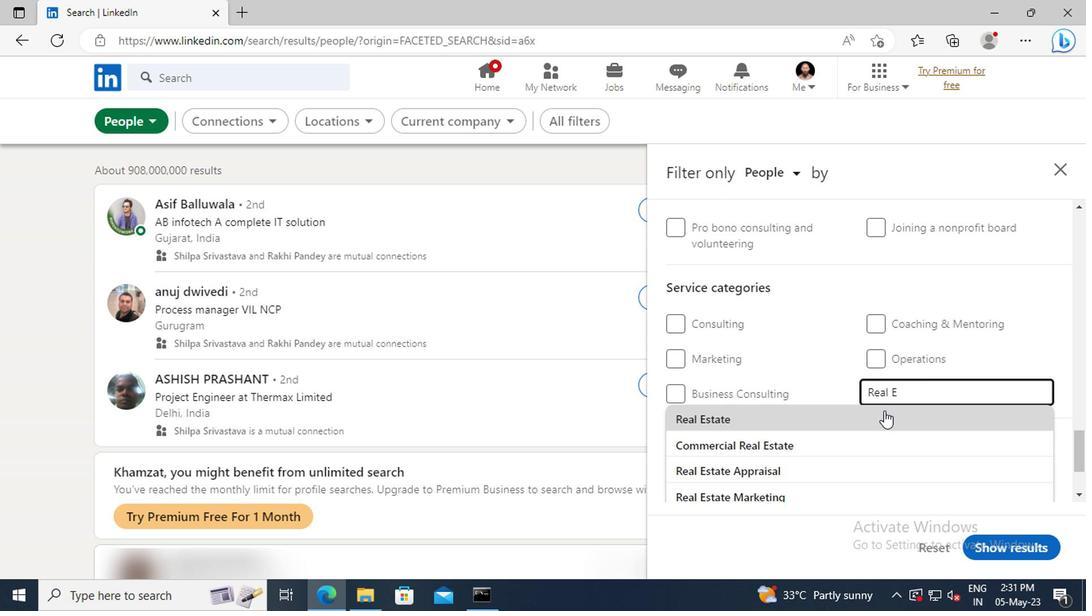 
Action: Mouse scrolled (882, 415) with delta (0, 0)
Screenshot: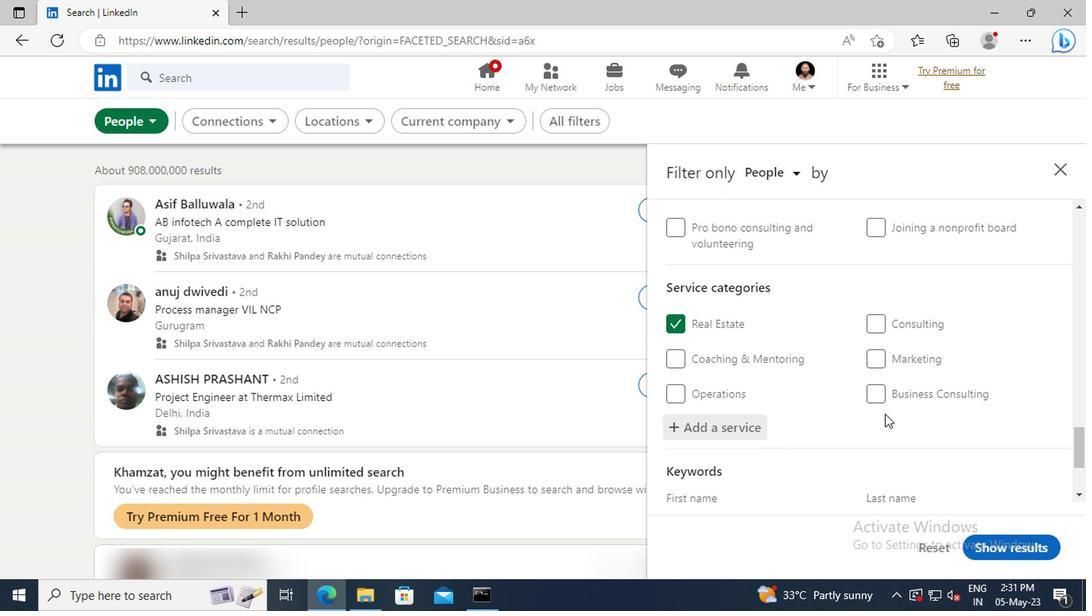 
Action: Mouse scrolled (882, 415) with delta (0, 0)
Screenshot: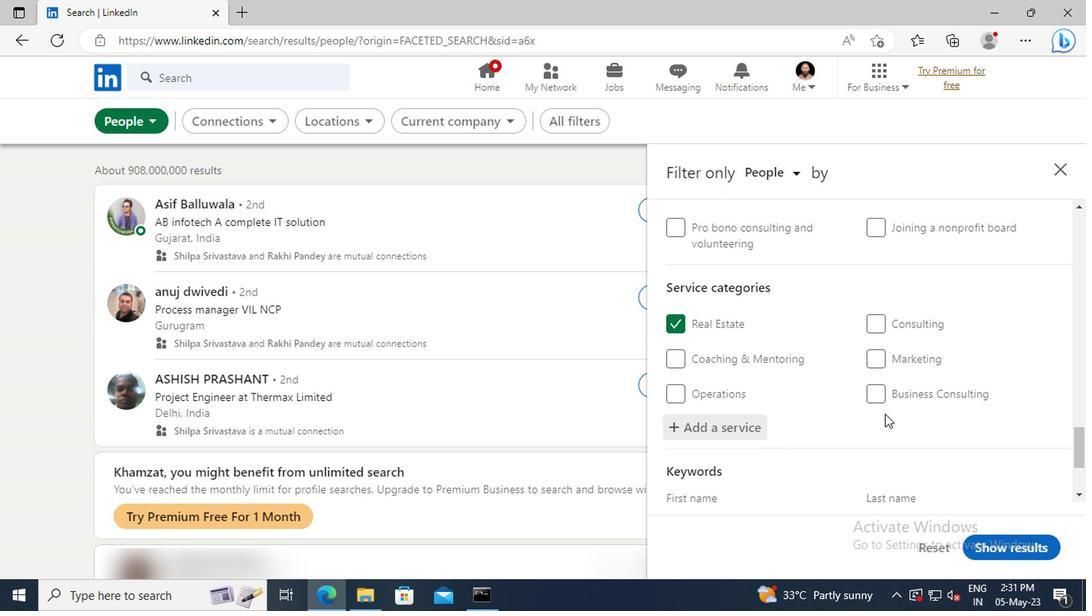 
Action: Mouse scrolled (882, 415) with delta (0, 0)
Screenshot: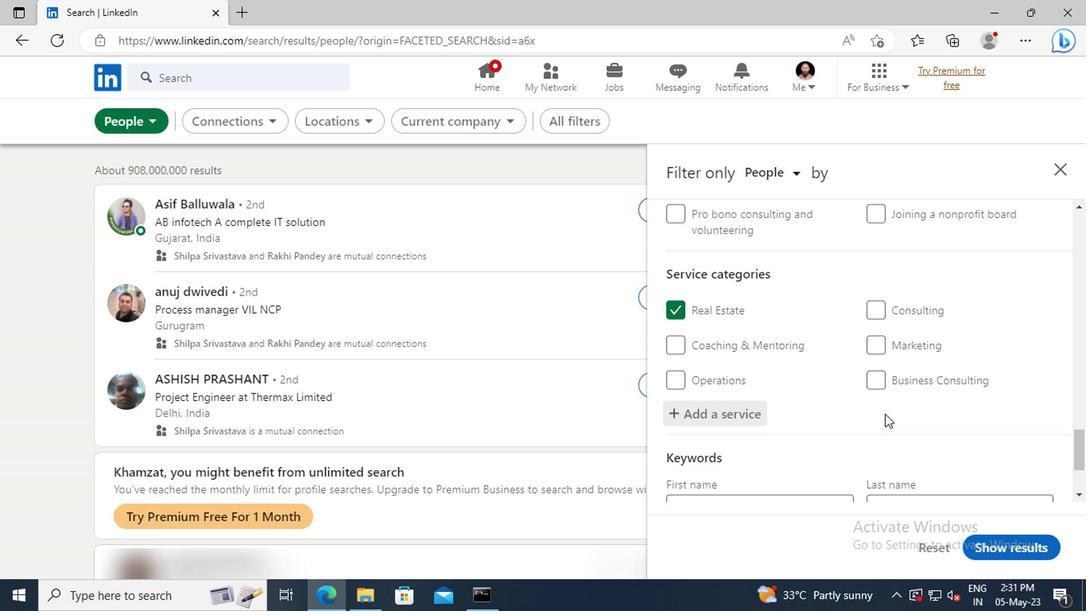 
Action: Mouse scrolled (882, 415) with delta (0, 0)
Screenshot: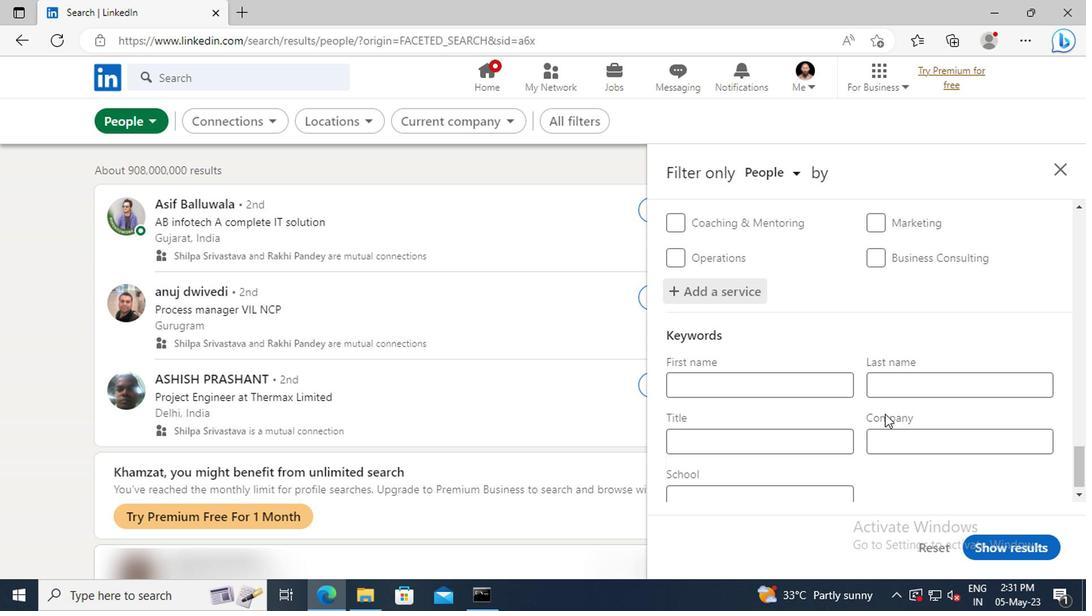 
Action: Mouse scrolled (882, 415) with delta (0, 0)
Screenshot: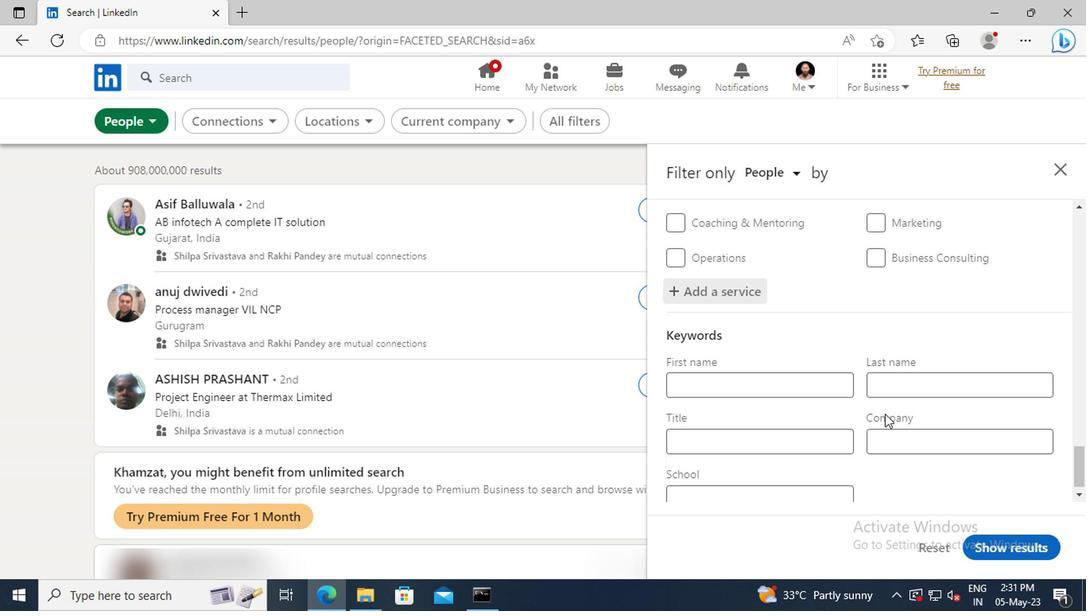 
Action: Mouse moved to (816, 430)
Screenshot: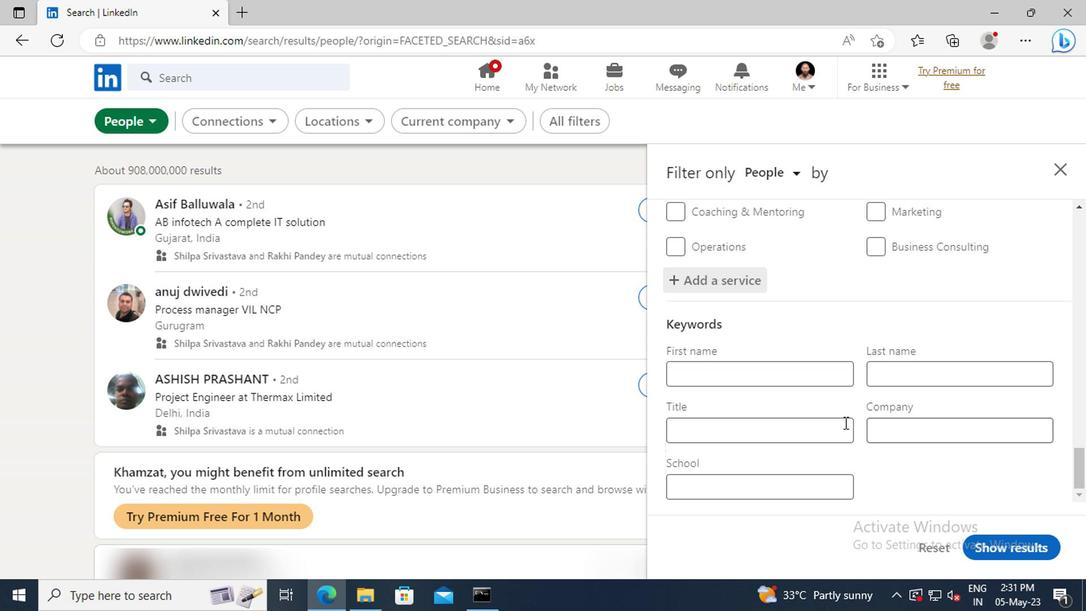 
Action: Mouse pressed left at (816, 430)
Screenshot: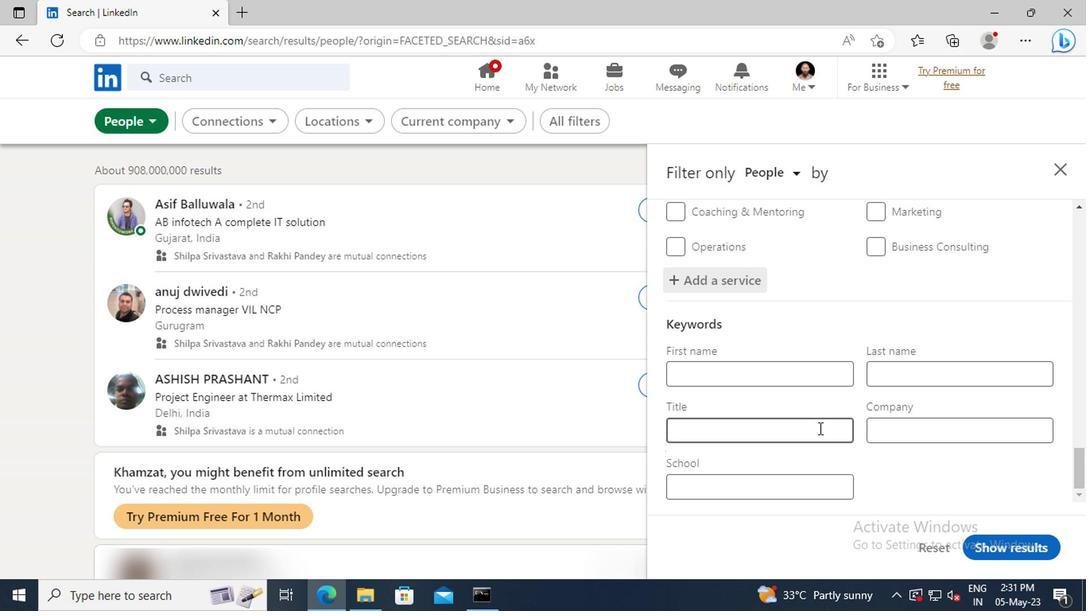 
Action: Key pressed <Key.shift>QUALITY<Key.space><Key.shift>CONTROL<Key.enter>
Screenshot: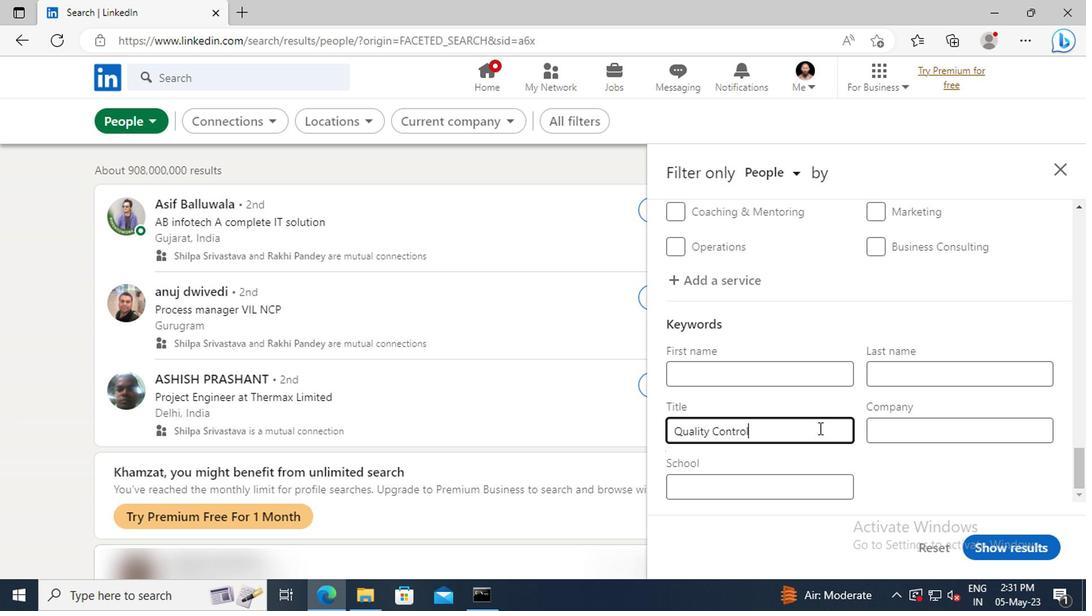 
Action: Mouse moved to (997, 547)
Screenshot: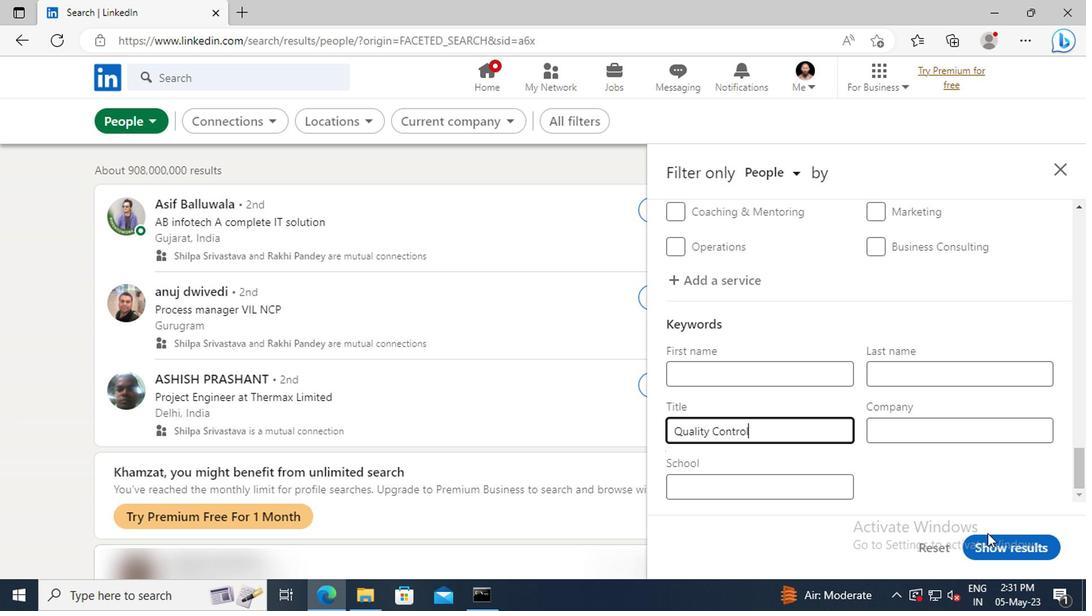 
Action: Mouse pressed left at (997, 547)
Screenshot: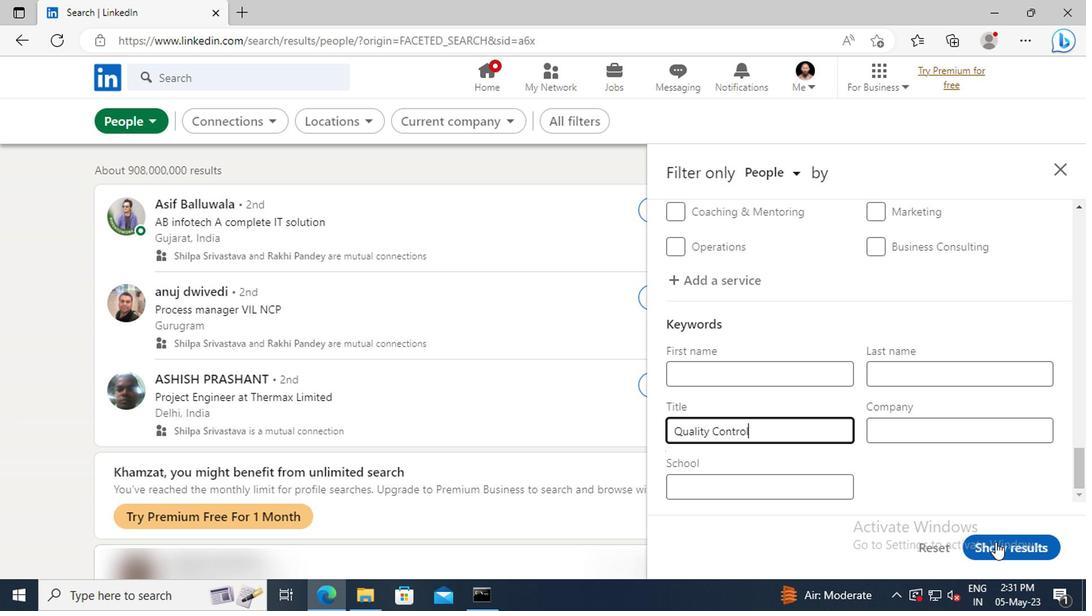 
